 Task: Look for space in Pangkalanbuun, Indonesia from 12th  August, 2023 to 15th August, 2023 for 3 adults in price range Rs.12000 to Rs.16000. Place can be entire place with 2 bedrooms having 3 beds and 1 bathroom. Property type can be house, flat, guest house. Booking option can be shelf check-in. Required host language is English.
Action: Mouse moved to (460, 63)
Screenshot: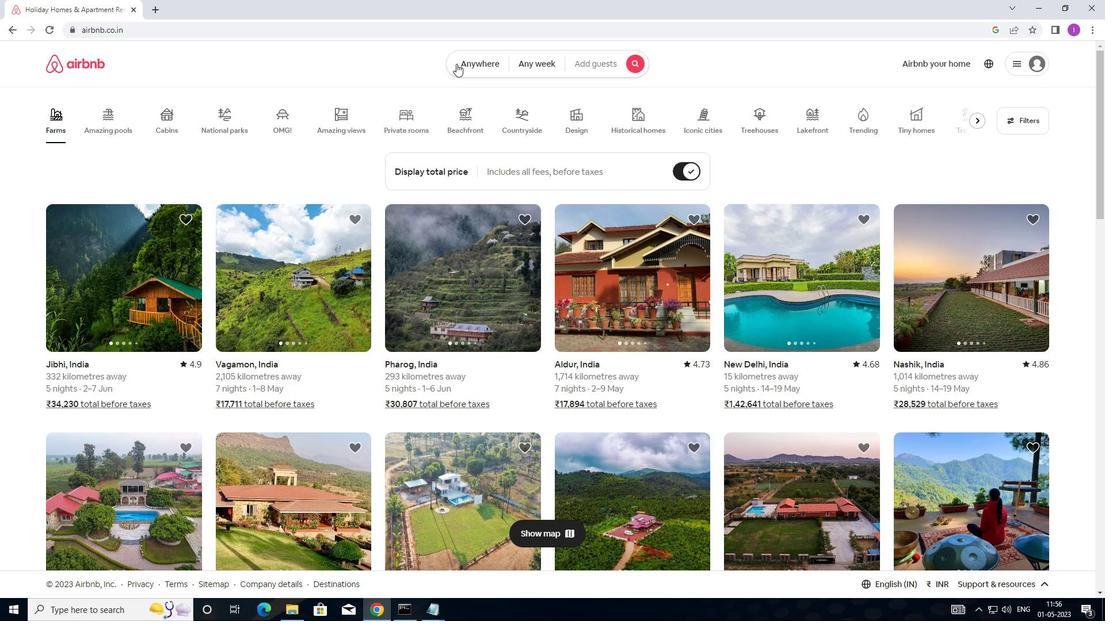 
Action: Mouse pressed left at (460, 63)
Screenshot: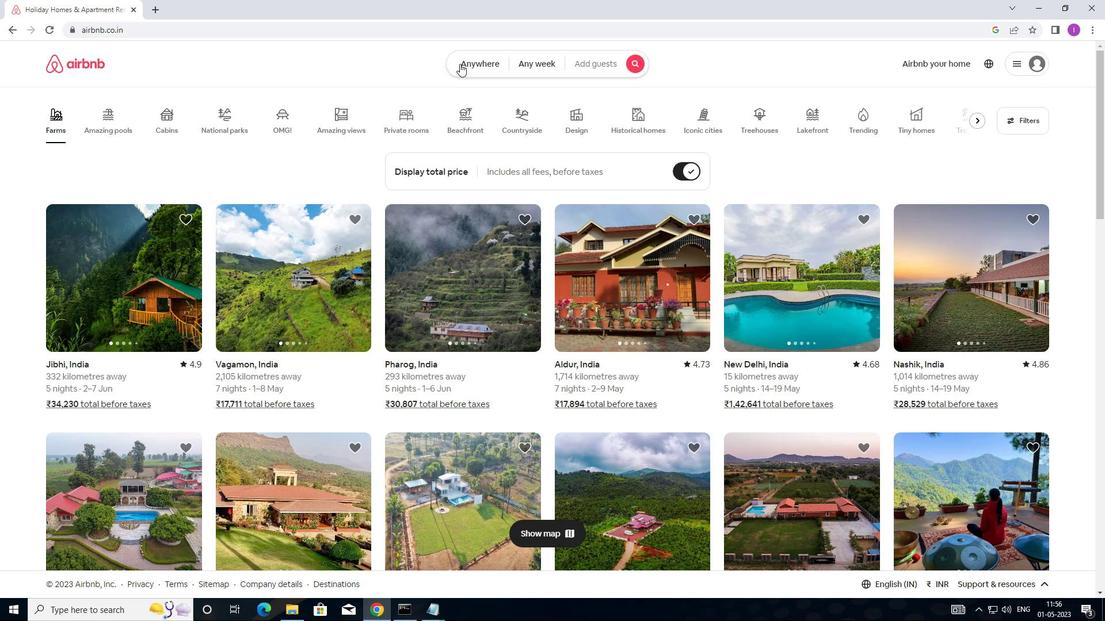 
Action: Mouse moved to (361, 109)
Screenshot: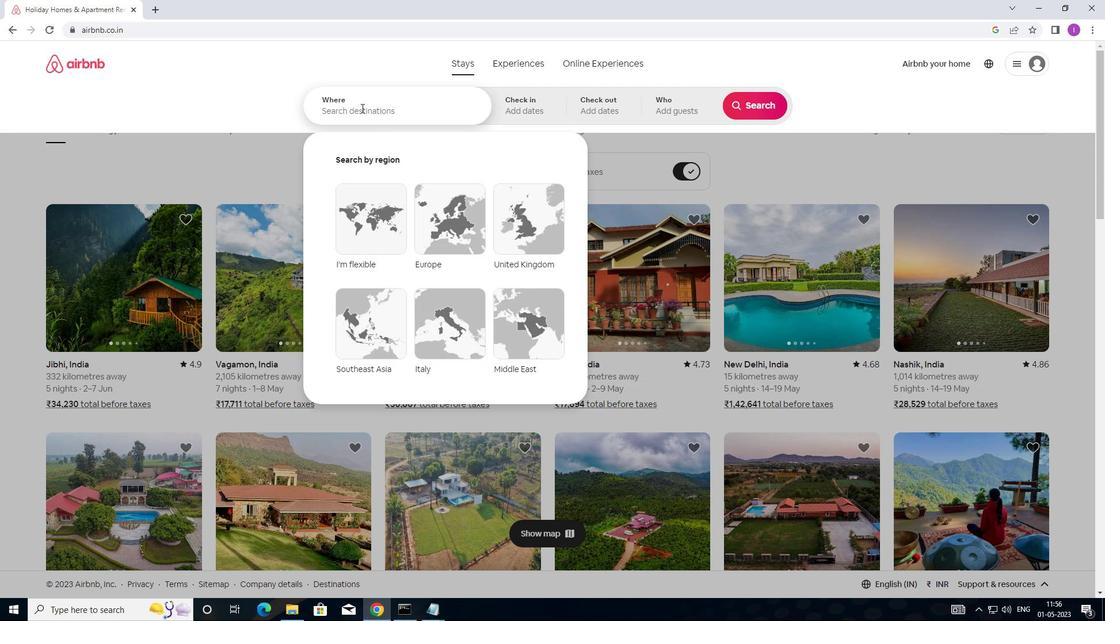 
Action: Mouse pressed left at (361, 109)
Screenshot: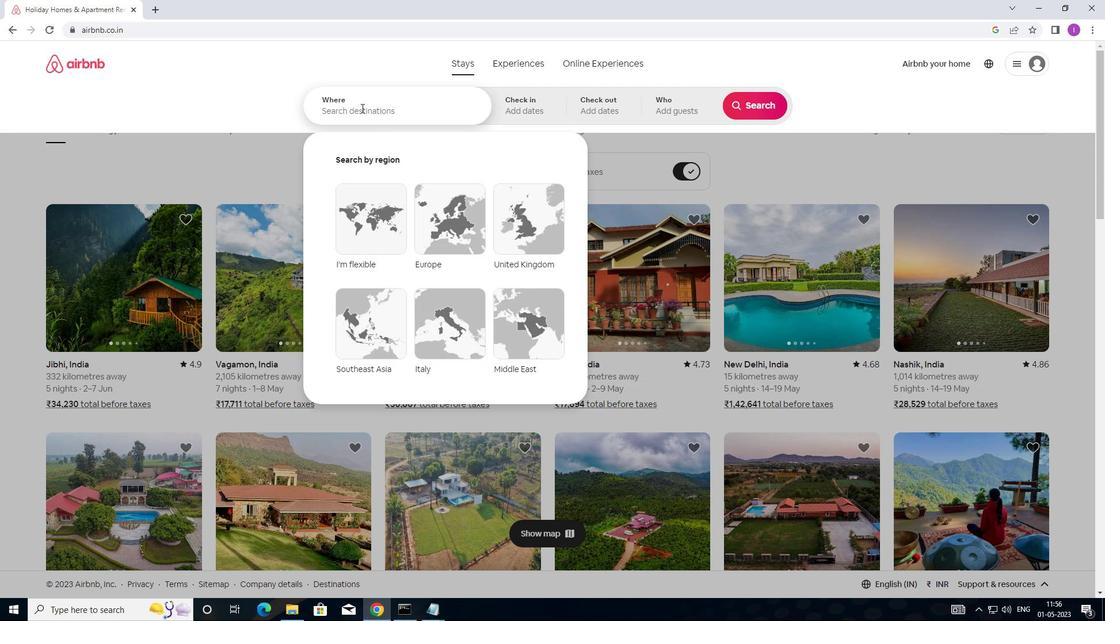 
Action: Mouse moved to (401, 122)
Screenshot: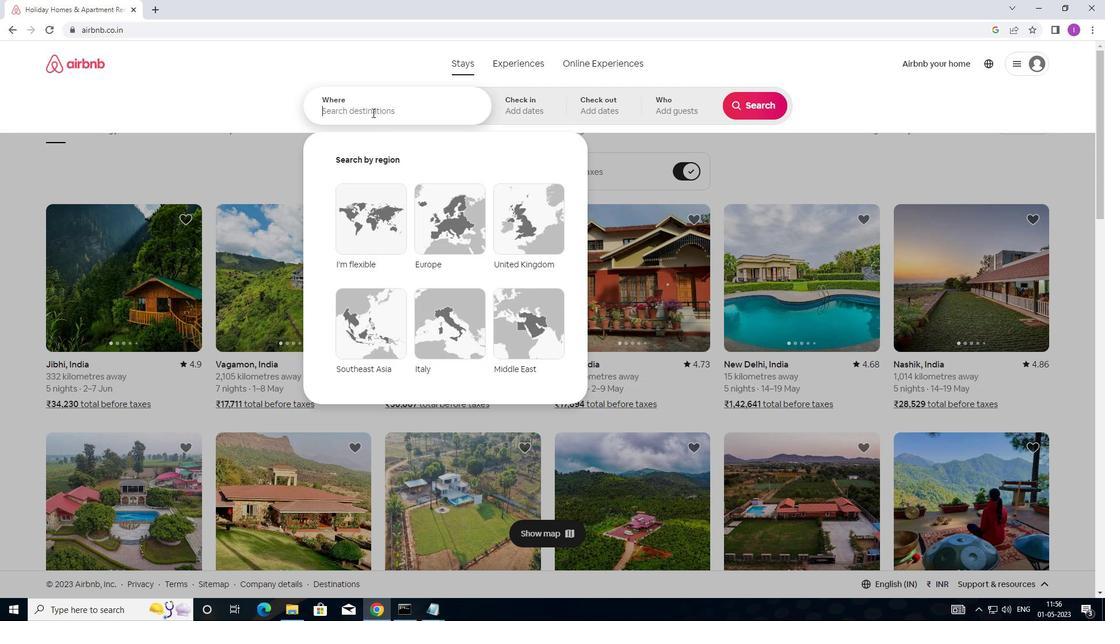 
Action: Key pressed <Key.shift>PANGKALANBUNN,<Key.shift>INDONESIA
Screenshot: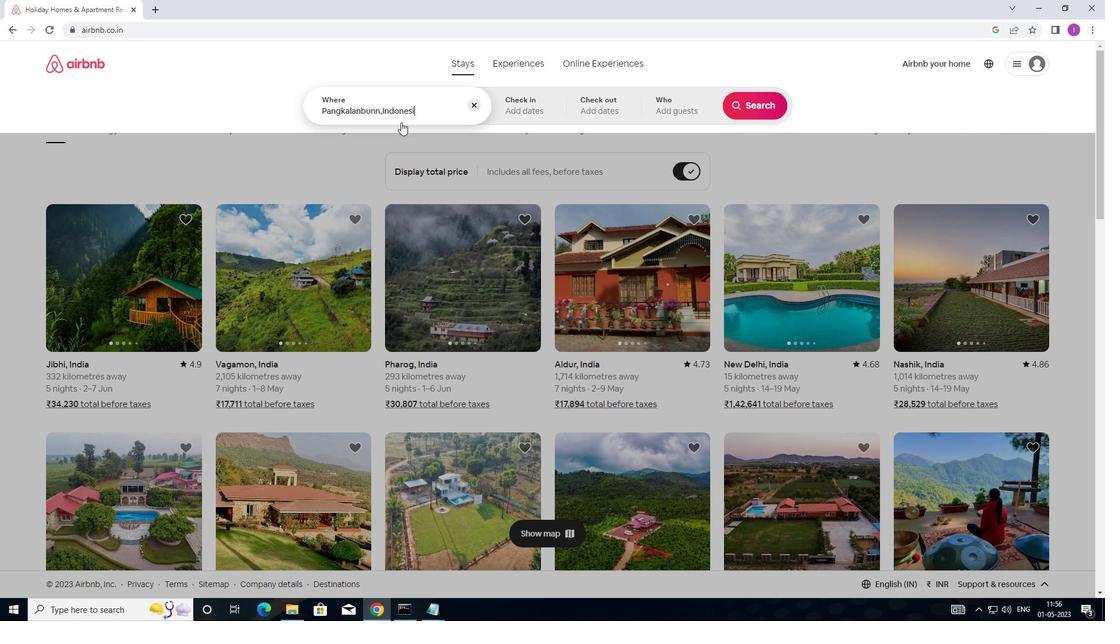 
Action: Mouse moved to (530, 103)
Screenshot: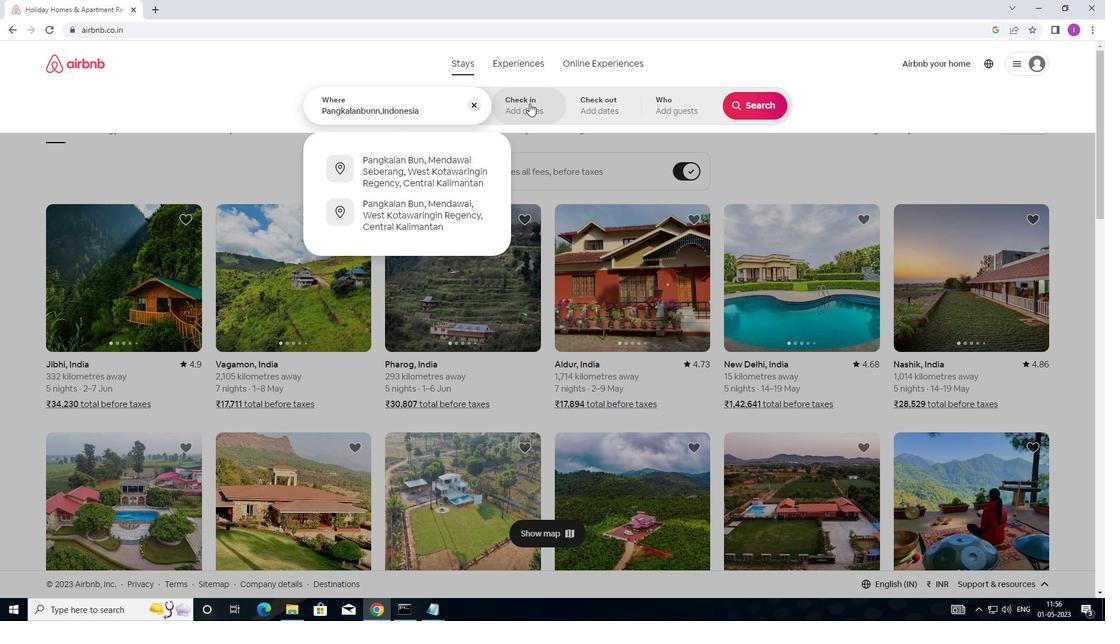 
Action: Mouse pressed left at (530, 103)
Screenshot: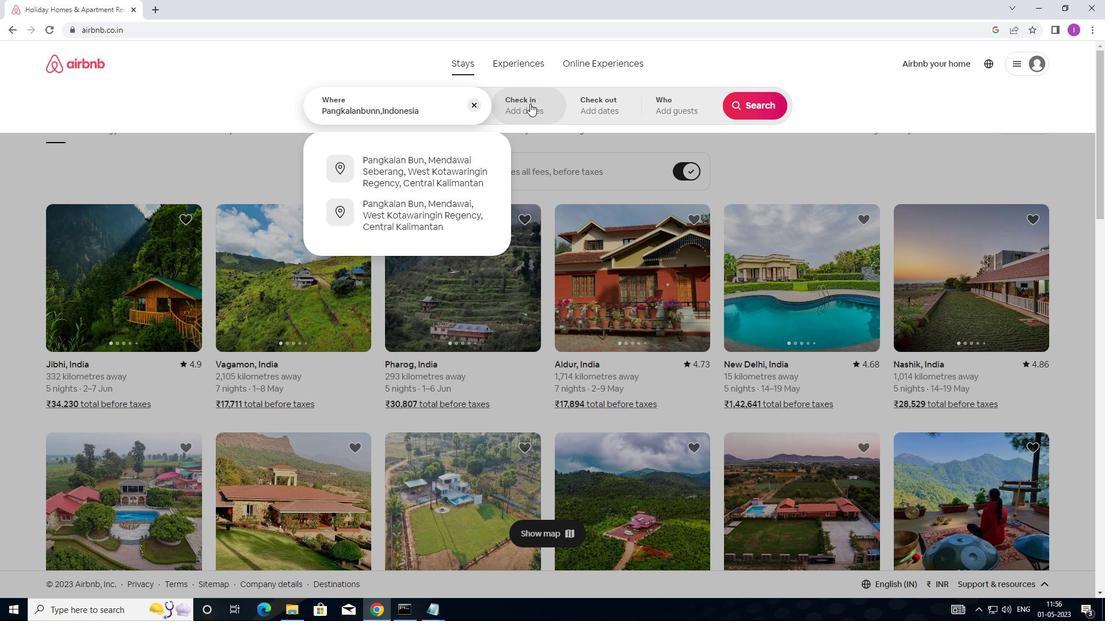 
Action: Mouse moved to (752, 202)
Screenshot: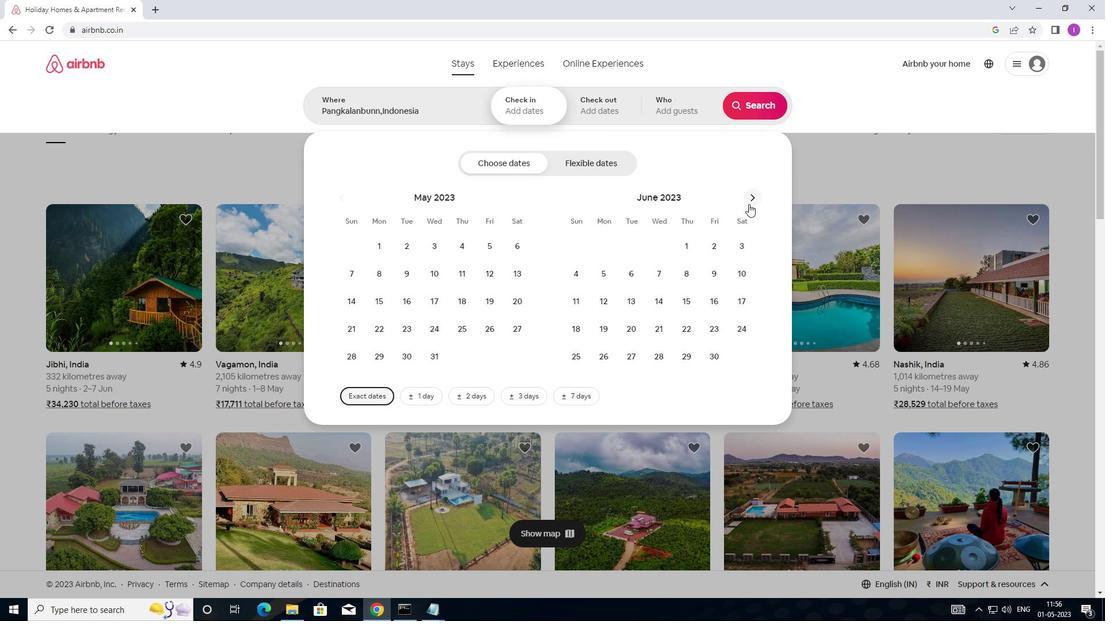 
Action: Mouse pressed left at (752, 202)
Screenshot: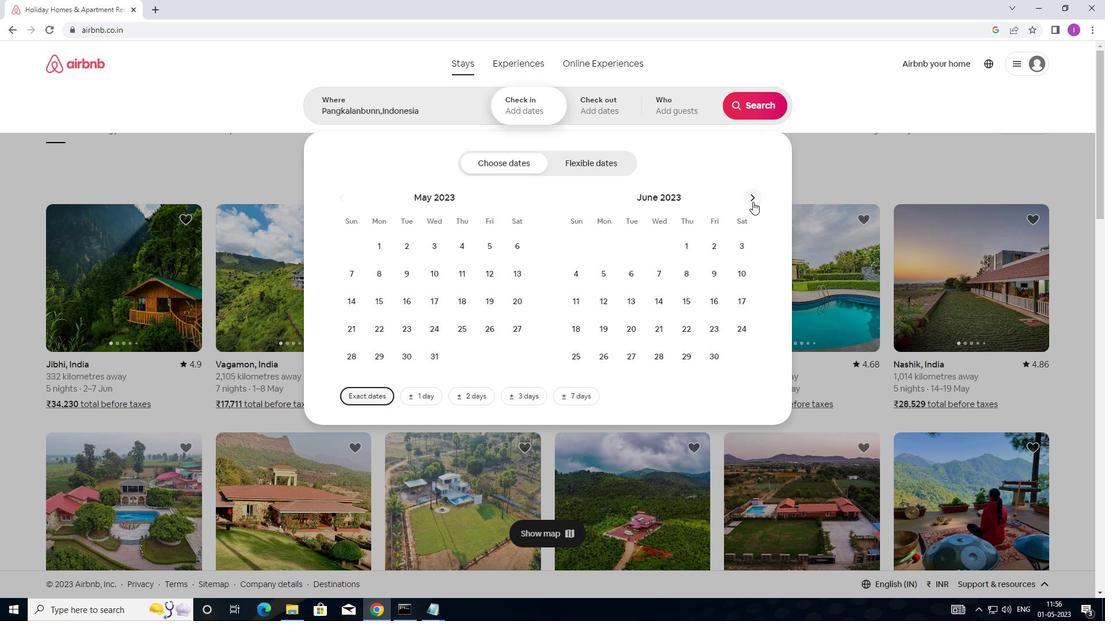 
Action: Mouse moved to (754, 202)
Screenshot: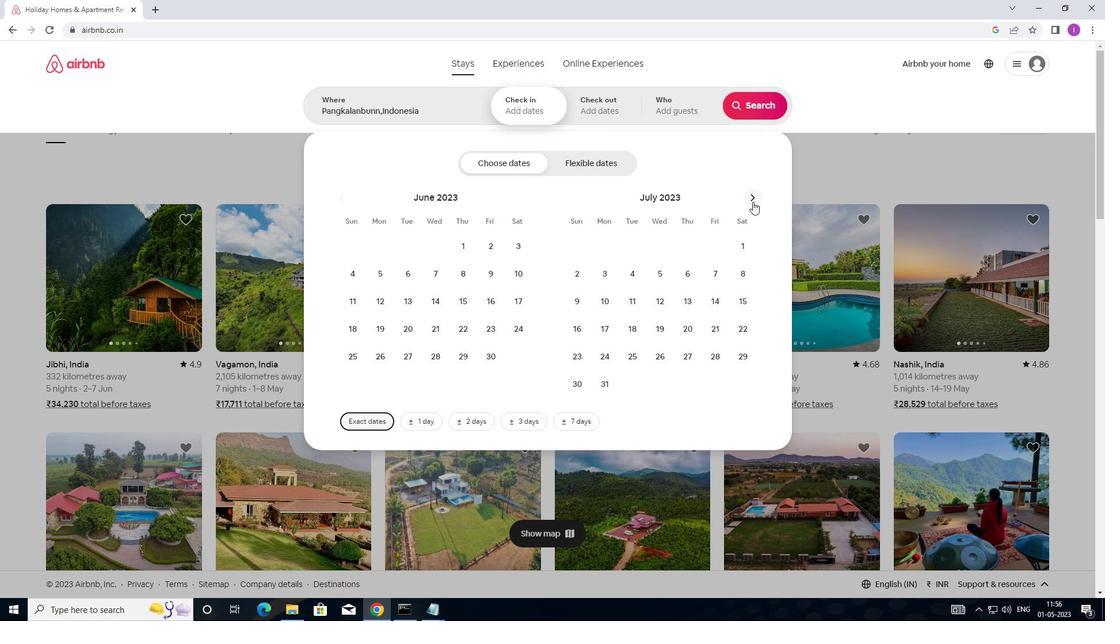 
Action: Mouse pressed left at (754, 202)
Screenshot: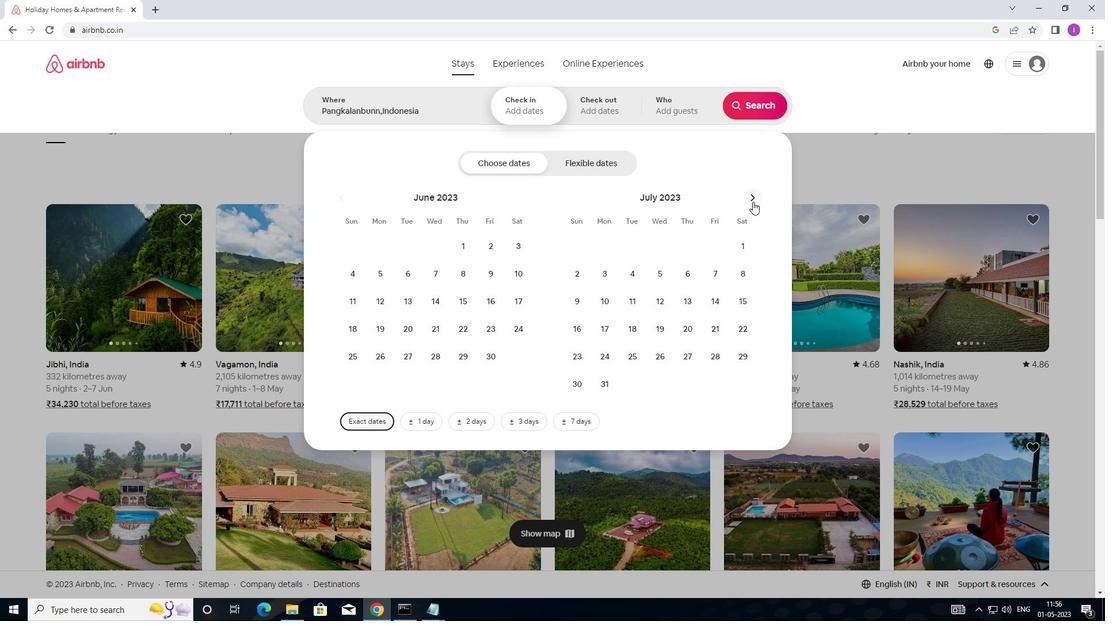 
Action: Mouse pressed left at (754, 202)
Screenshot: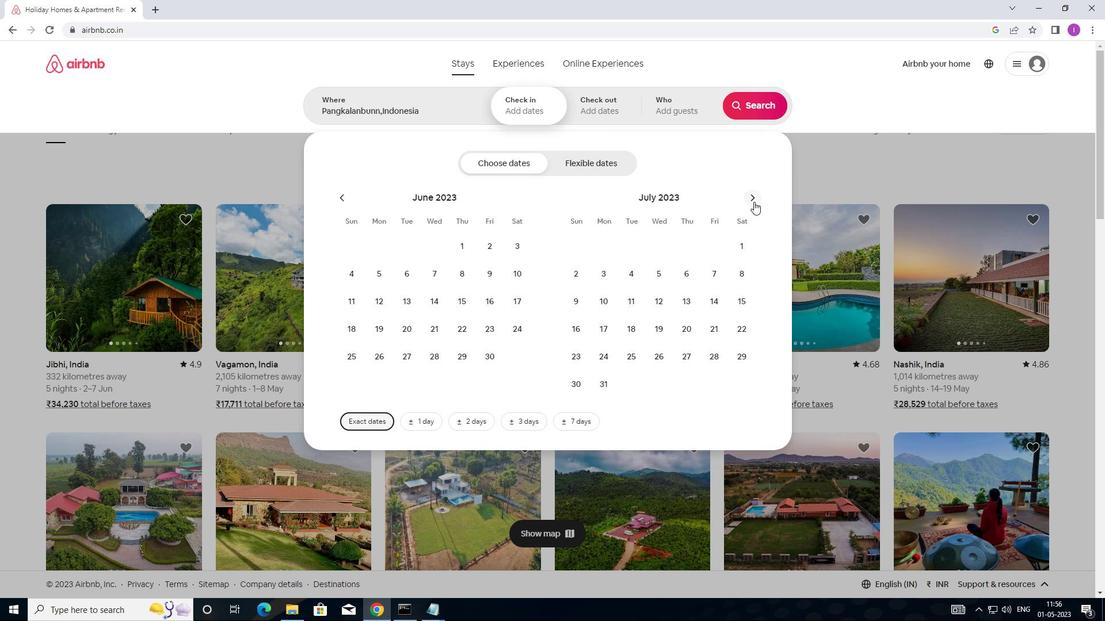 
Action: Mouse moved to (521, 275)
Screenshot: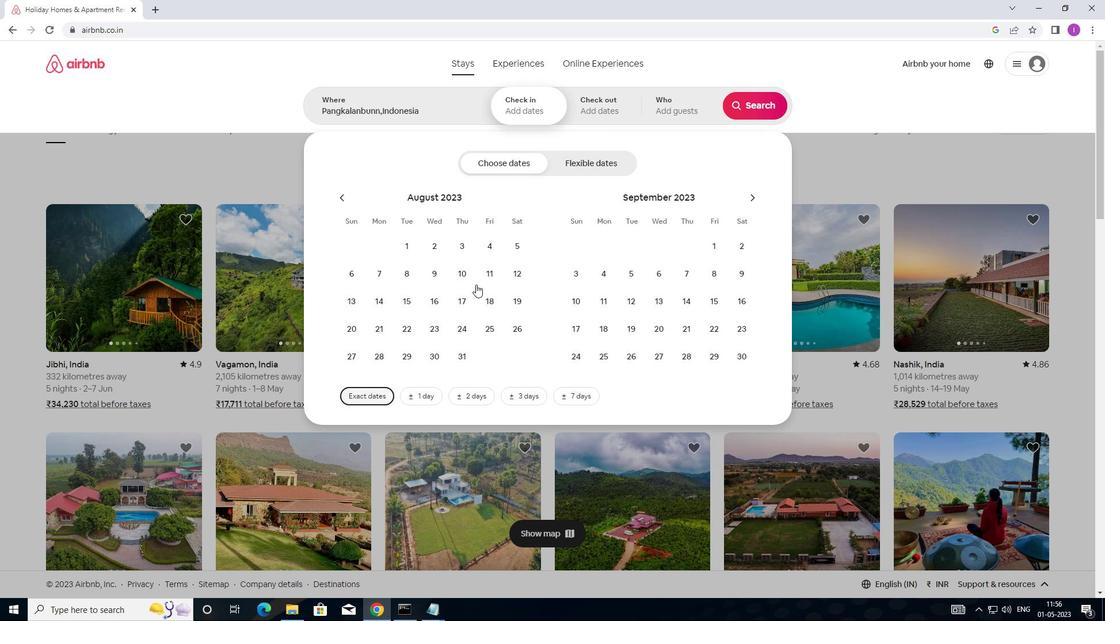 
Action: Mouse pressed left at (521, 275)
Screenshot: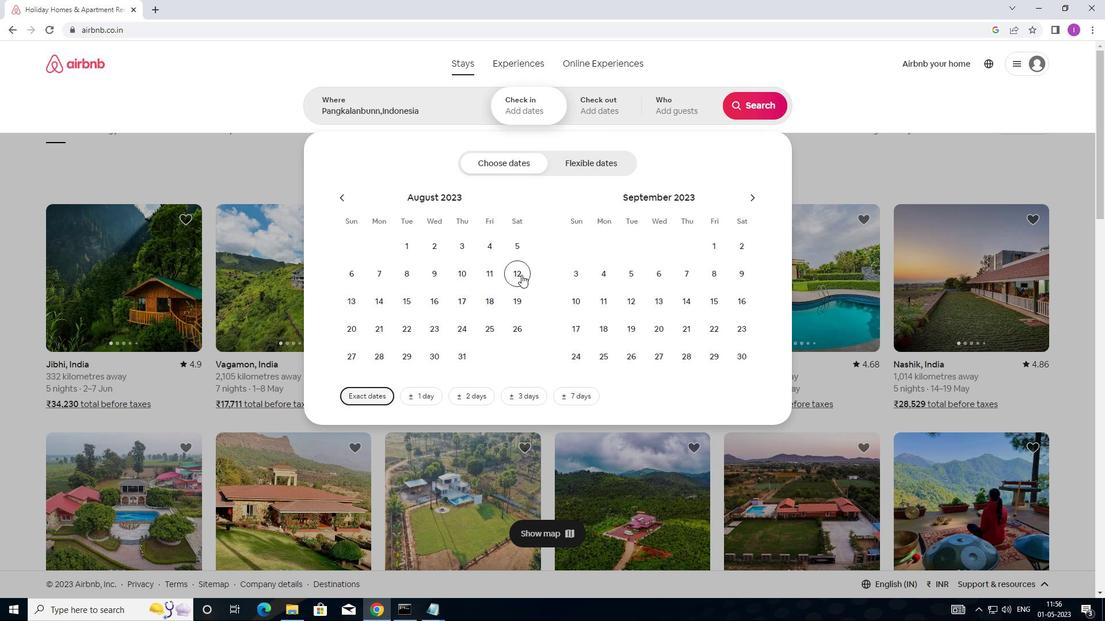 
Action: Mouse moved to (408, 307)
Screenshot: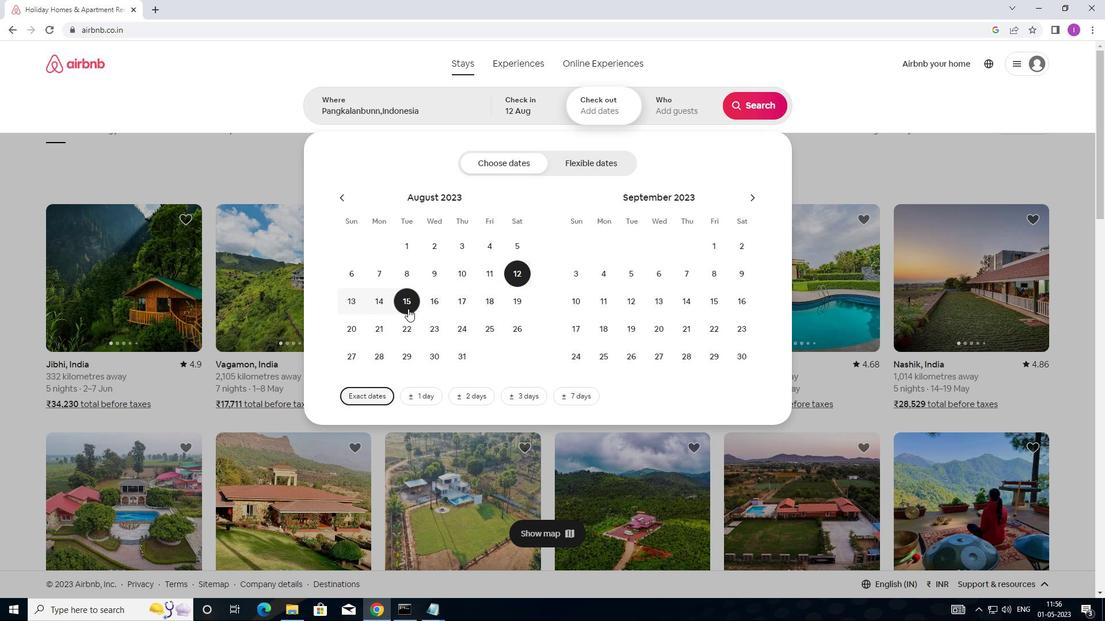 
Action: Mouse pressed left at (408, 307)
Screenshot: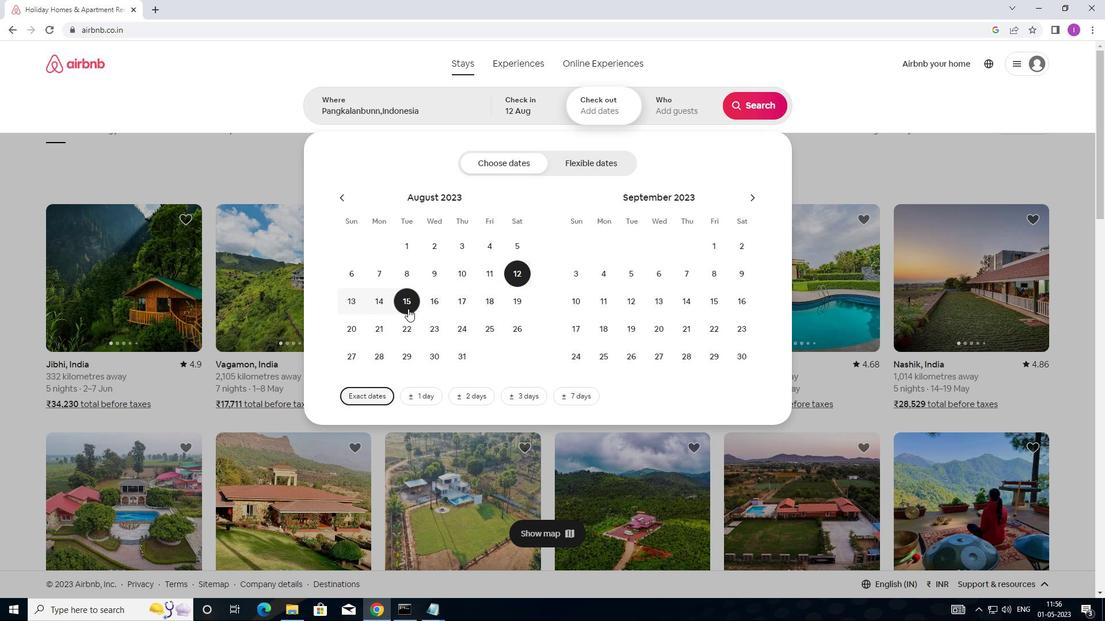 
Action: Mouse moved to (690, 109)
Screenshot: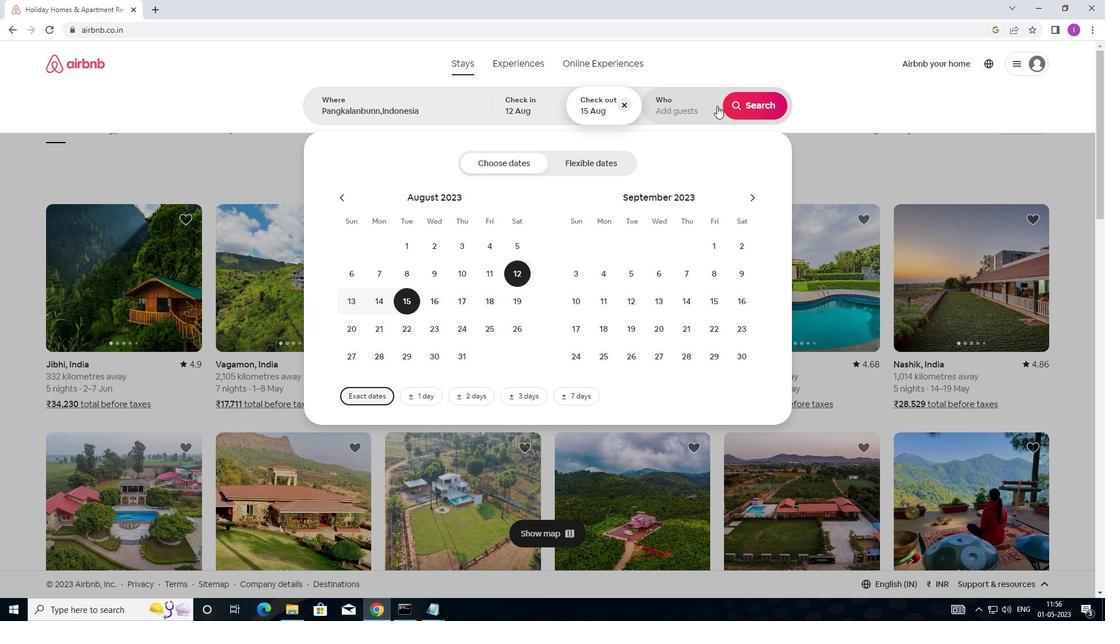 
Action: Mouse pressed left at (690, 109)
Screenshot: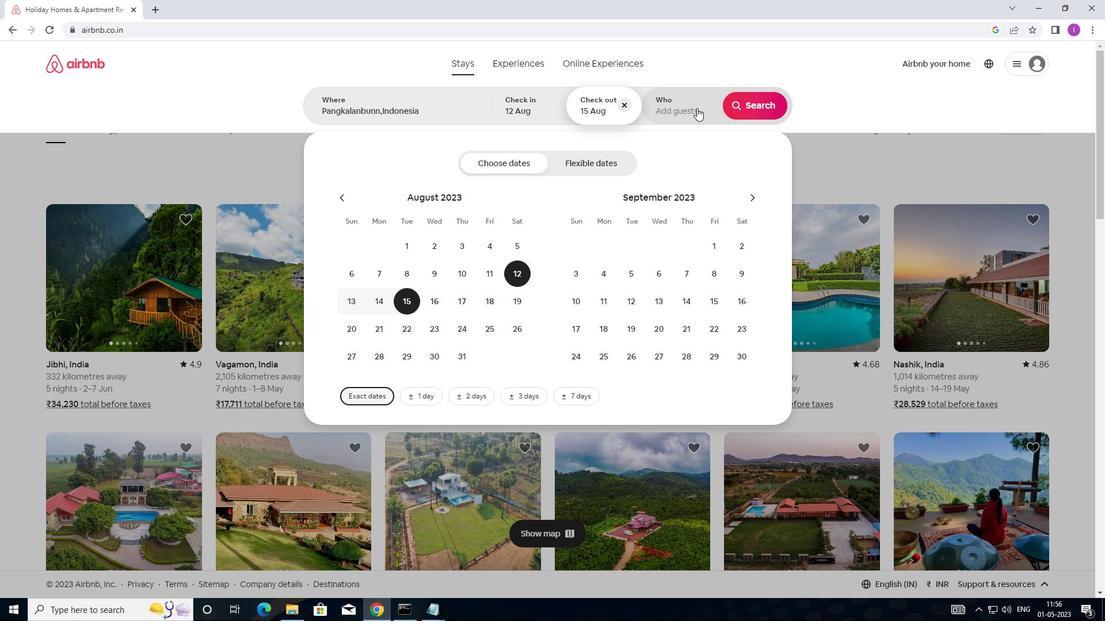
Action: Mouse moved to (761, 164)
Screenshot: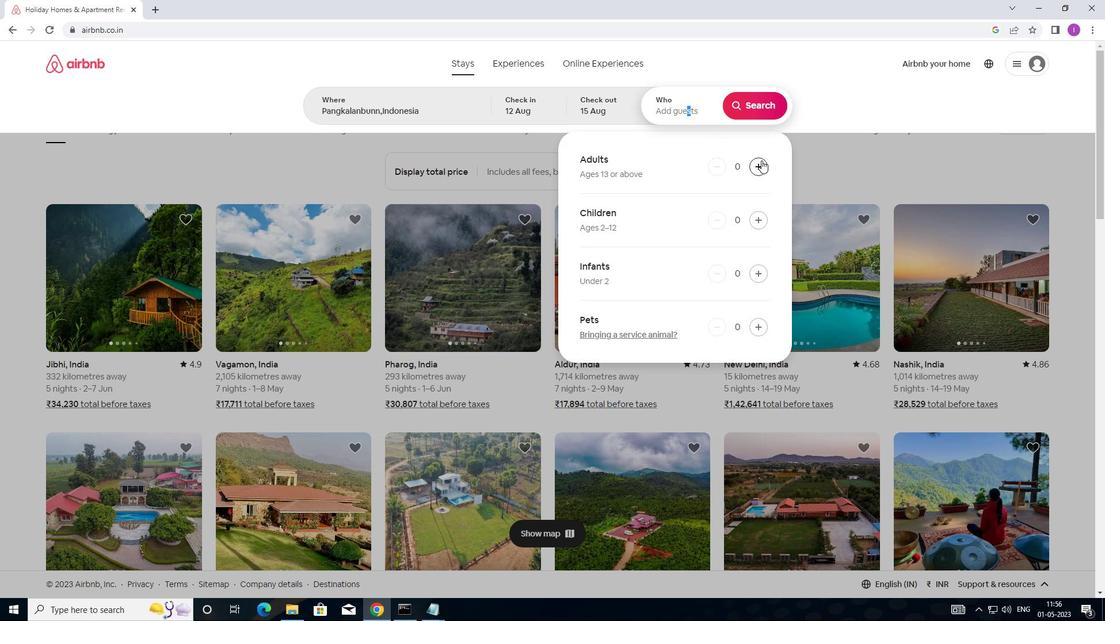 
Action: Mouse pressed left at (761, 164)
Screenshot: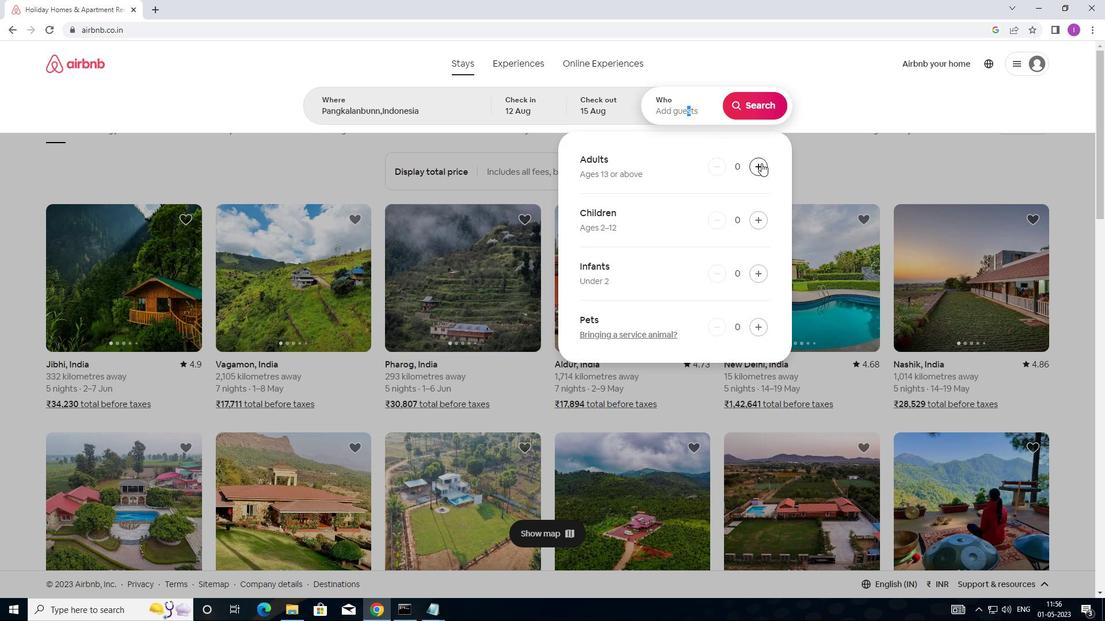 
Action: Mouse moved to (762, 164)
Screenshot: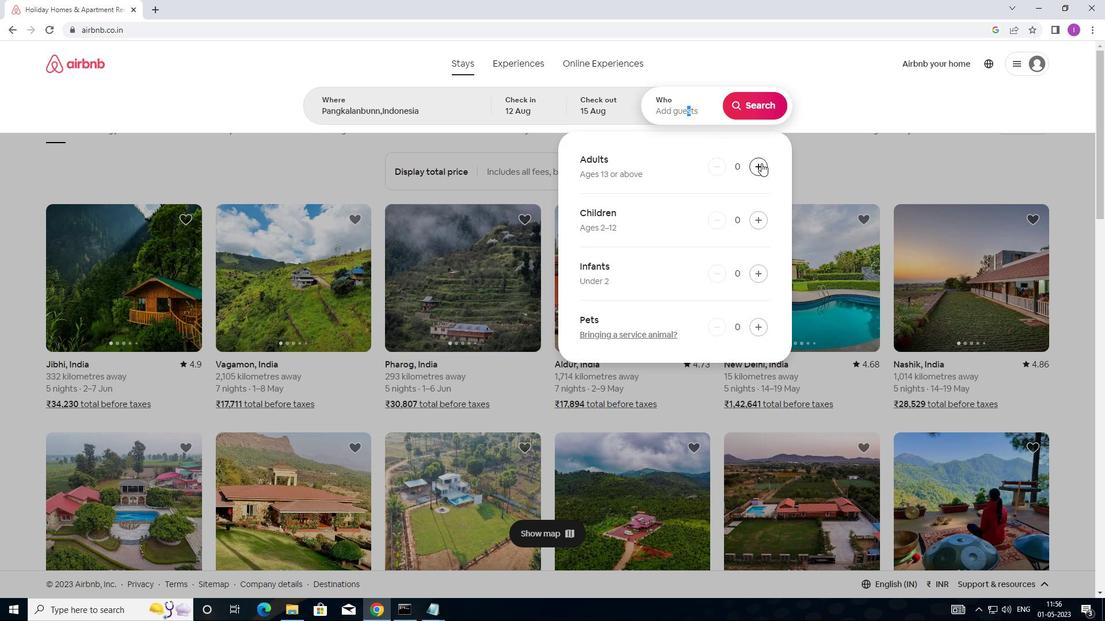 
Action: Mouse pressed left at (762, 164)
Screenshot: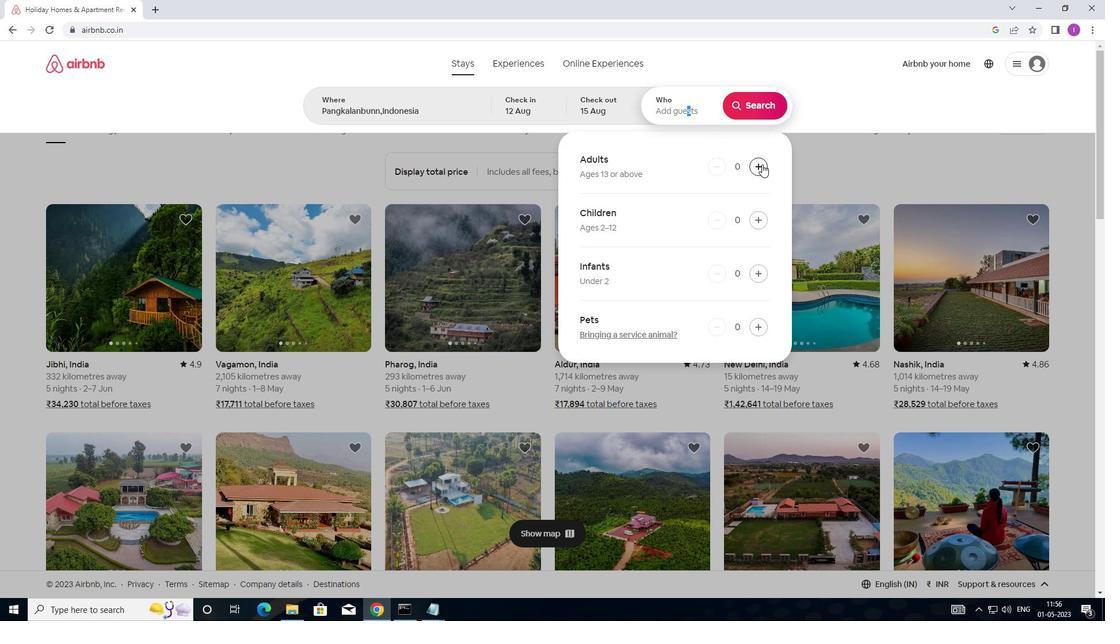 
Action: Mouse moved to (762, 164)
Screenshot: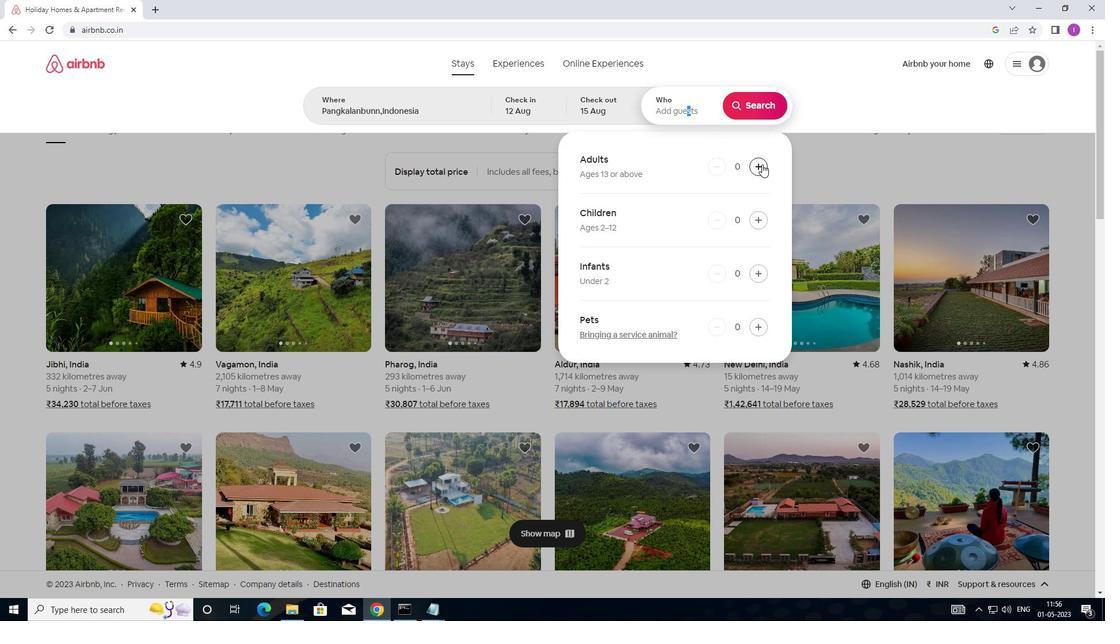 
Action: Mouse pressed left at (762, 164)
Screenshot: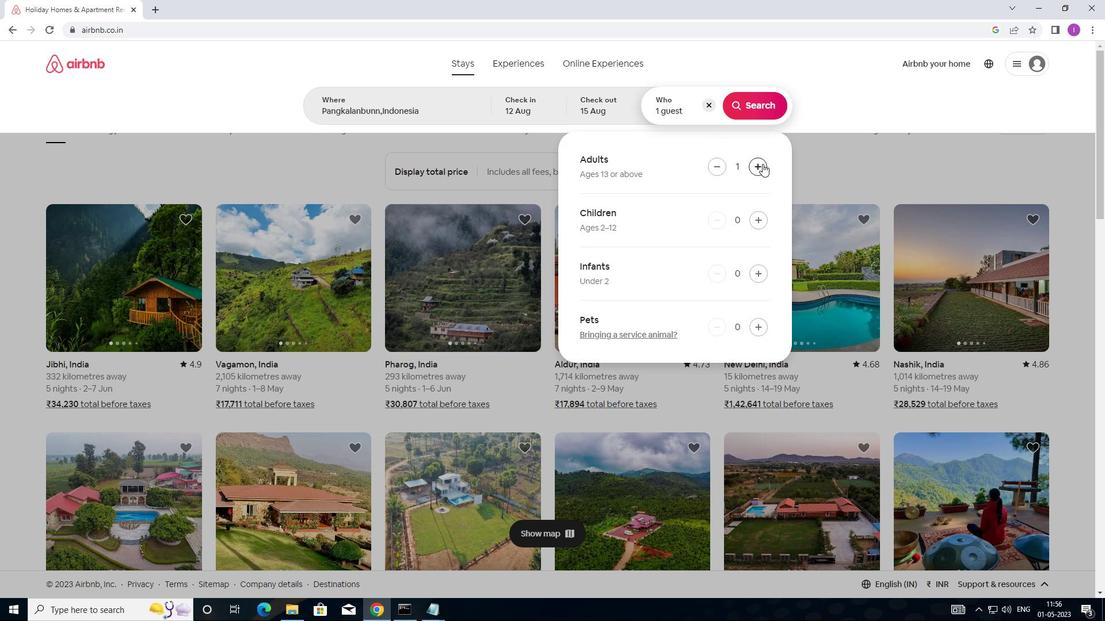 
Action: Mouse moved to (757, 116)
Screenshot: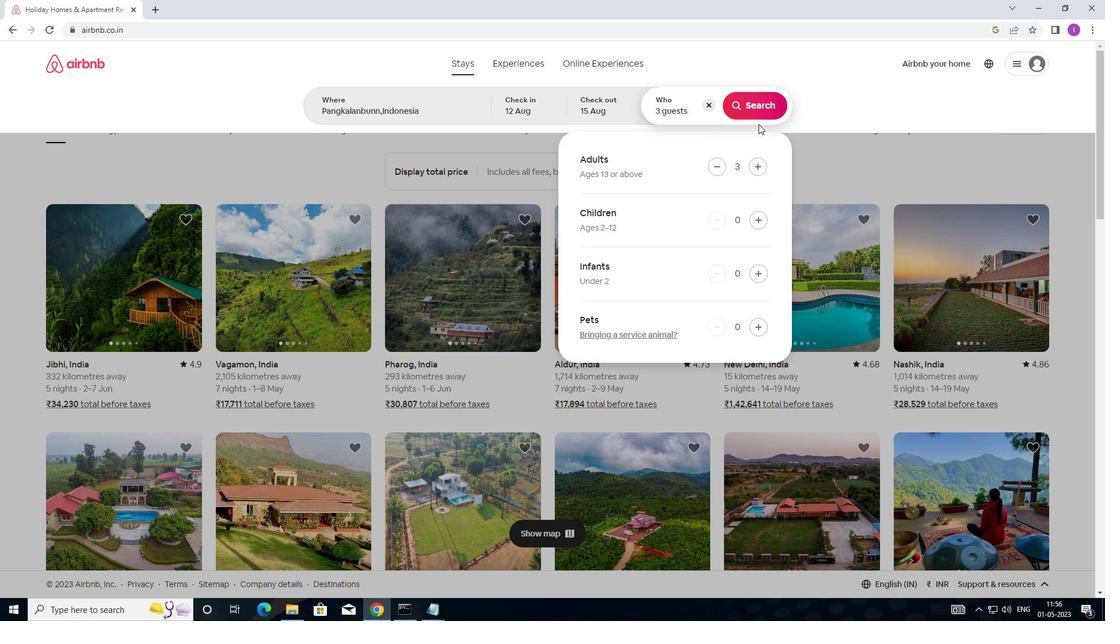 
Action: Mouse pressed left at (757, 116)
Screenshot: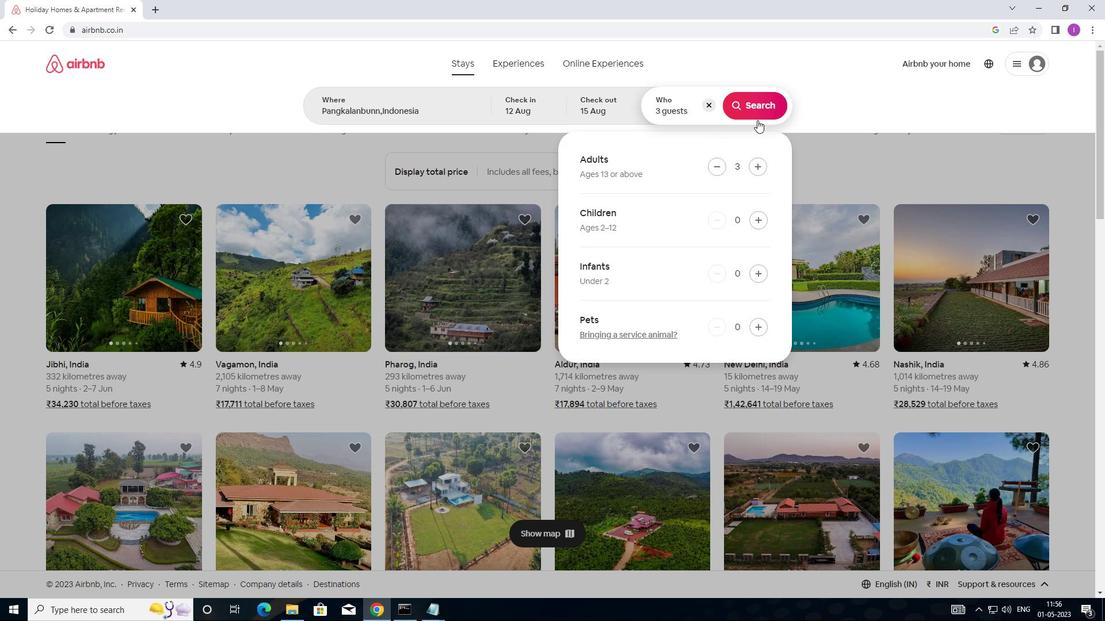 
Action: Mouse moved to (1059, 105)
Screenshot: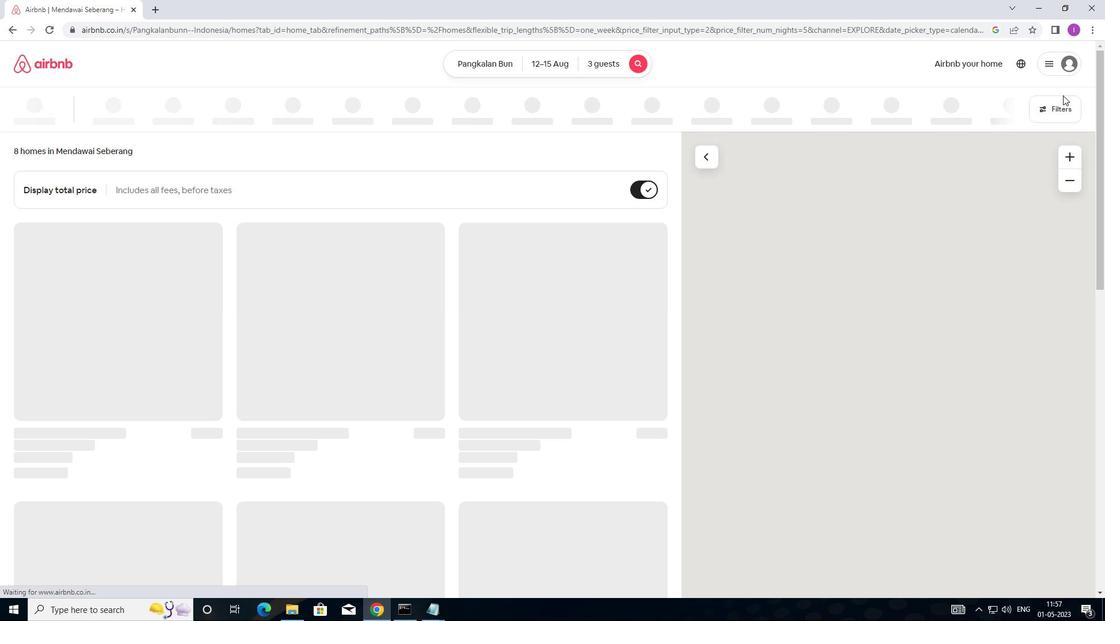 
Action: Mouse pressed left at (1059, 105)
Screenshot: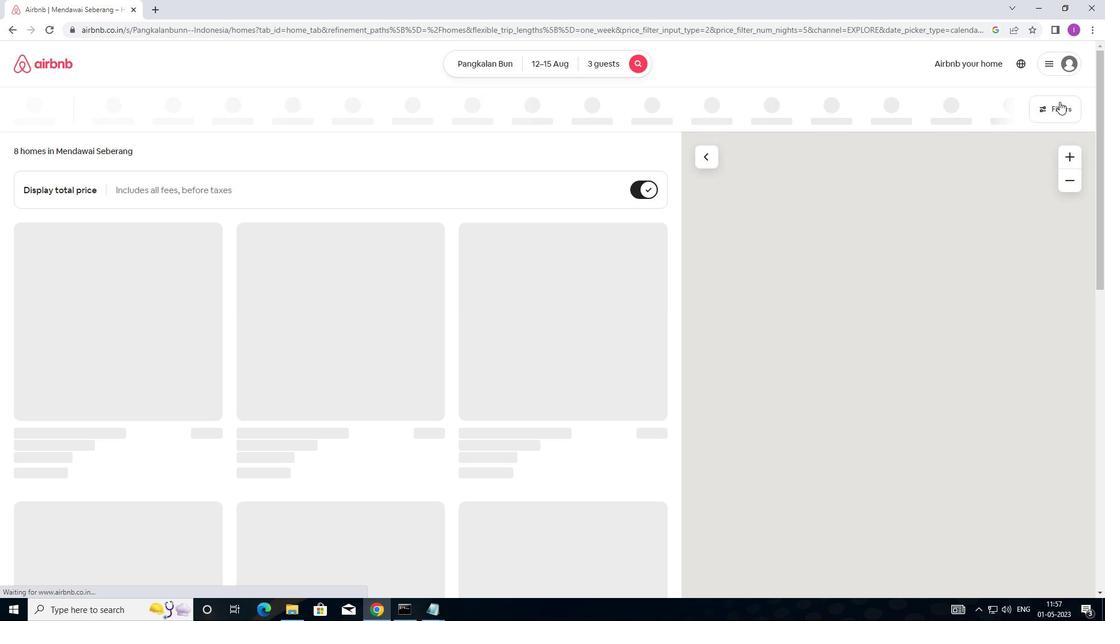 
Action: Mouse moved to (442, 256)
Screenshot: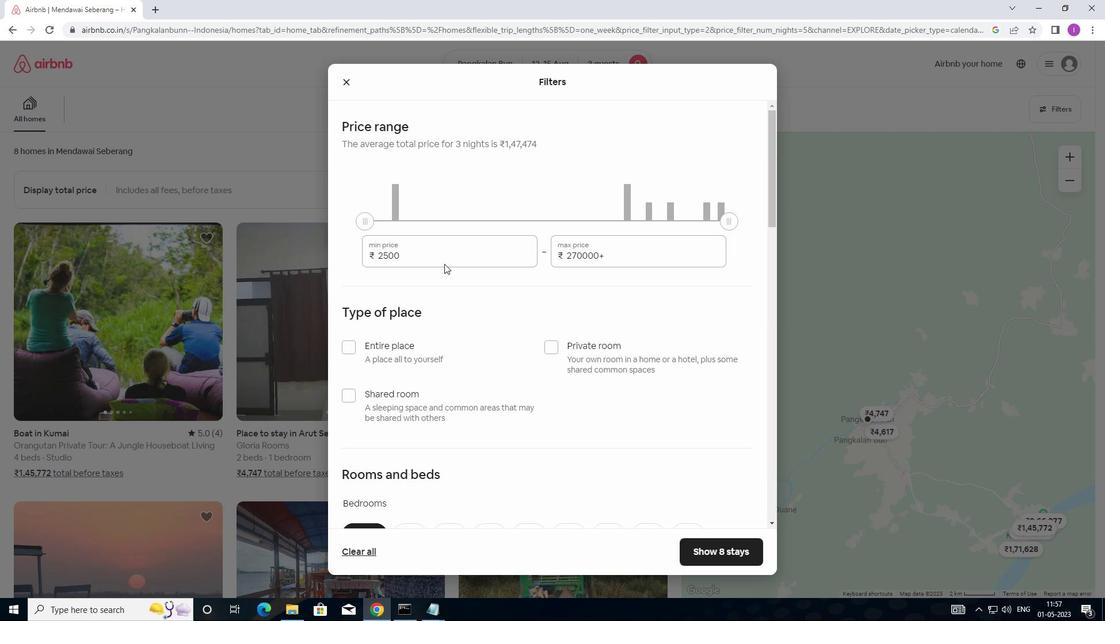 
Action: Mouse pressed left at (442, 256)
Screenshot: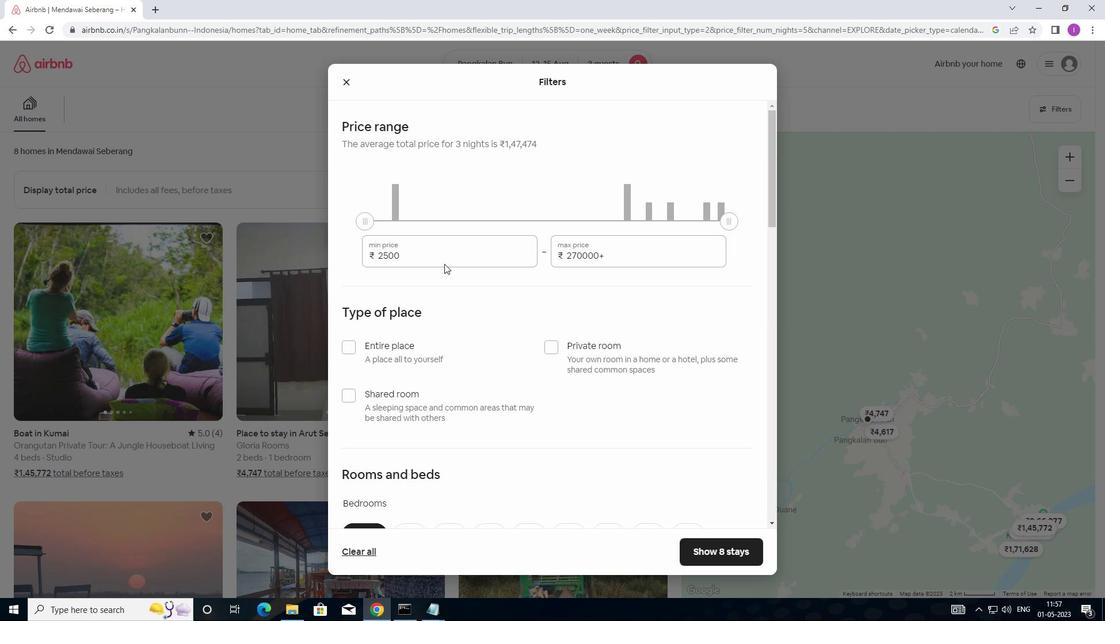 
Action: Mouse moved to (381, 267)
Screenshot: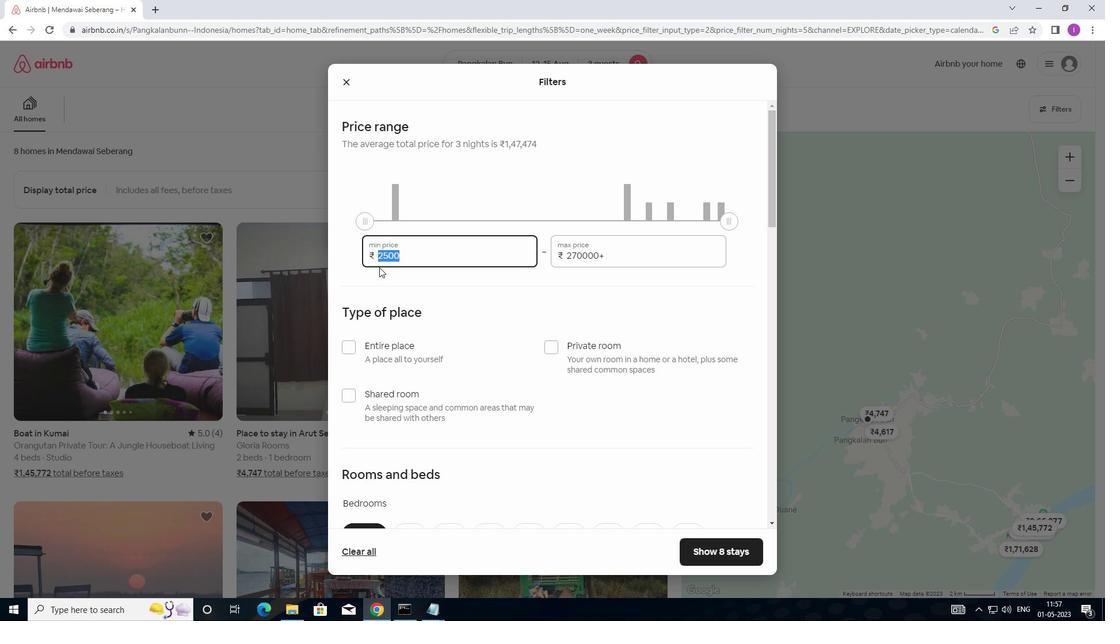 
Action: Key pressed 1
Screenshot: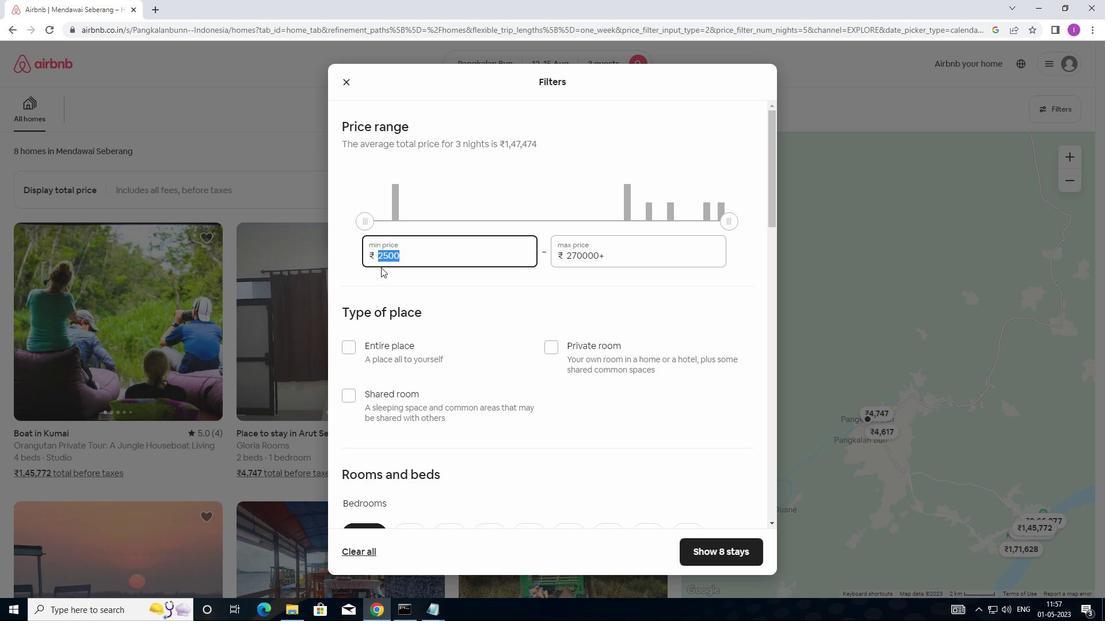 
Action: Mouse moved to (389, 266)
Screenshot: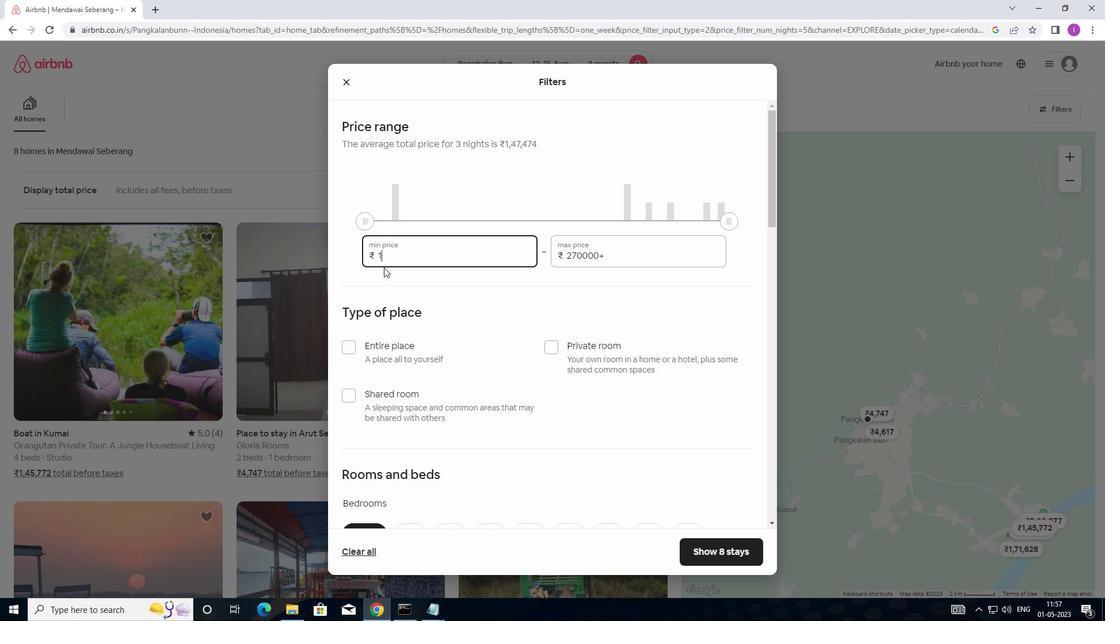 
Action: Key pressed 2
Screenshot: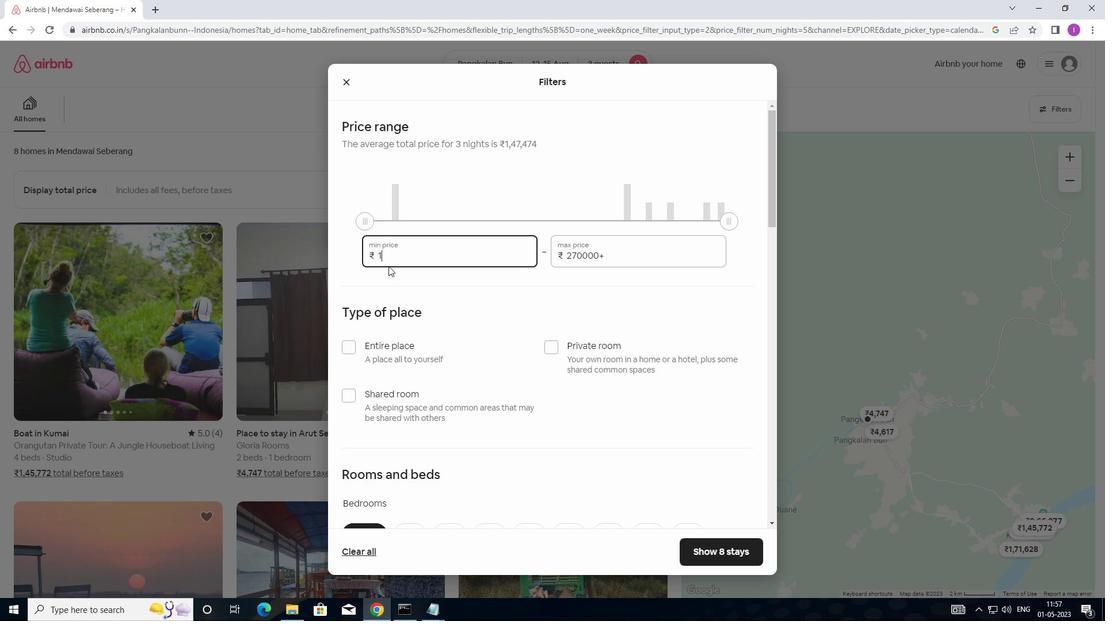 
Action: Mouse moved to (394, 264)
Screenshot: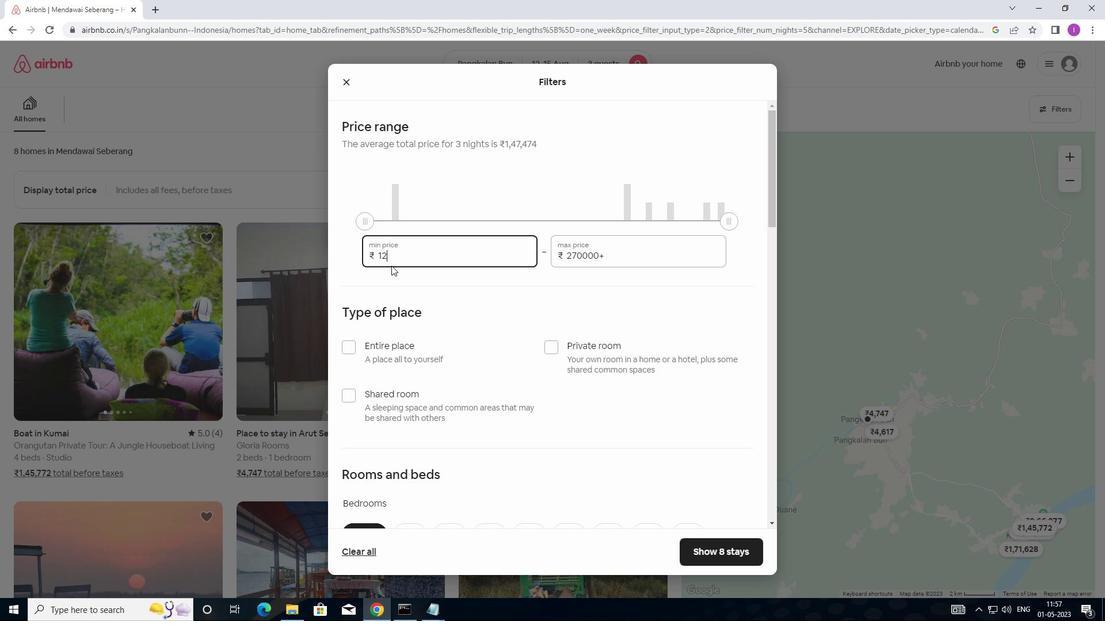 
Action: Key pressed 000
Screenshot: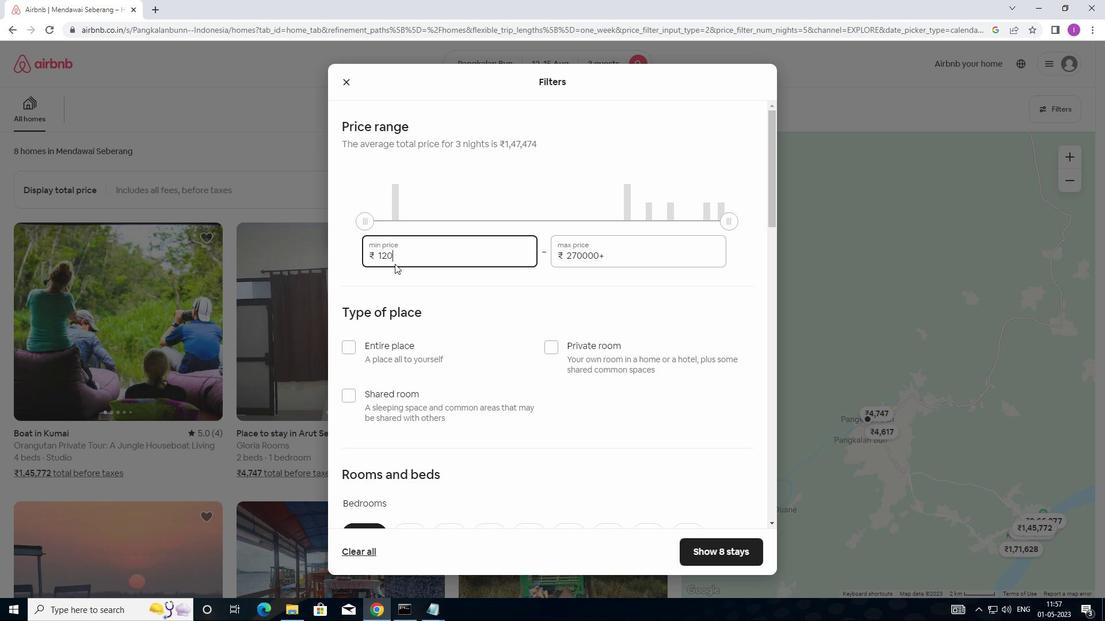 
Action: Mouse moved to (621, 258)
Screenshot: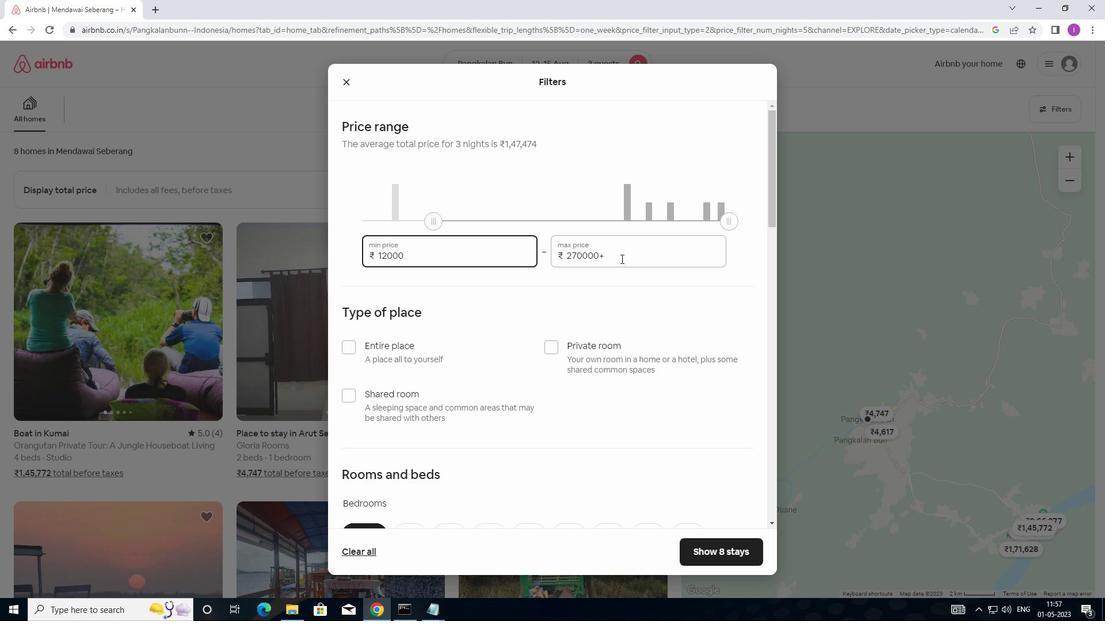 
Action: Mouse pressed left at (621, 258)
Screenshot: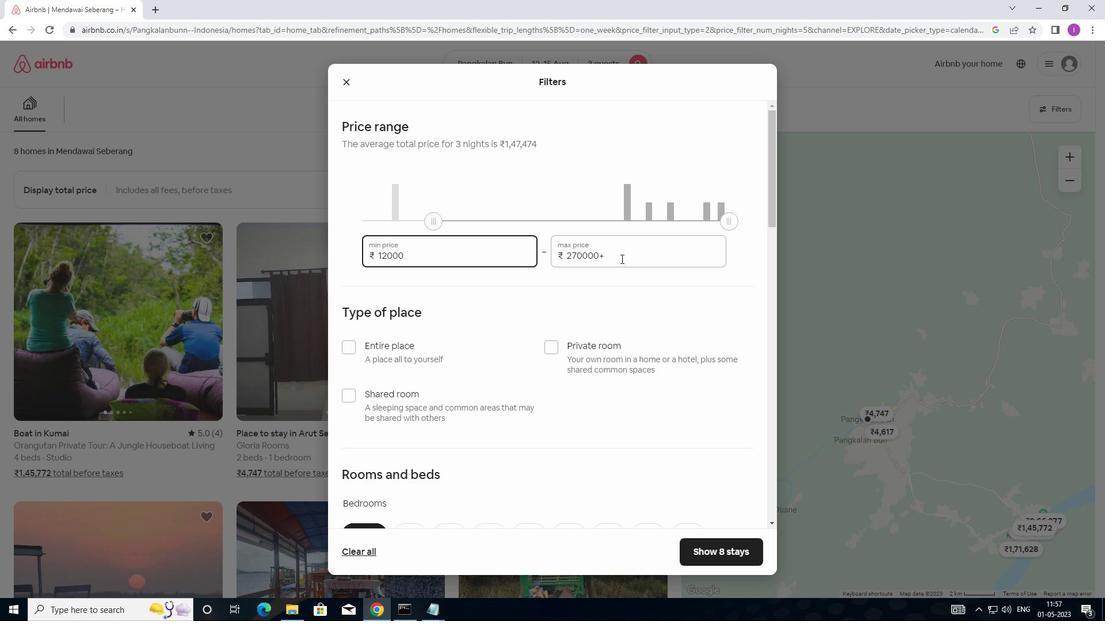 
Action: Mouse moved to (529, 252)
Screenshot: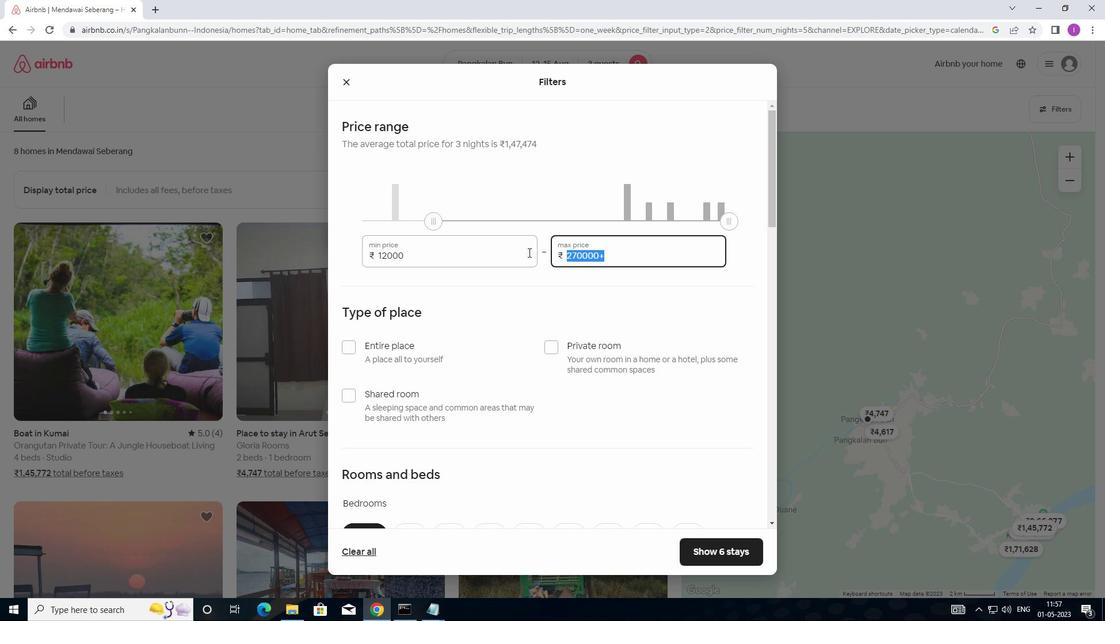 
Action: Key pressed 1
Screenshot: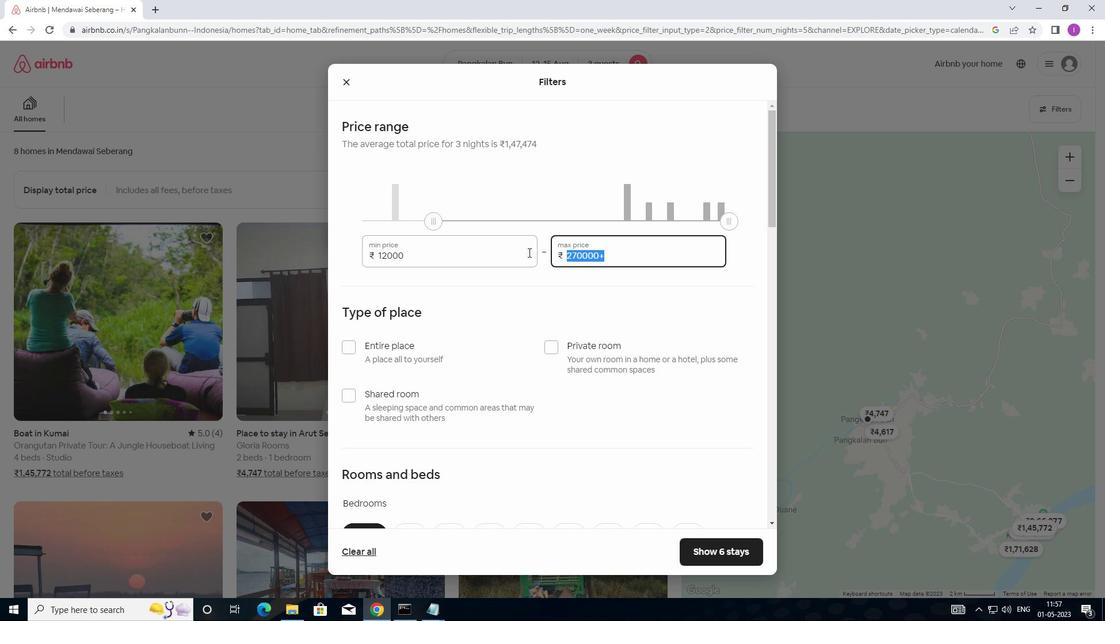 
Action: Mouse moved to (530, 253)
Screenshot: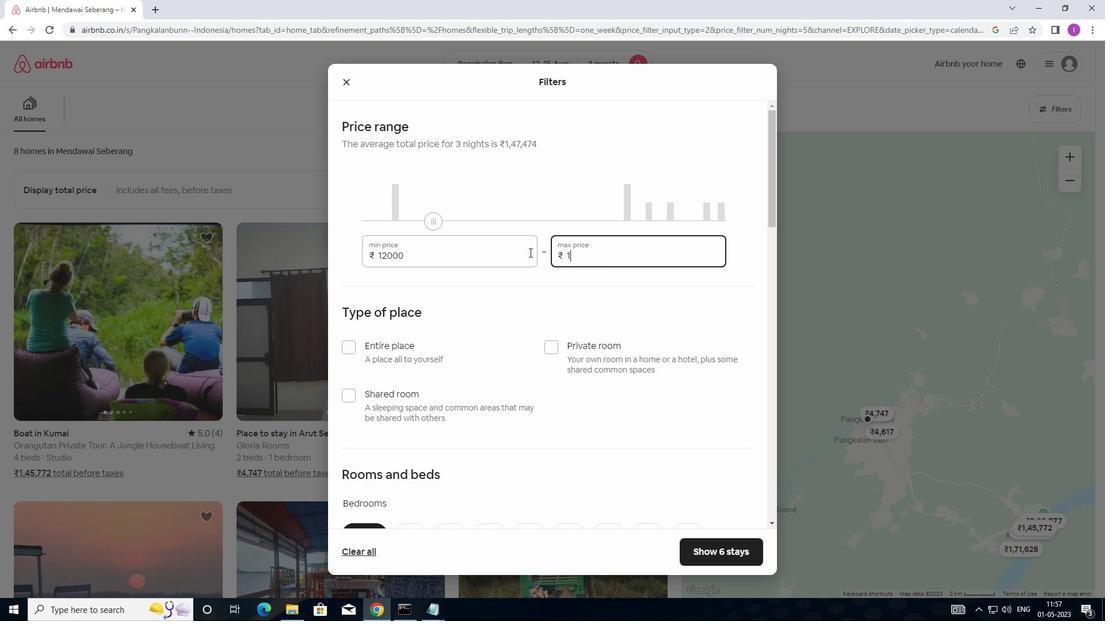 
Action: Key pressed 6
Screenshot: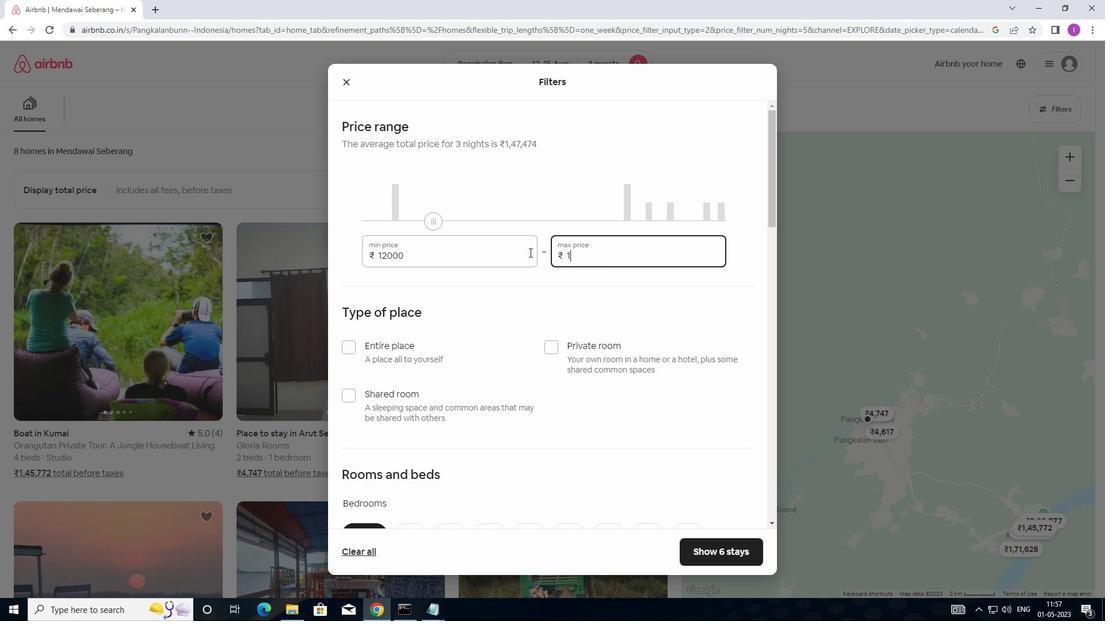 
Action: Mouse moved to (530, 254)
Screenshot: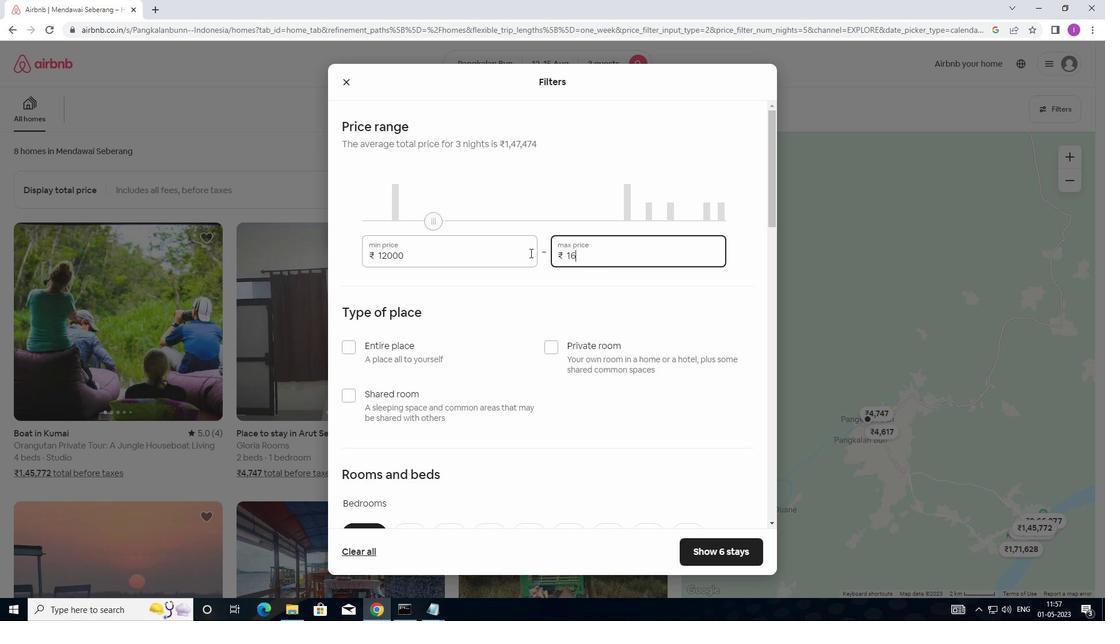 
Action: Key pressed 00
Screenshot: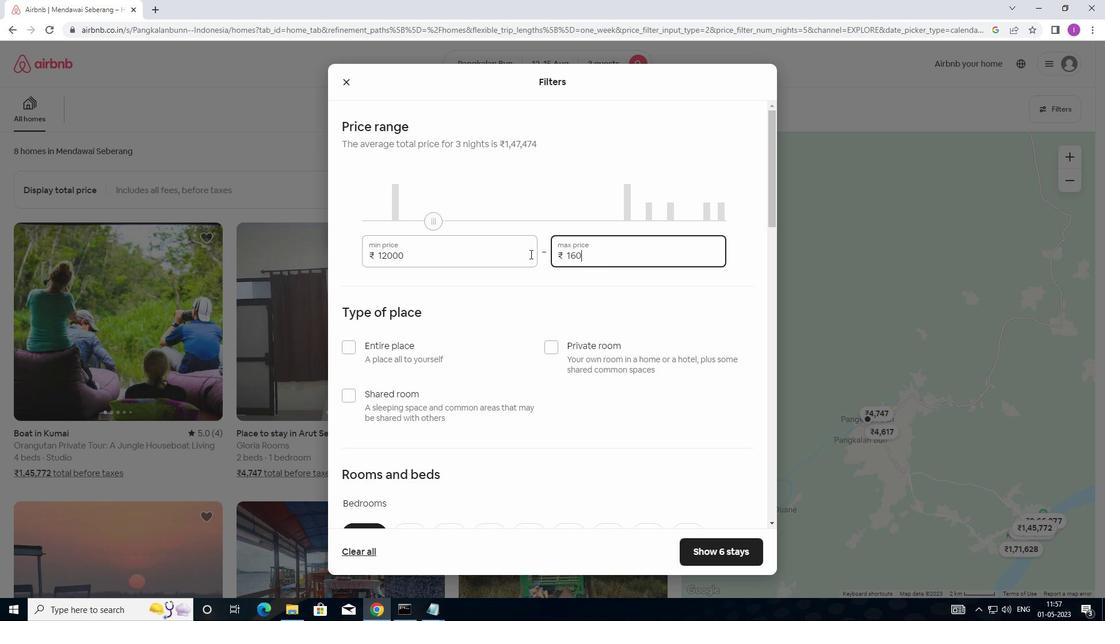 
Action: Mouse moved to (530, 254)
Screenshot: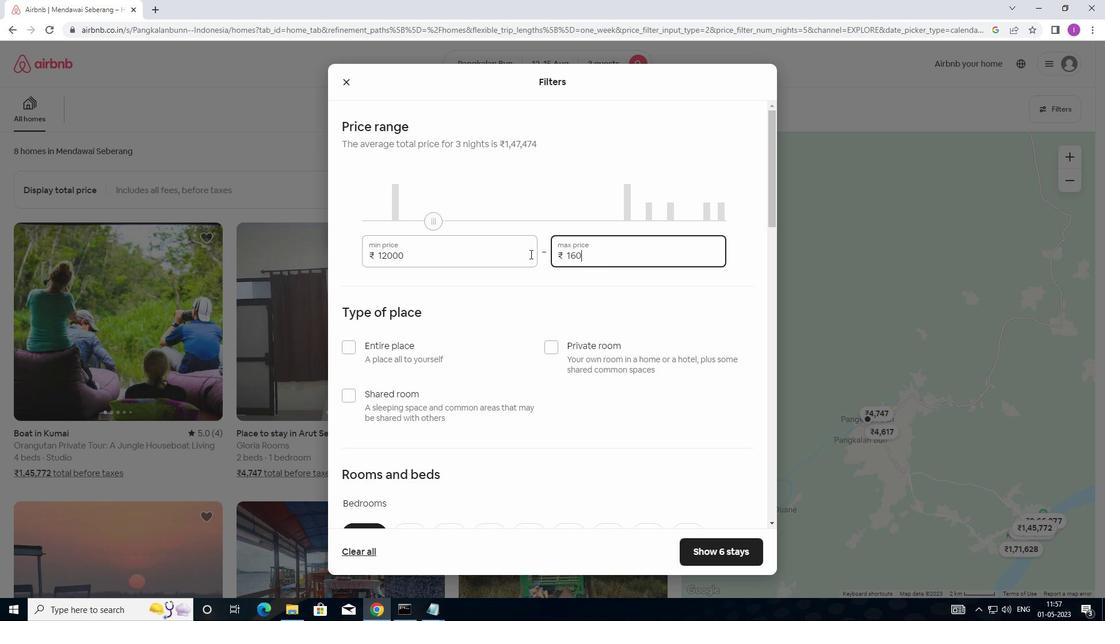 
Action: Key pressed 0
Screenshot: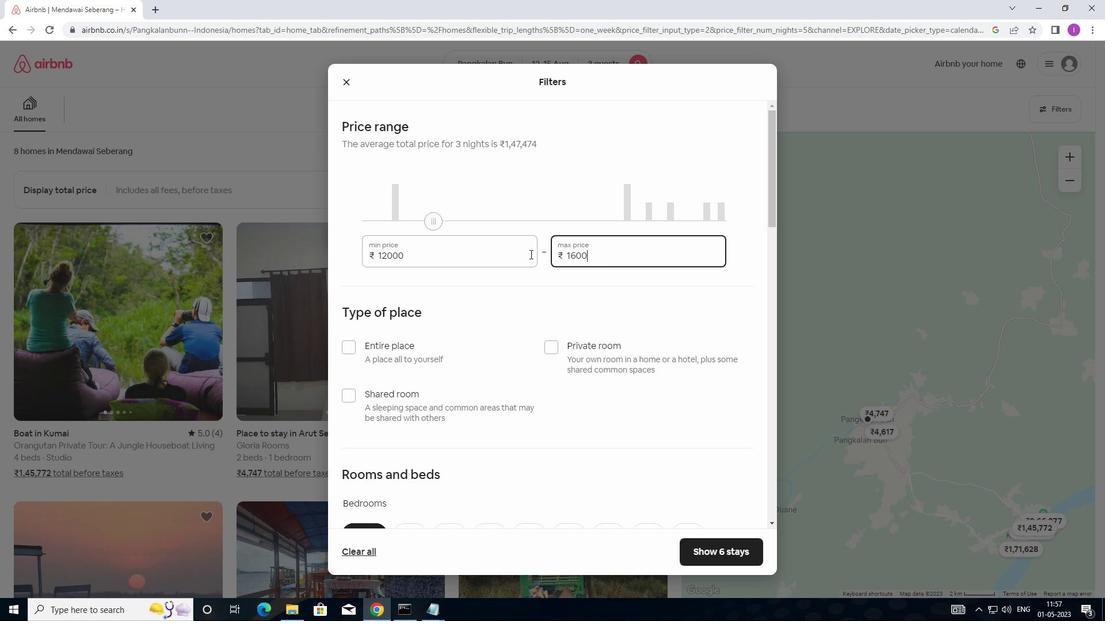 
Action: Mouse moved to (544, 313)
Screenshot: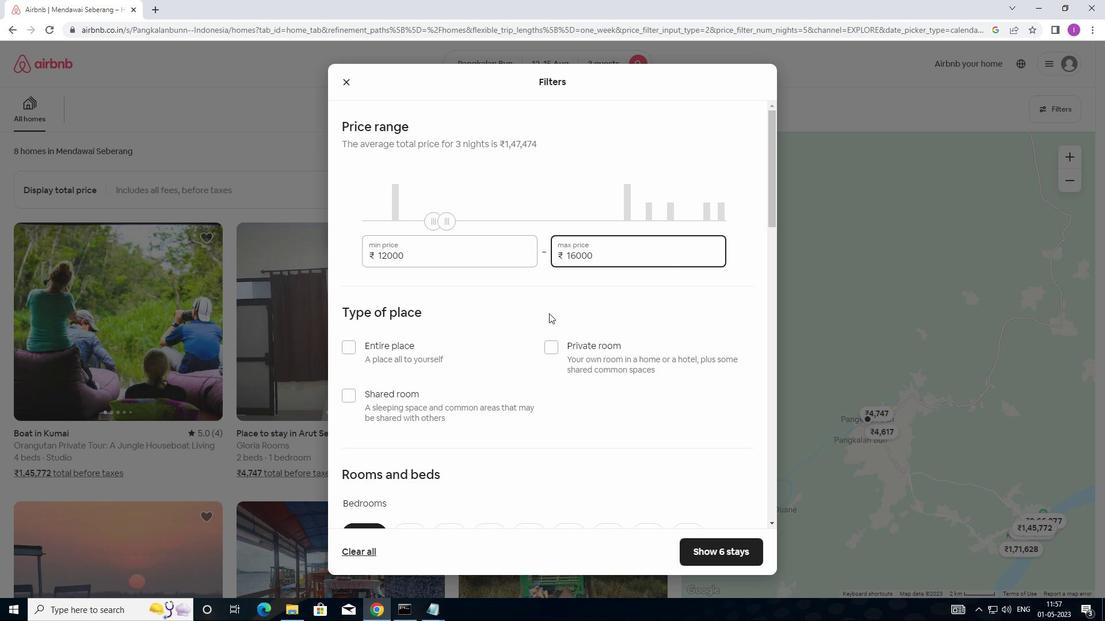 
Action: Mouse scrolled (544, 313) with delta (0, 0)
Screenshot: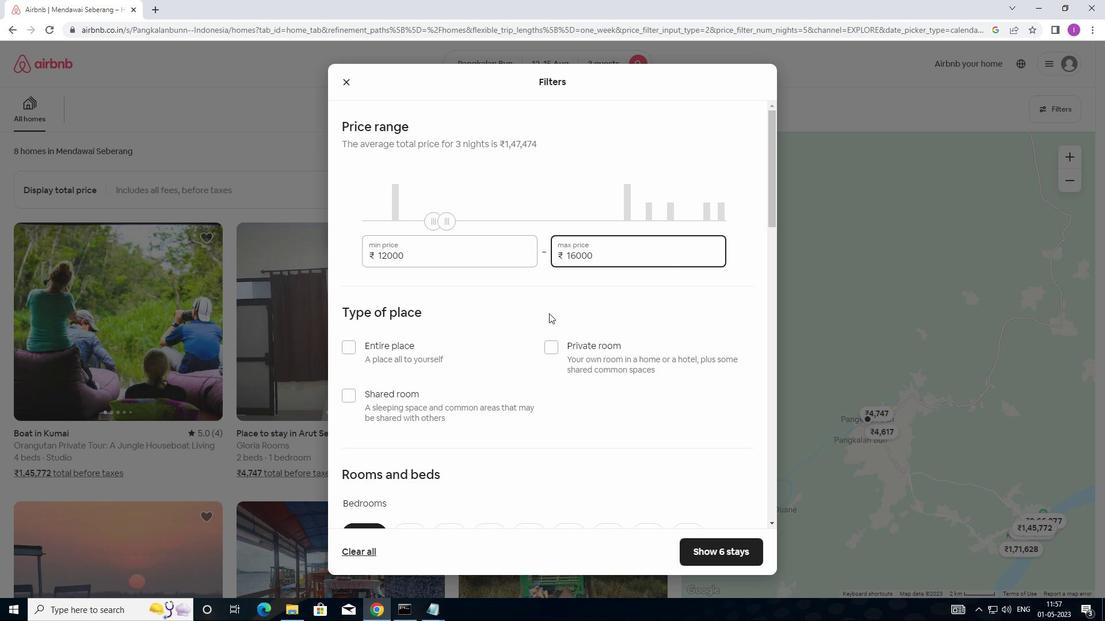 
Action: Mouse moved to (544, 314)
Screenshot: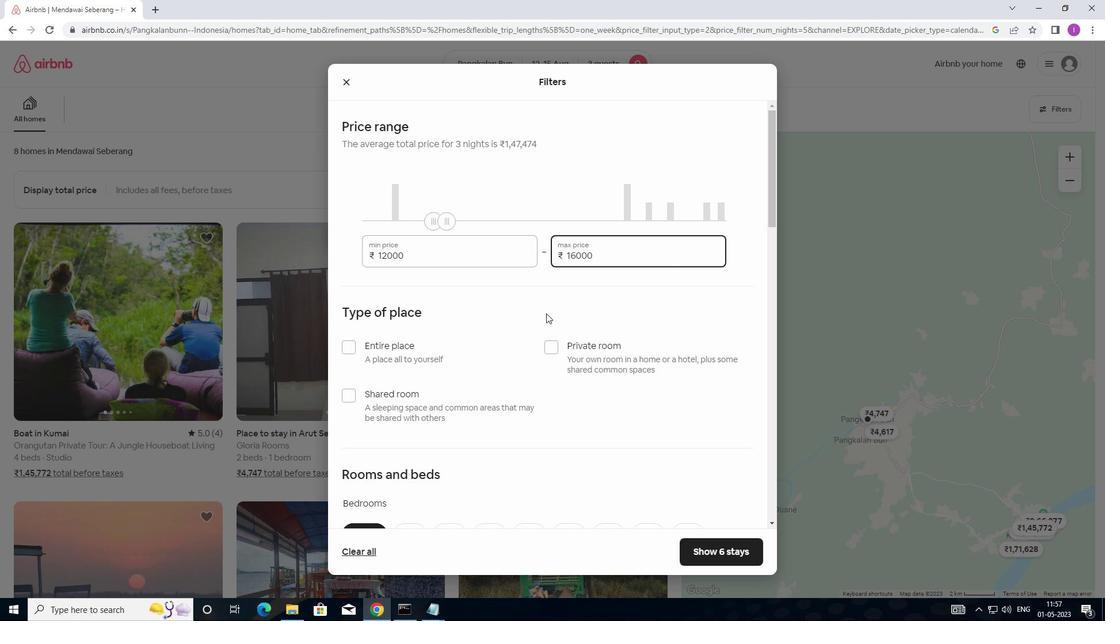 
Action: Mouse scrolled (544, 313) with delta (0, 0)
Screenshot: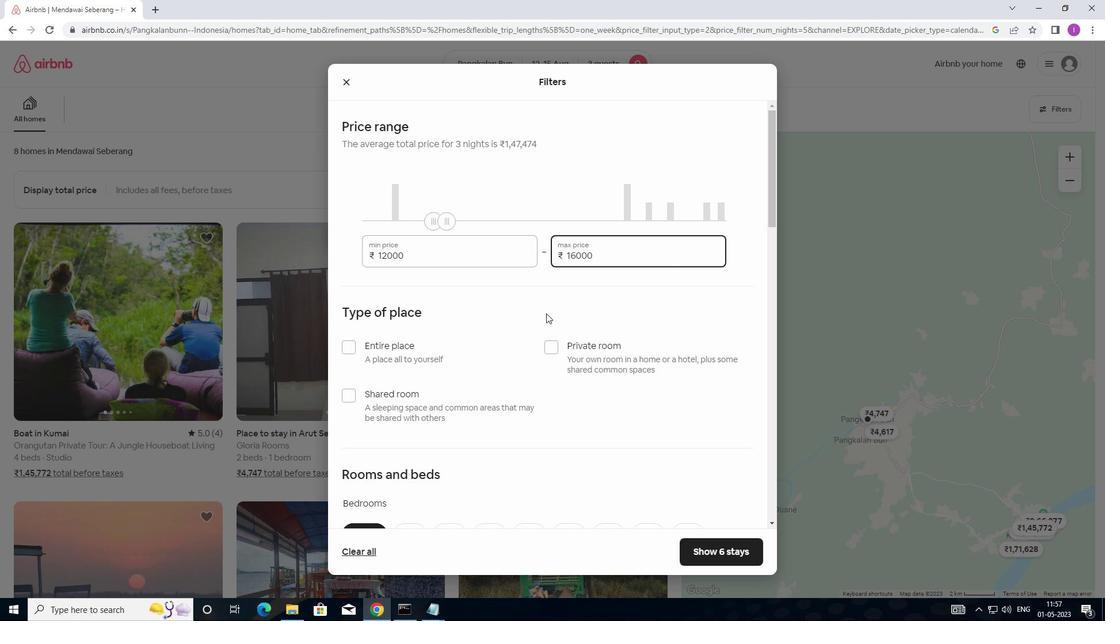 
Action: Mouse moved to (544, 314)
Screenshot: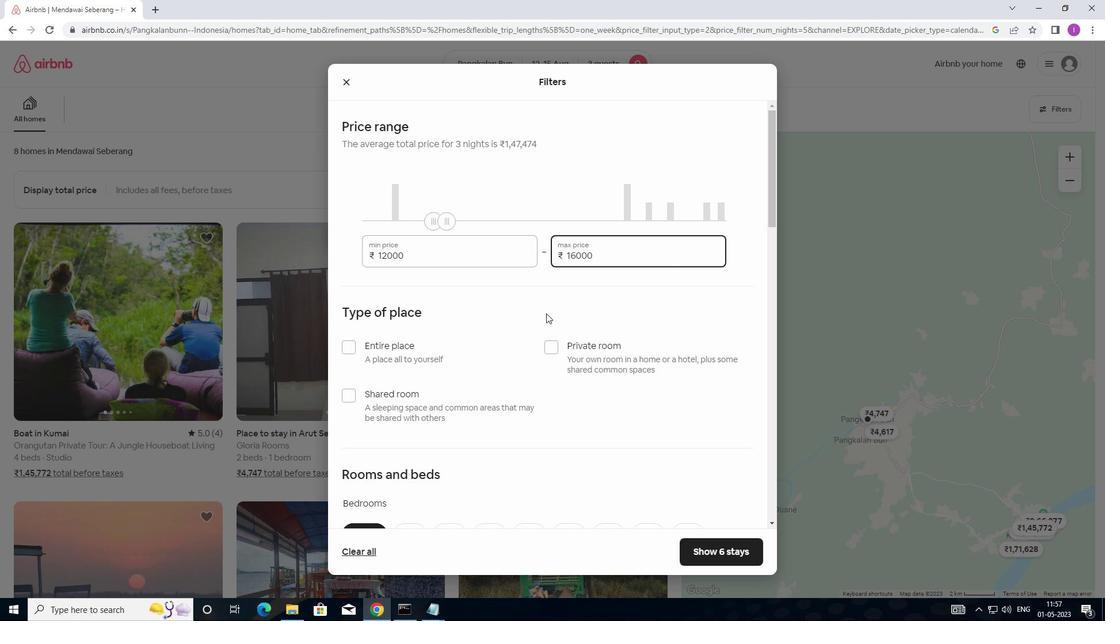 
Action: Mouse scrolled (544, 313) with delta (0, 0)
Screenshot: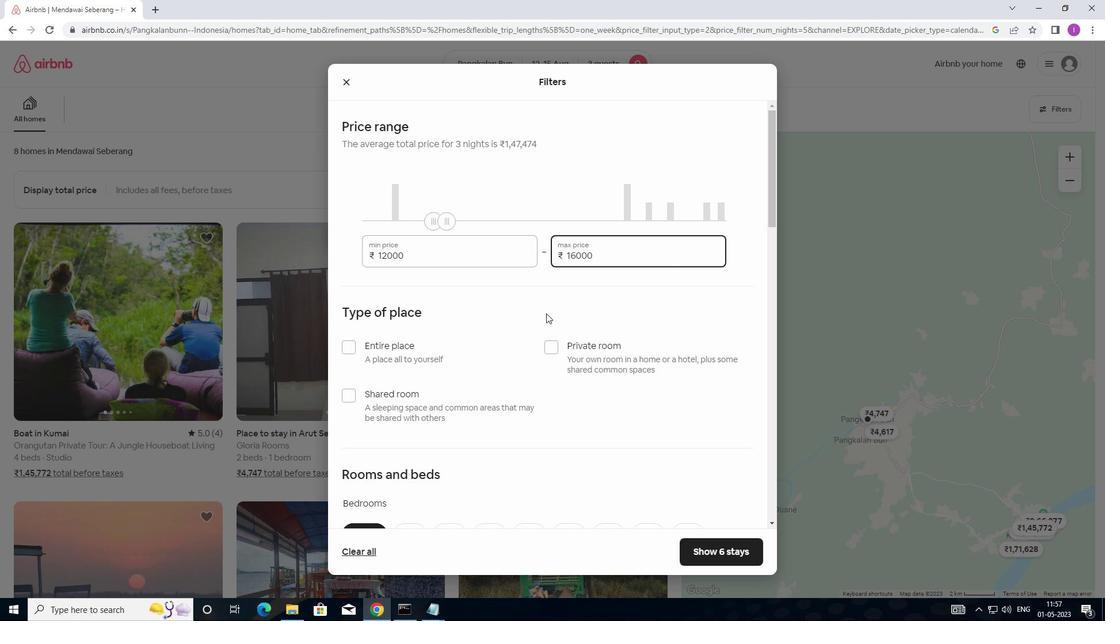 
Action: Mouse moved to (544, 314)
Screenshot: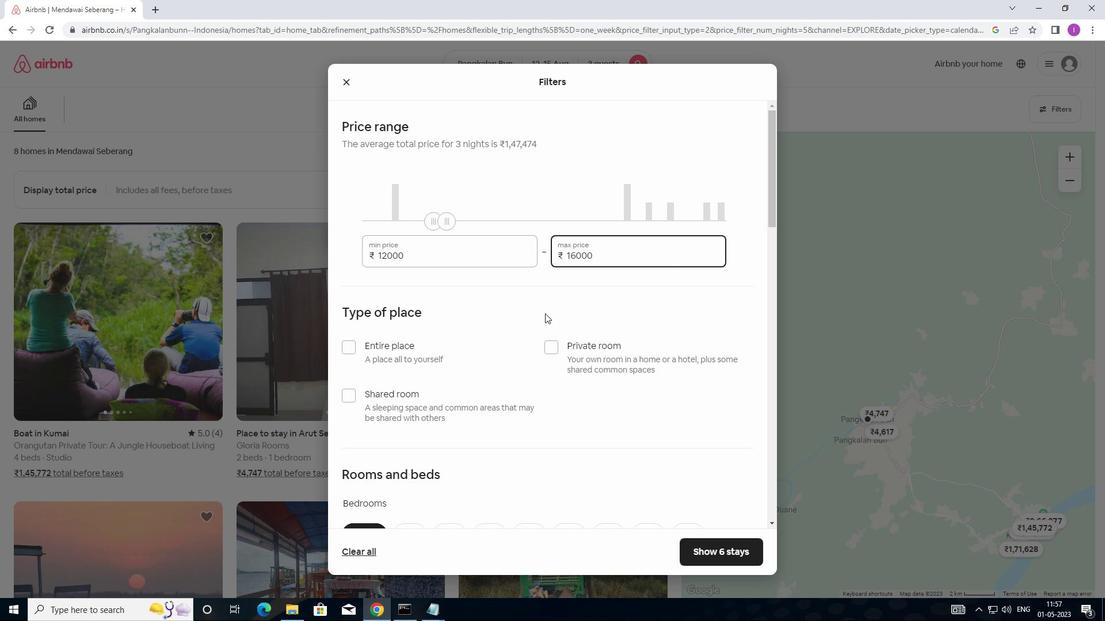 
Action: Mouse scrolled (544, 314) with delta (0, 0)
Screenshot: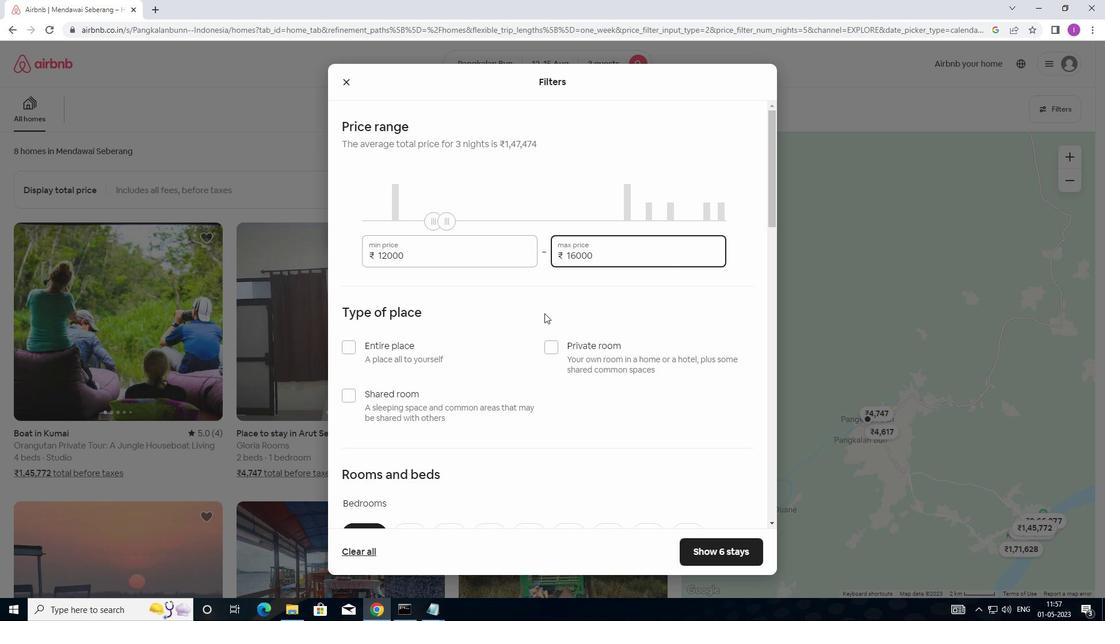 
Action: Mouse moved to (352, 120)
Screenshot: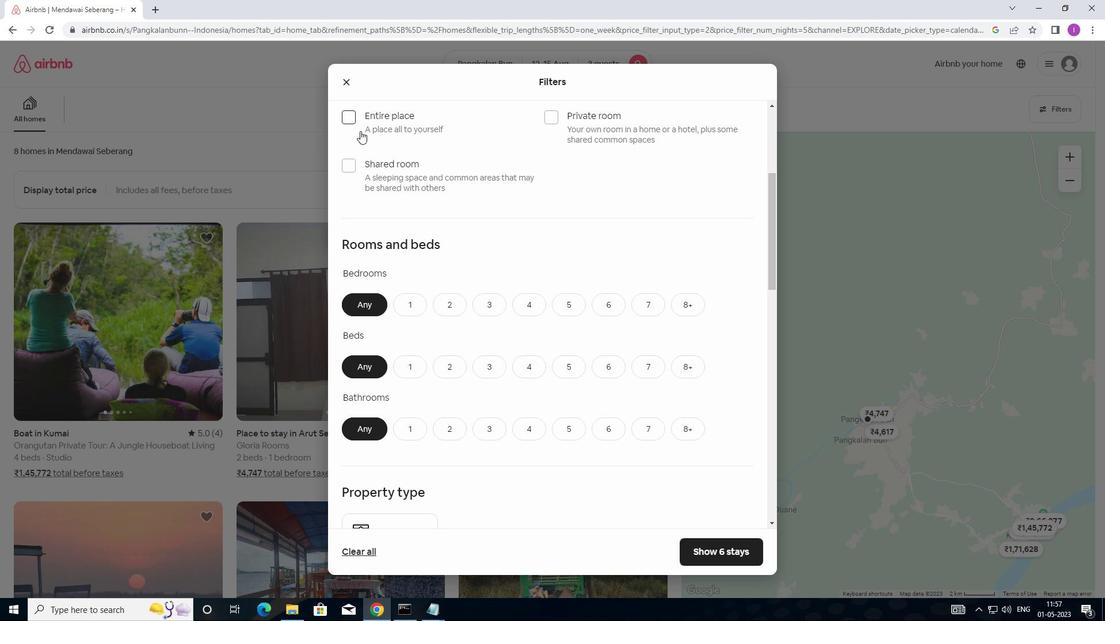 
Action: Mouse pressed left at (352, 120)
Screenshot: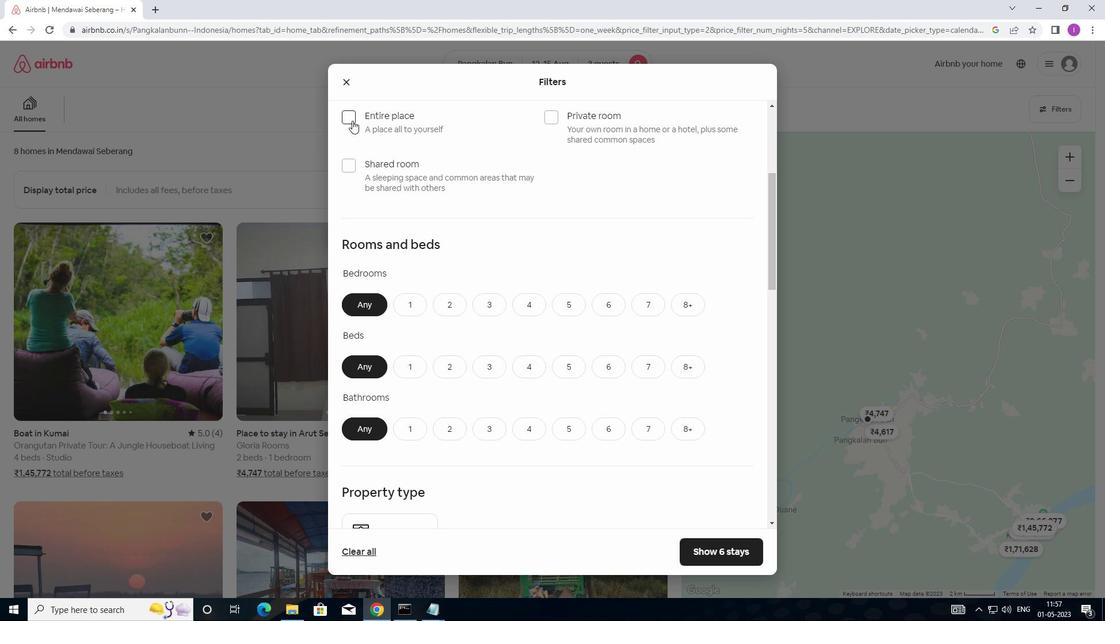 
Action: Mouse moved to (464, 303)
Screenshot: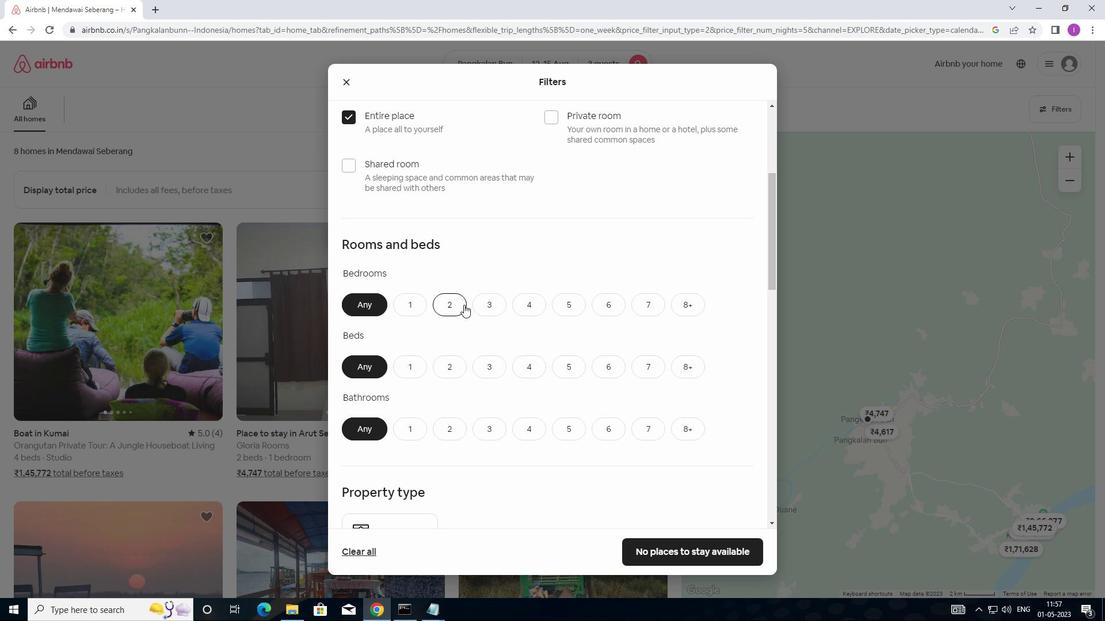 
Action: Mouse pressed left at (464, 303)
Screenshot: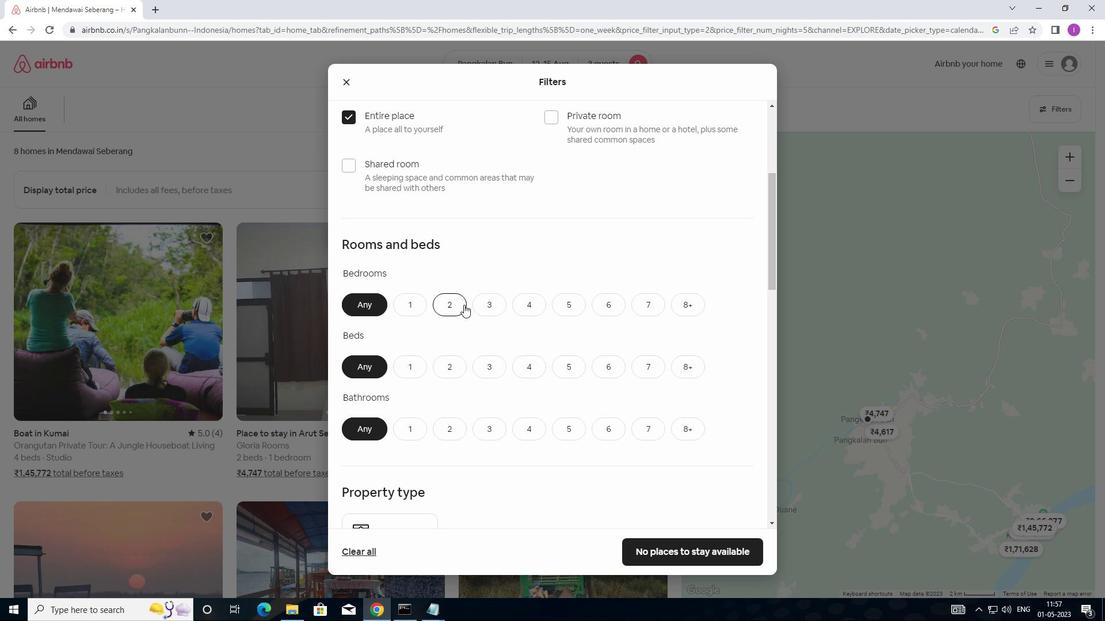 
Action: Mouse moved to (493, 374)
Screenshot: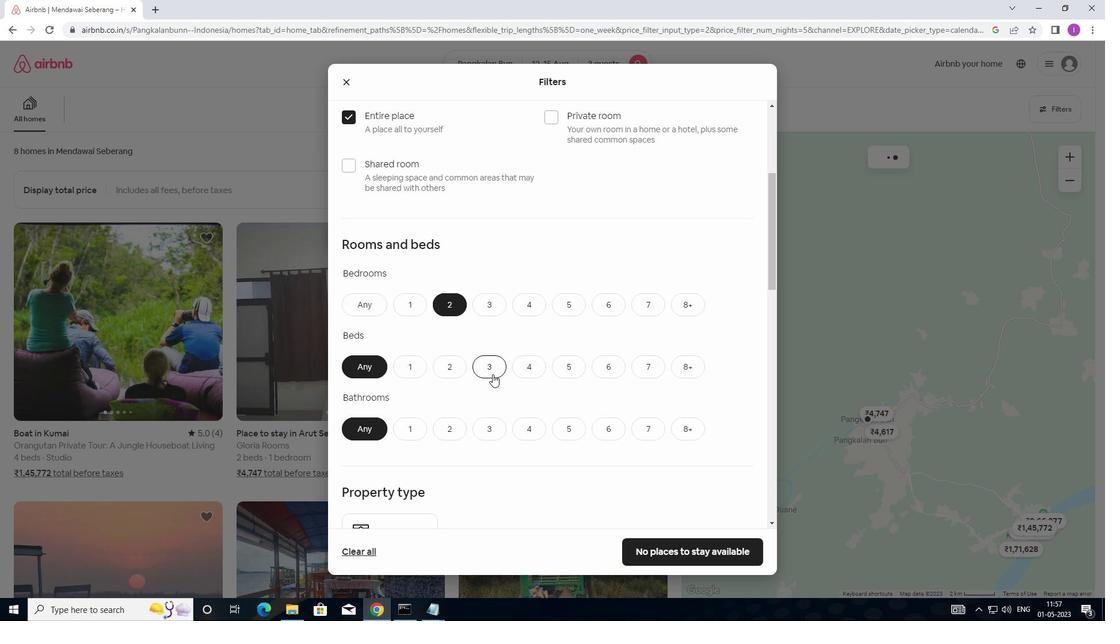 
Action: Mouse pressed left at (493, 374)
Screenshot: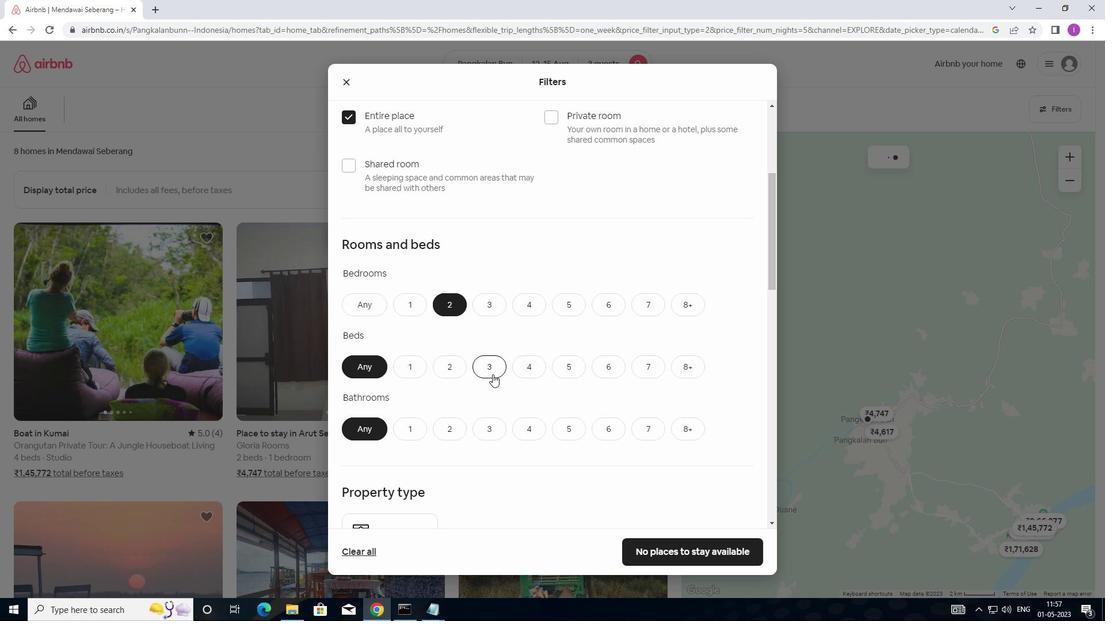 
Action: Mouse moved to (416, 434)
Screenshot: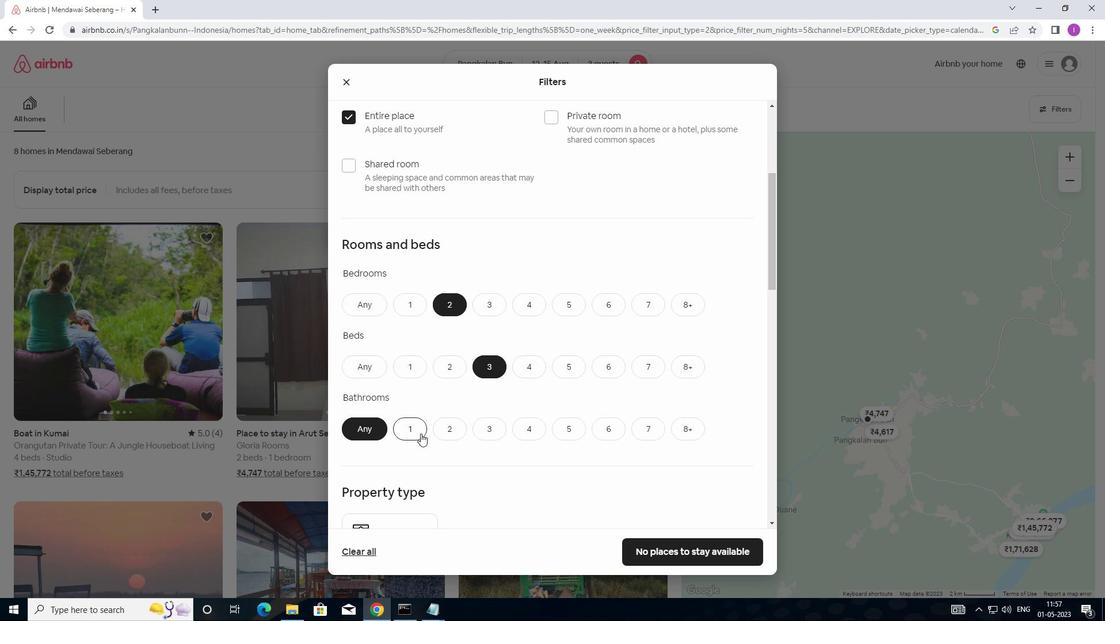 
Action: Mouse pressed left at (416, 434)
Screenshot: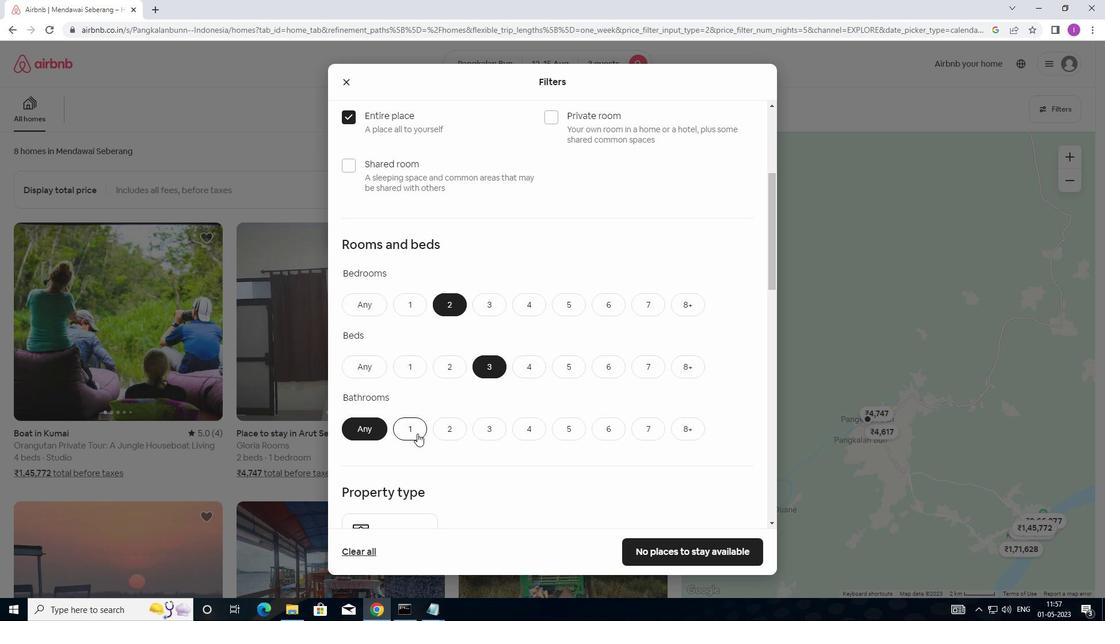 
Action: Mouse moved to (474, 402)
Screenshot: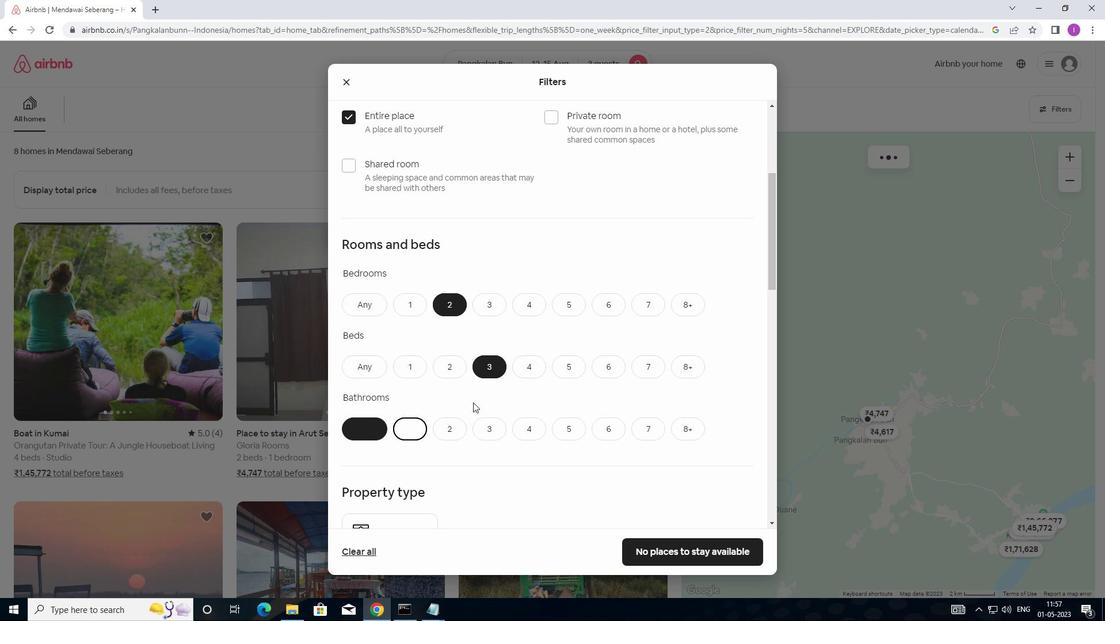 
Action: Mouse scrolled (474, 401) with delta (0, 0)
Screenshot: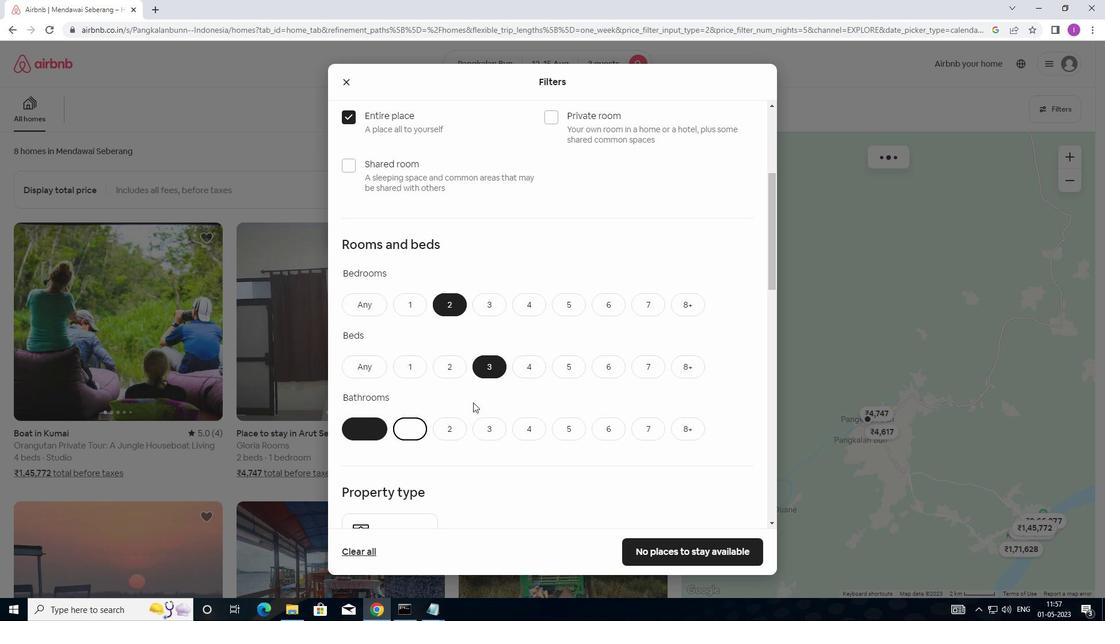 
Action: Mouse moved to (510, 393)
Screenshot: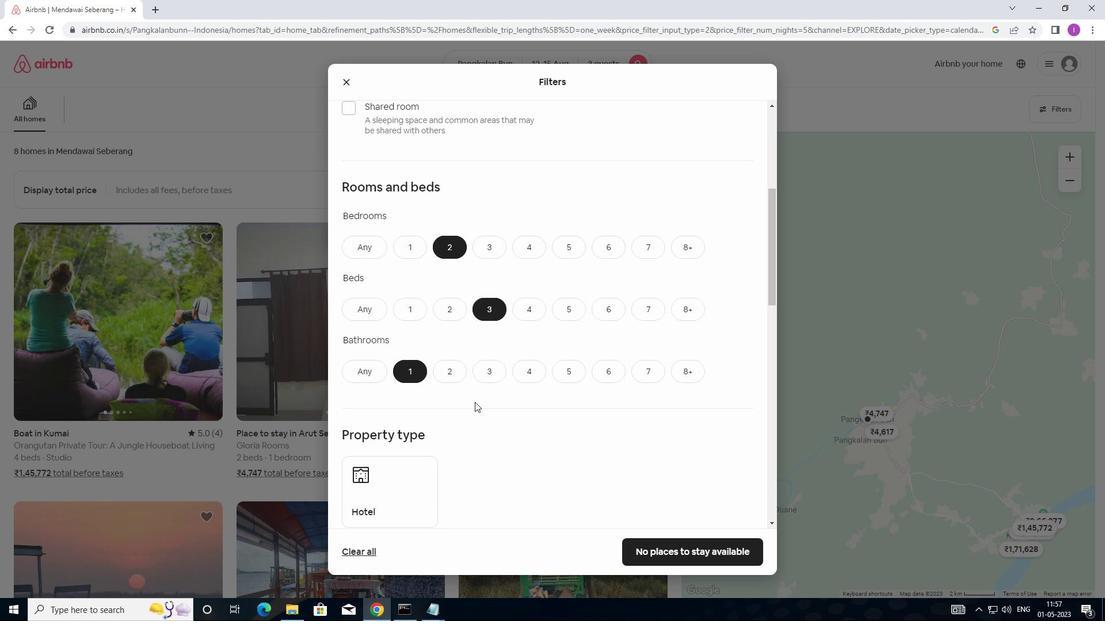 
Action: Mouse scrolled (510, 393) with delta (0, 0)
Screenshot: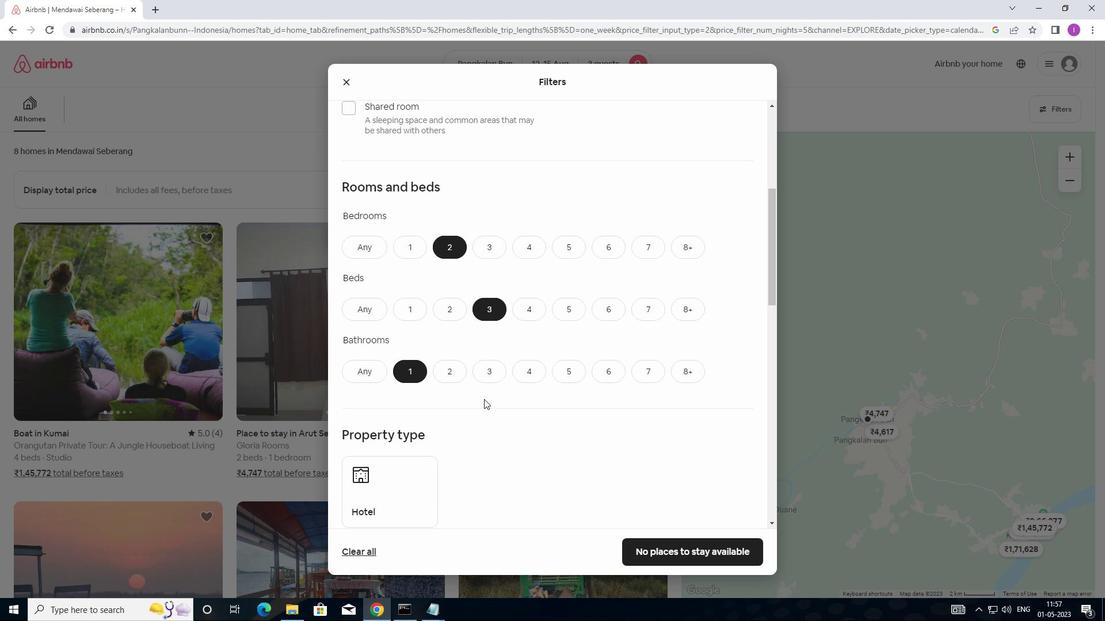
Action: Mouse moved to (510, 393)
Screenshot: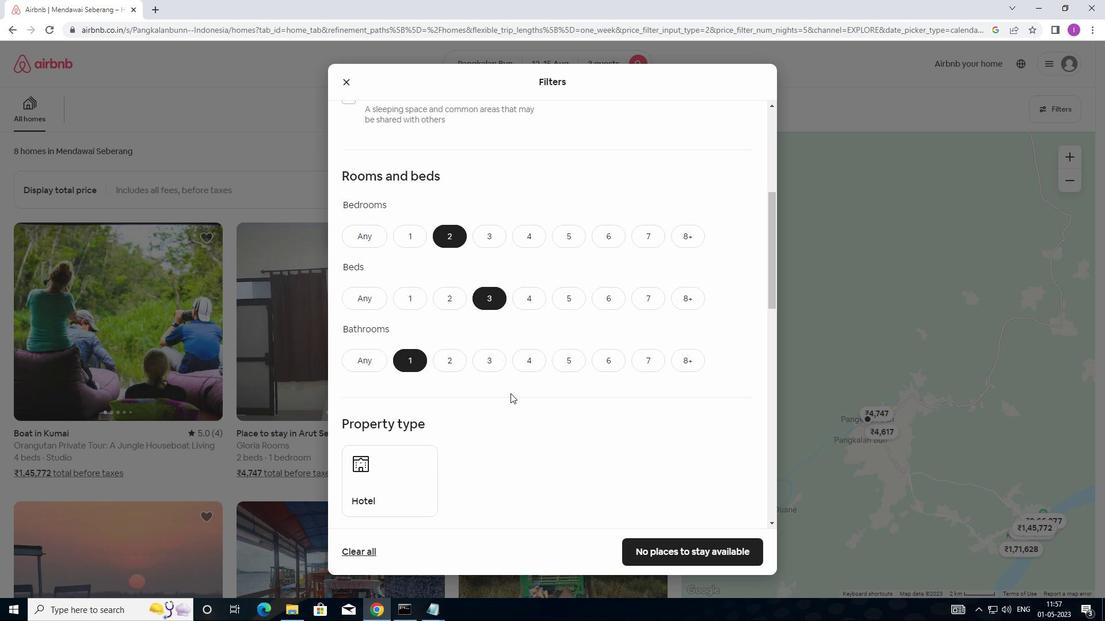 
Action: Mouse scrolled (510, 392) with delta (0, 0)
Screenshot: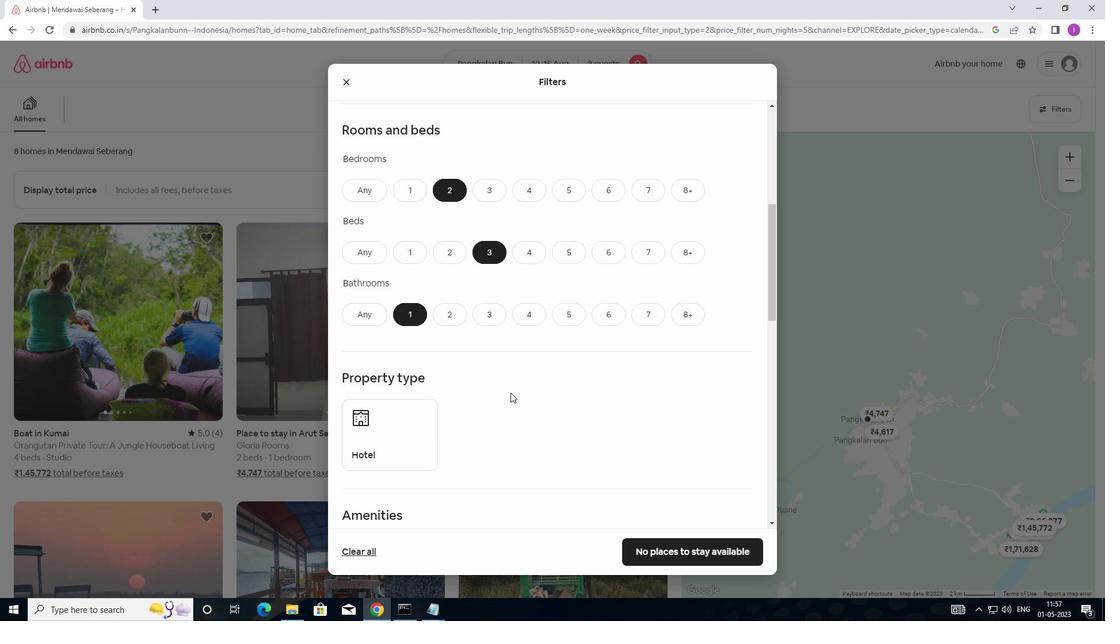 
Action: Mouse moved to (534, 383)
Screenshot: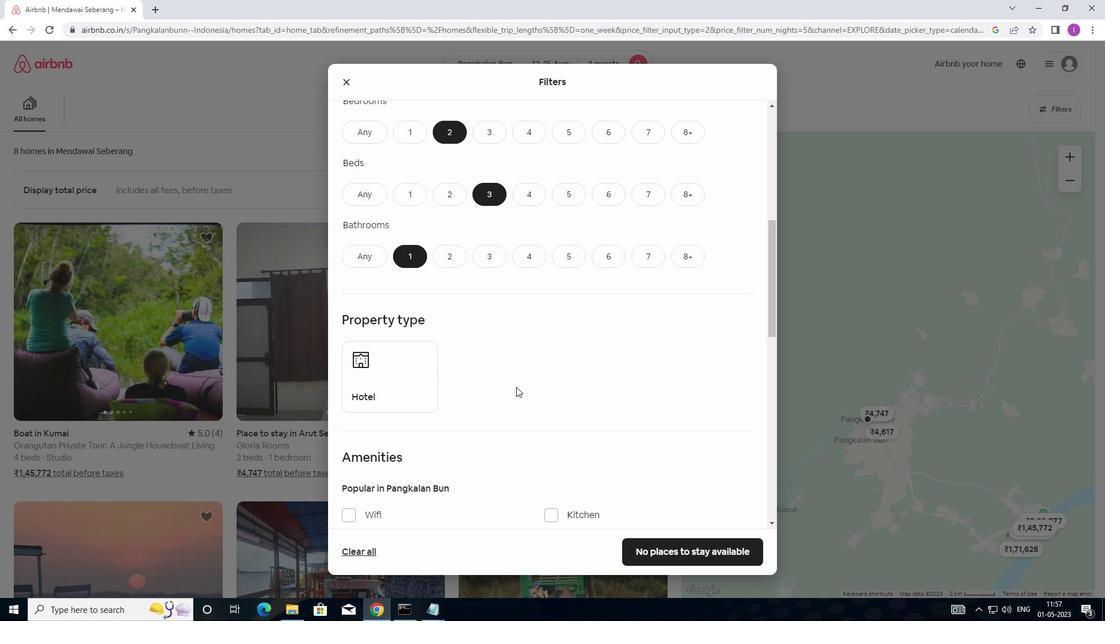 
Action: Mouse scrolled (534, 382) with delta (0, 0)
Screenshot: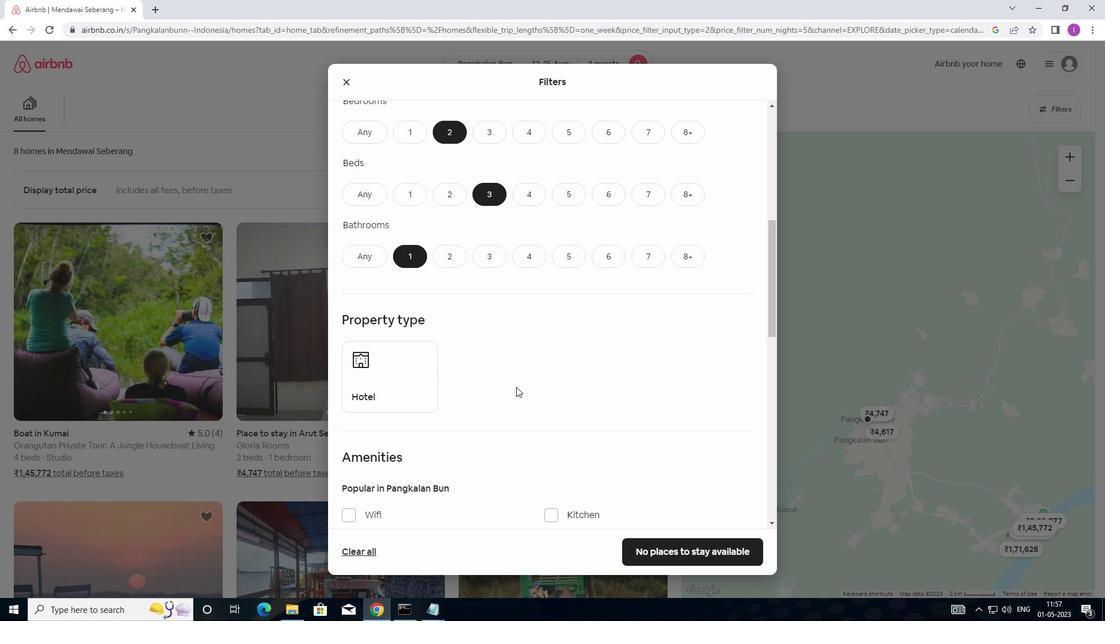 
Action: Mouse moved to (553, 329)
Screenshot: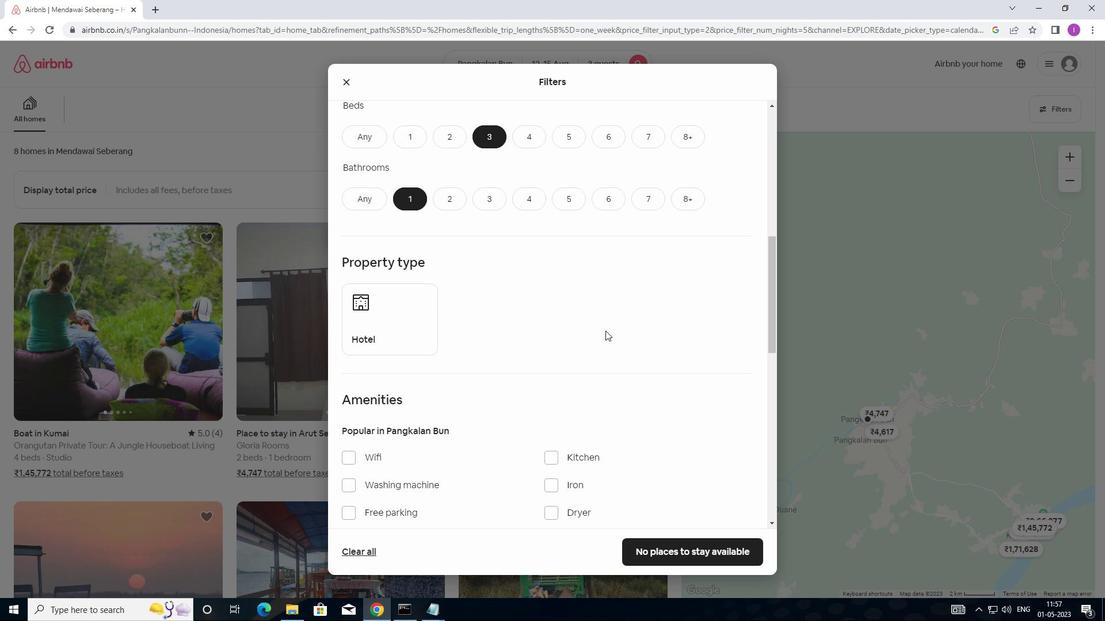 
Action: Mouse scrolled (553, 328) with delta (0, 0)
Screenshot: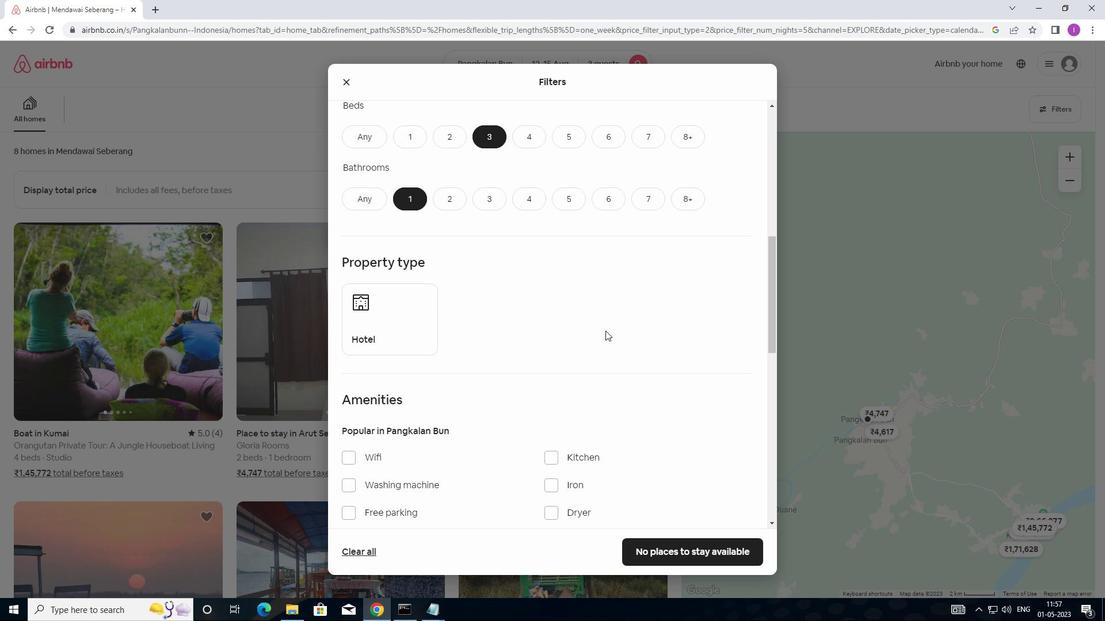 
Action: Mouse moved to (511, 336)
Screenshot: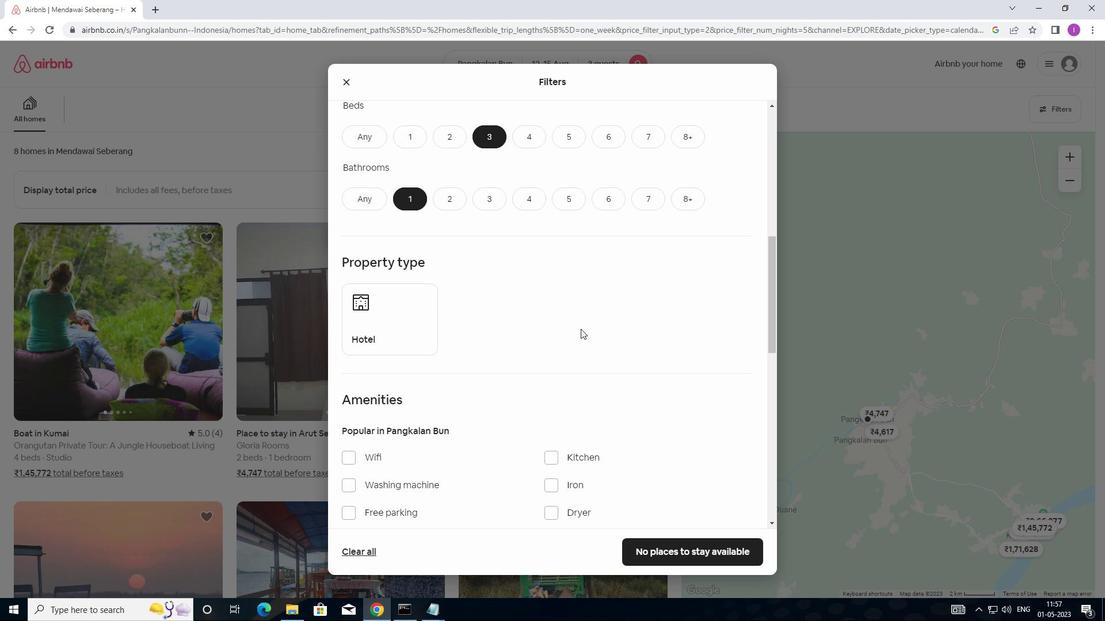 
Action: Mouse scrolled (511, 335) with delta (0, 0)
Screenshot: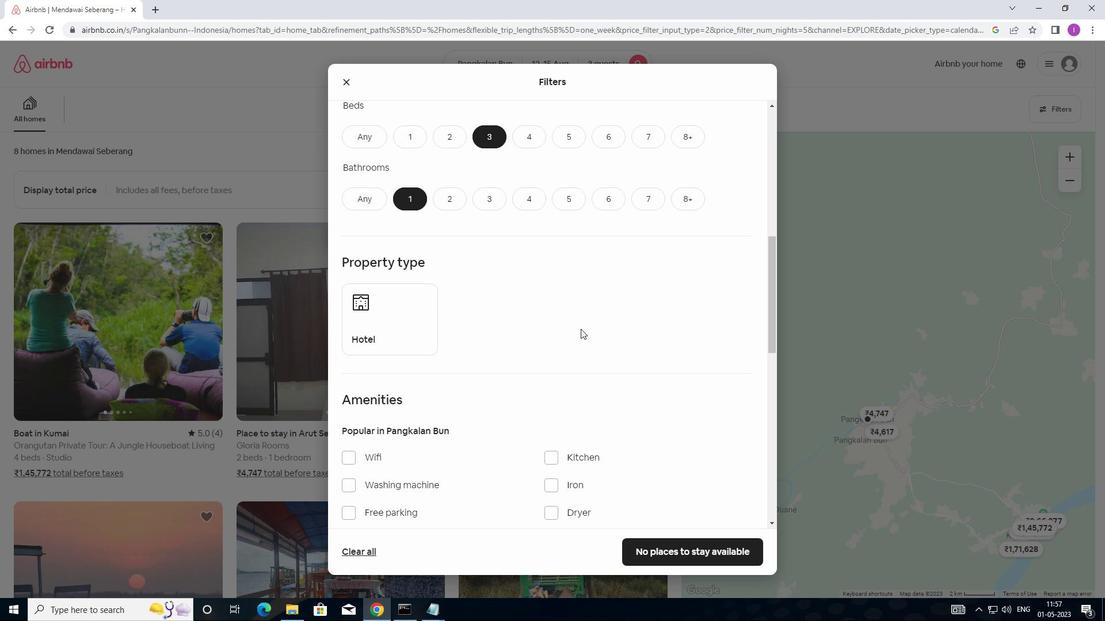 
Action: Mouse moved to (537, 259)
Screenshot: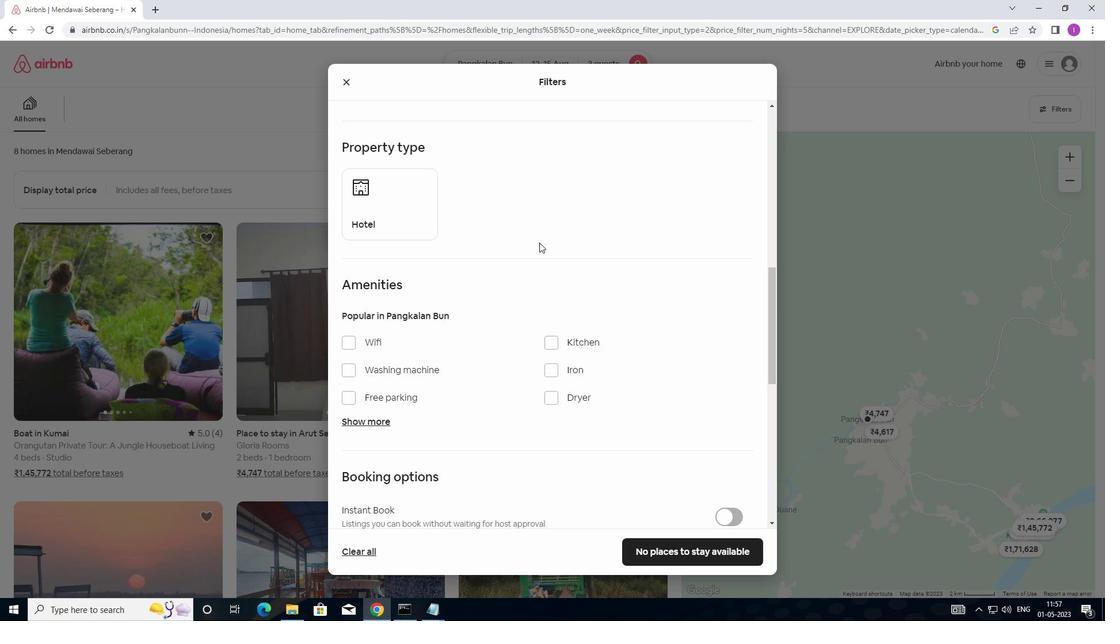 
Action: Mouse scrolled (537, 258) with delta (0, 0)
Screenshot: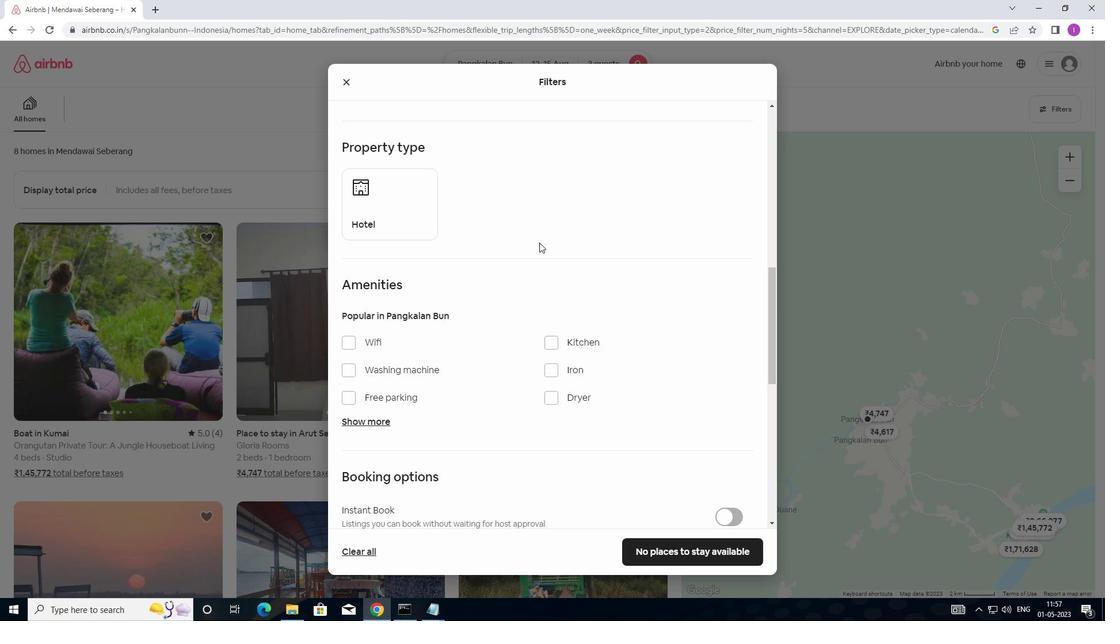 
Action: Mouse moved to (537, 266)
Screenshot: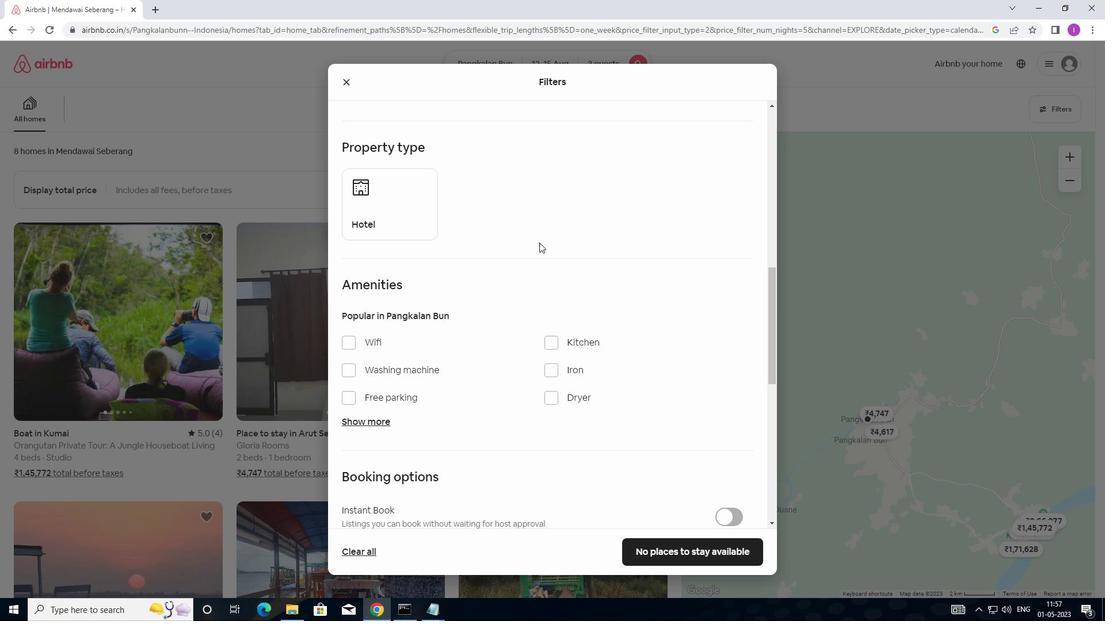 
Action: Mouse scrolled (537, 265) with delta (0, 0)
Screenshot: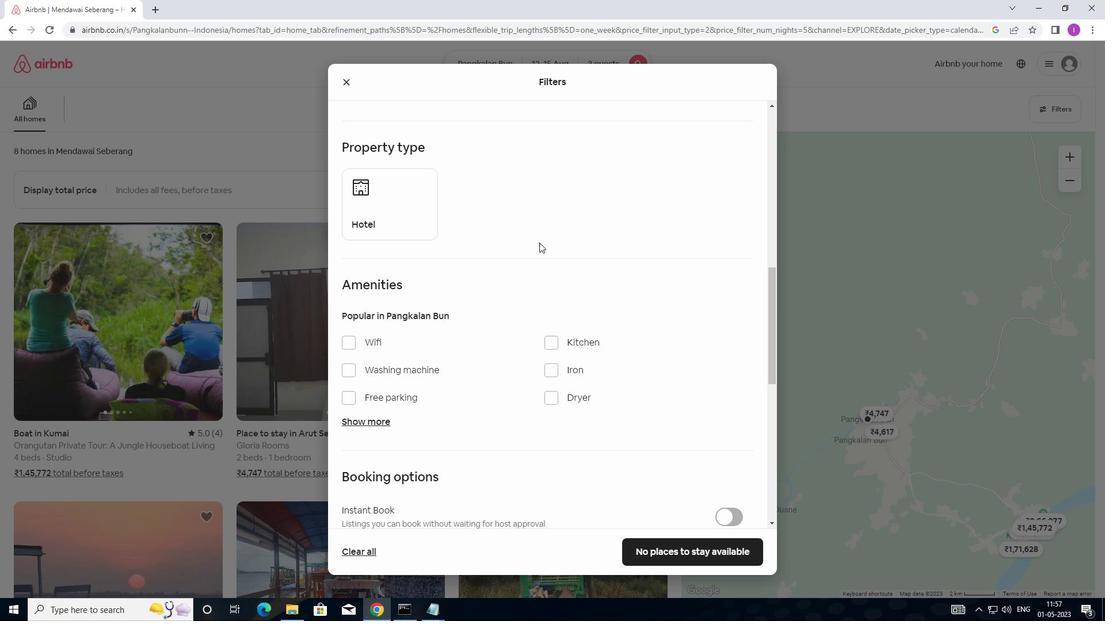
Action: Mouse moved to (742, 440)
Screenshot: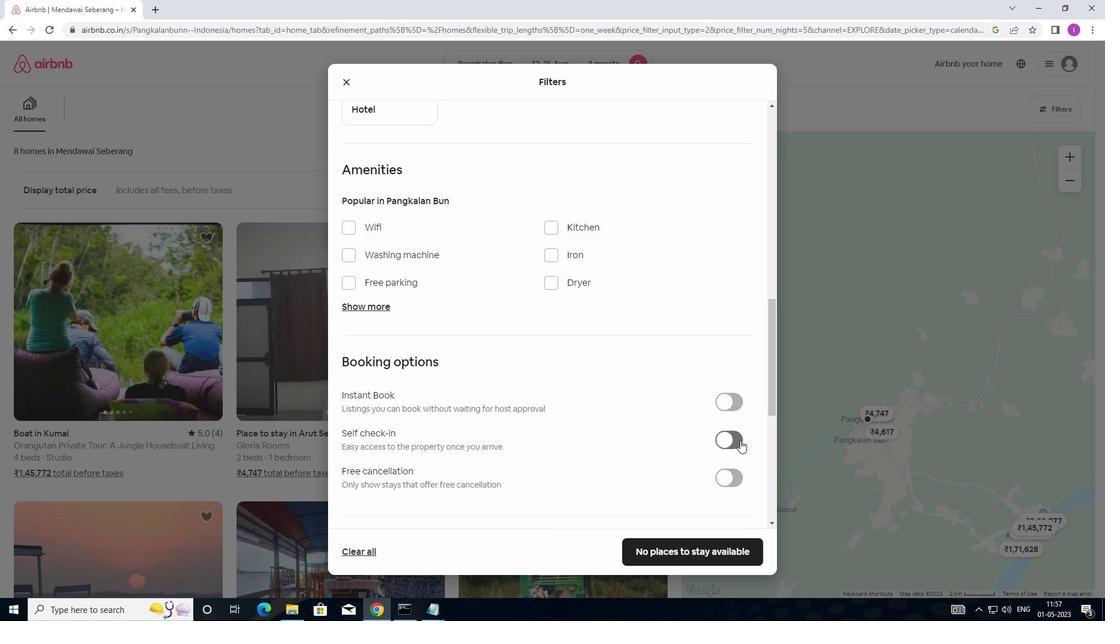 
Action: Mouse pressed left at (742, 440)
Screenshot: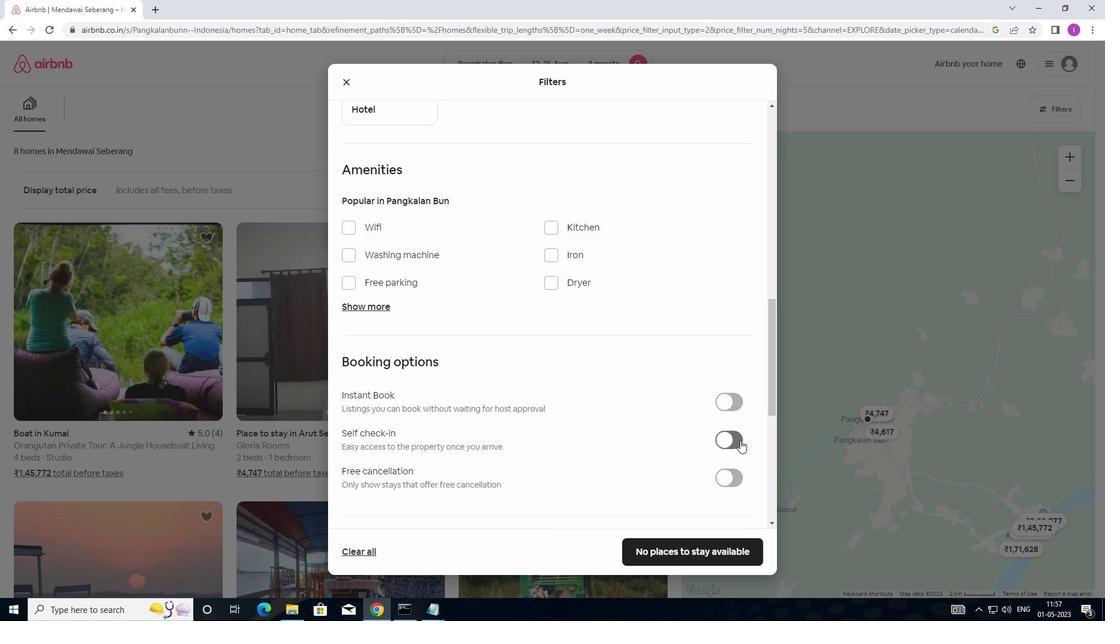 
Action: Mouse moved to (747, 419)
Screenshot: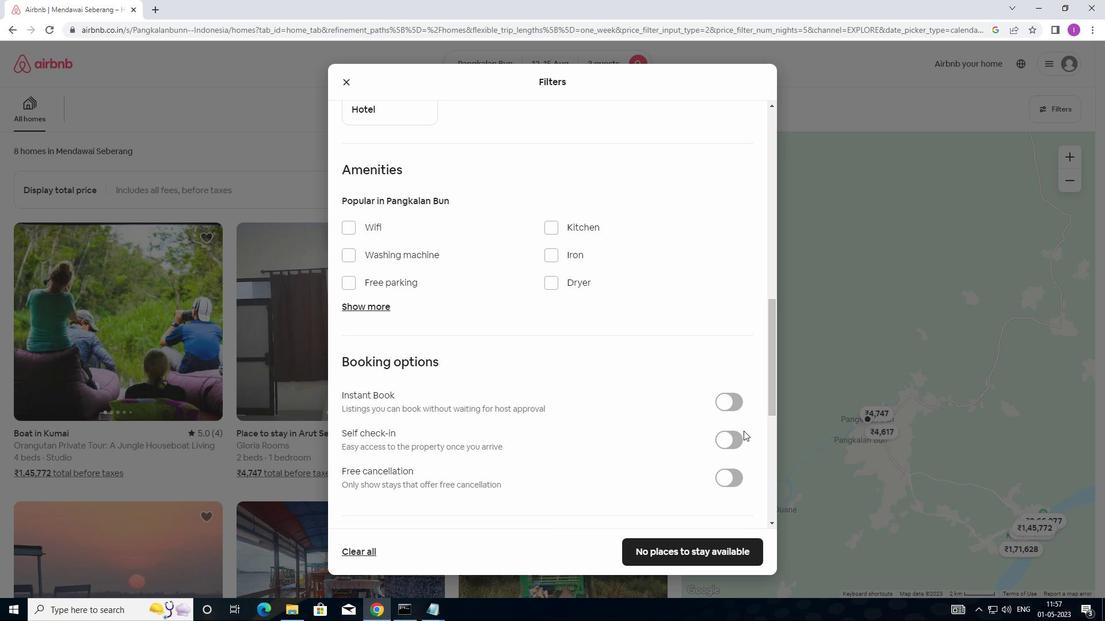 
Action: Mouse scrolled (747, 419) with delta (0, 0)
Screenshot: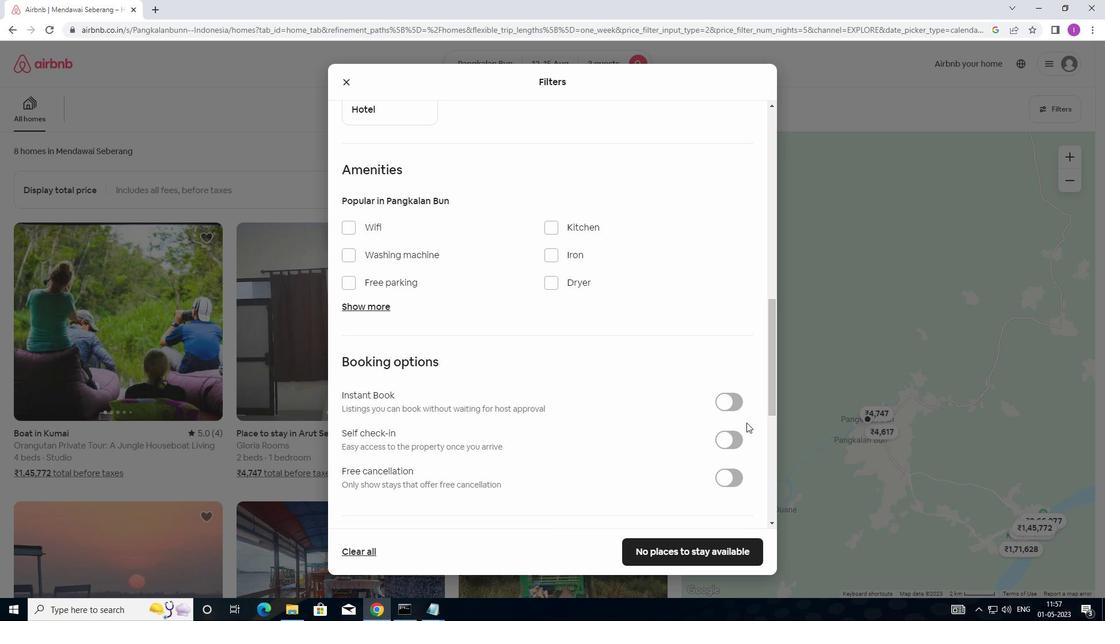
Action: Mouse scrolled (747, 419) with delta (0, 0)
Screenshot: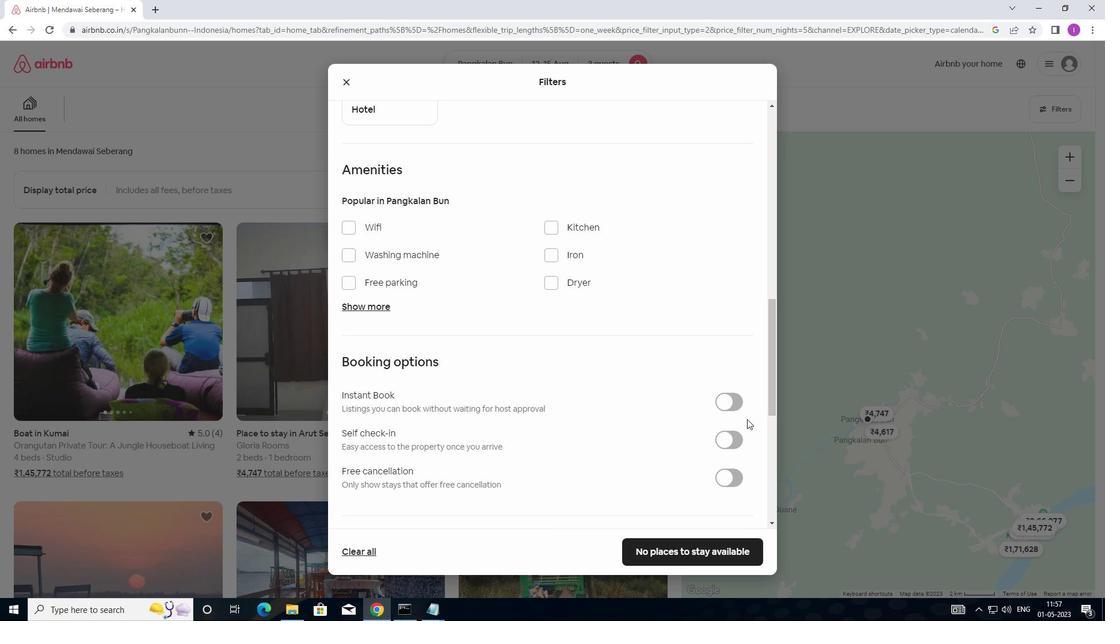
Action: Mouse scrolled (747, 419) with delta (0, 0)
Screenshot: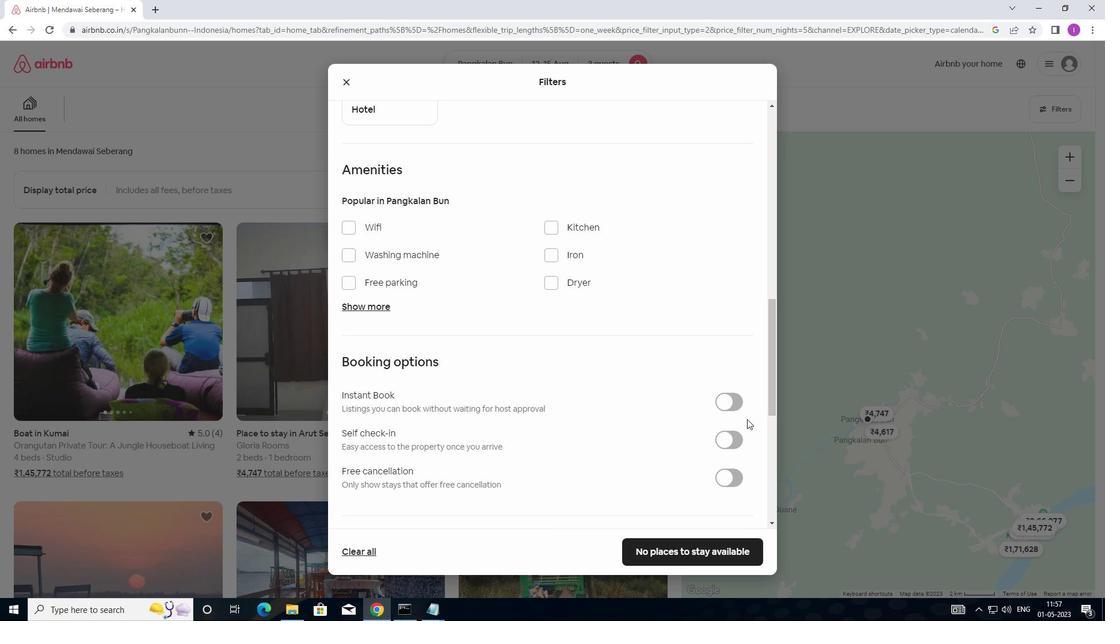 
Action: Mouse moved to (735, 270)
Screenshot: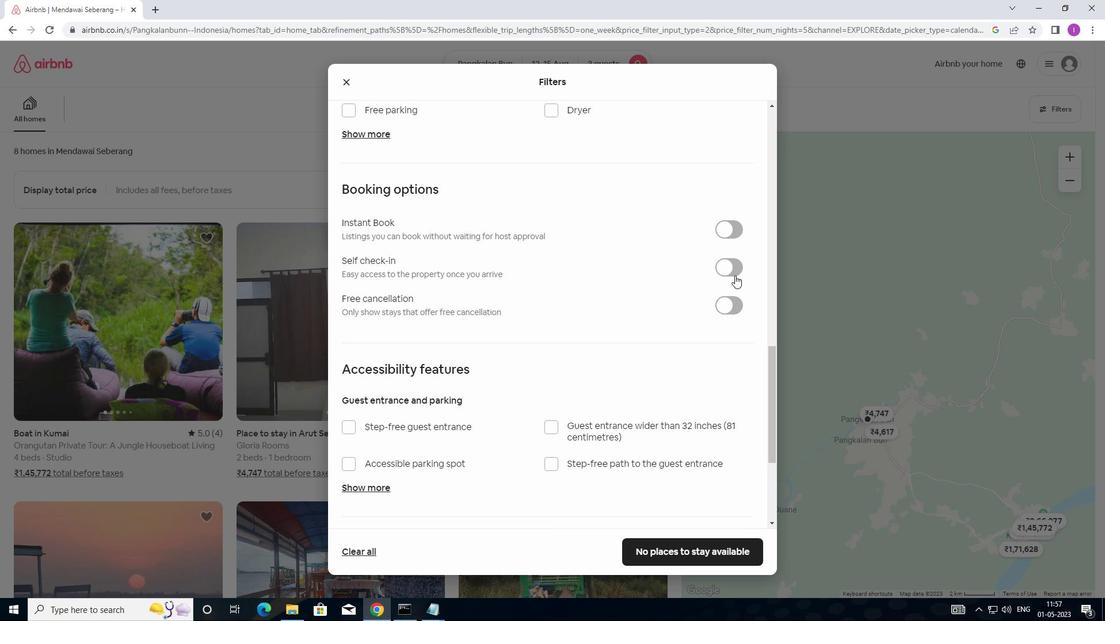 
Action: Mouse pressed left at (735, 270)
Screenshot: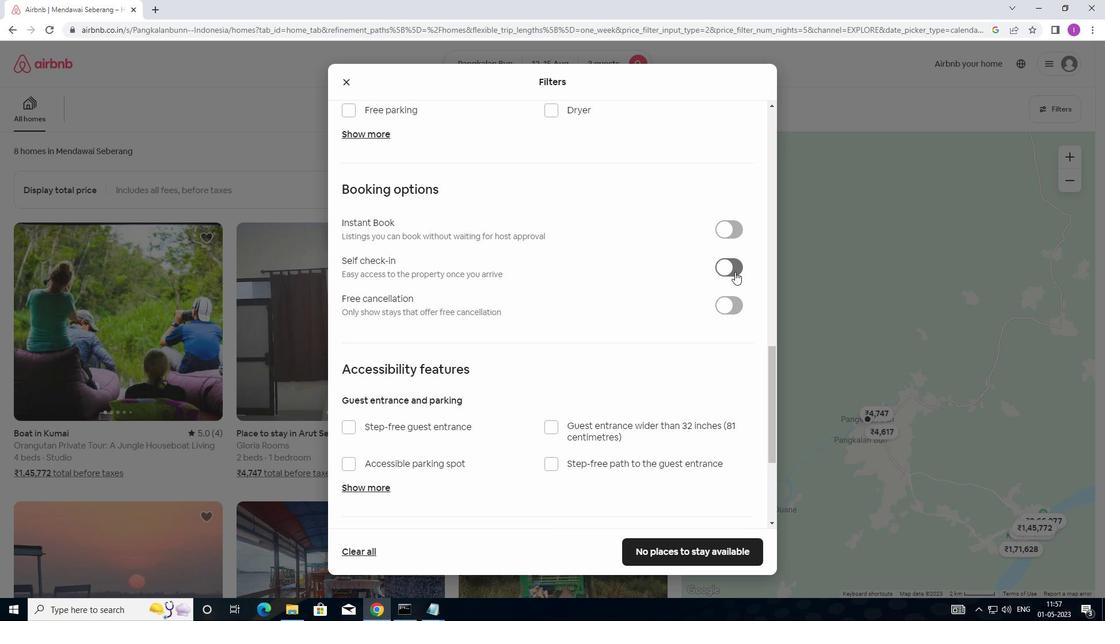 
Action: Mouse moved to (650, 329)
Screenshot: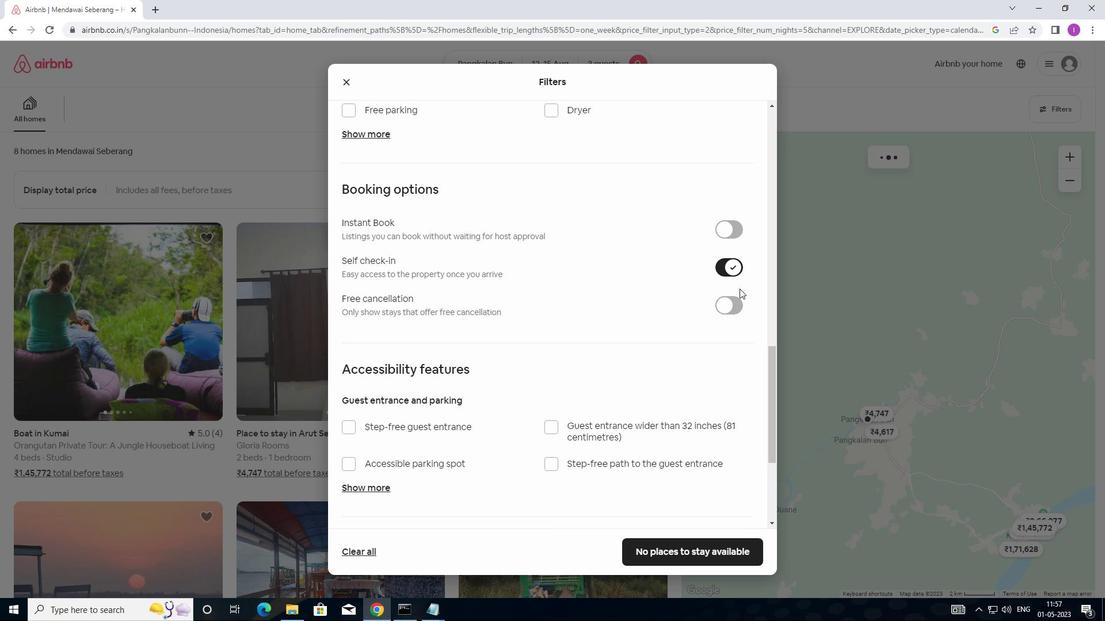 
Action: Mouse scrolled (650, 329) with delta (0, 0)
Screenshot: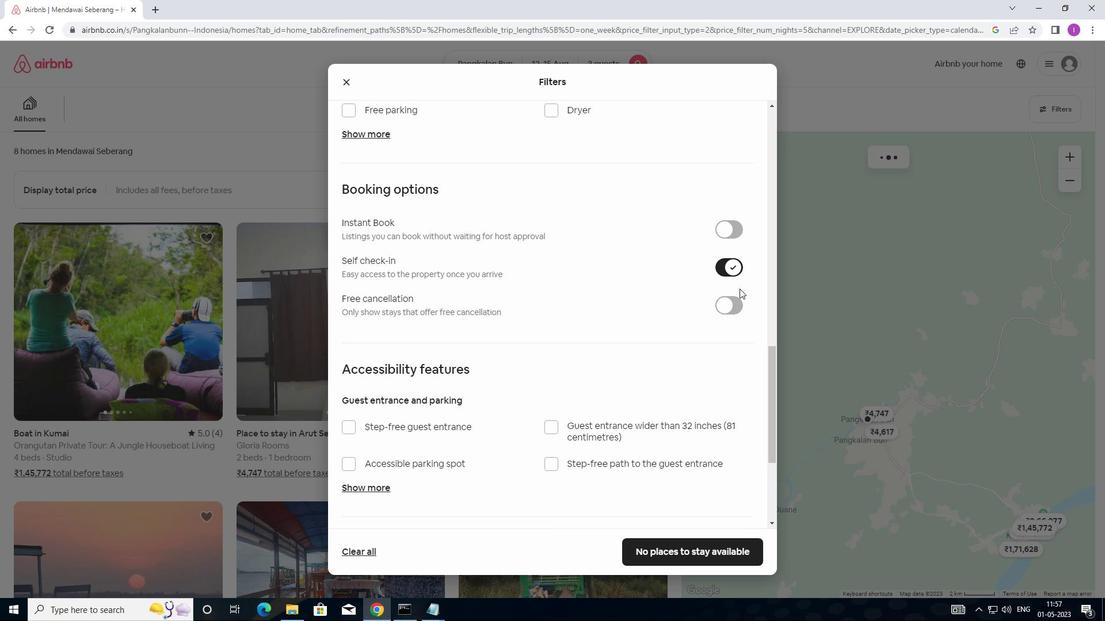 
Action: Mouse moved to (640, 335)
Screenshot: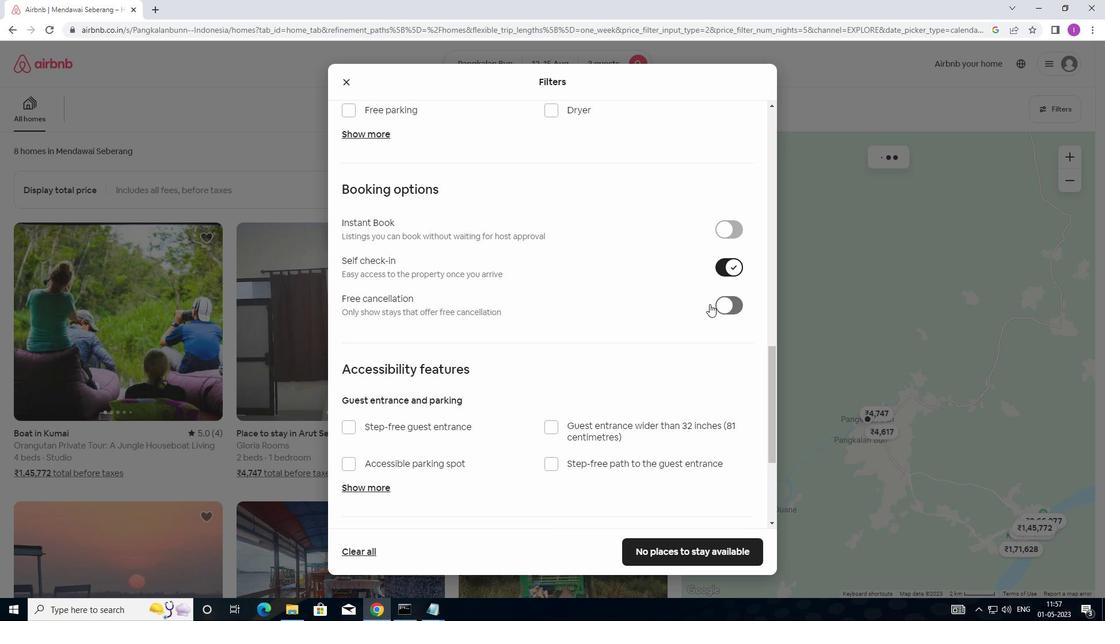 
Action: Mouse scrolled (640, 334) with delta (0, 0)
Screenshot: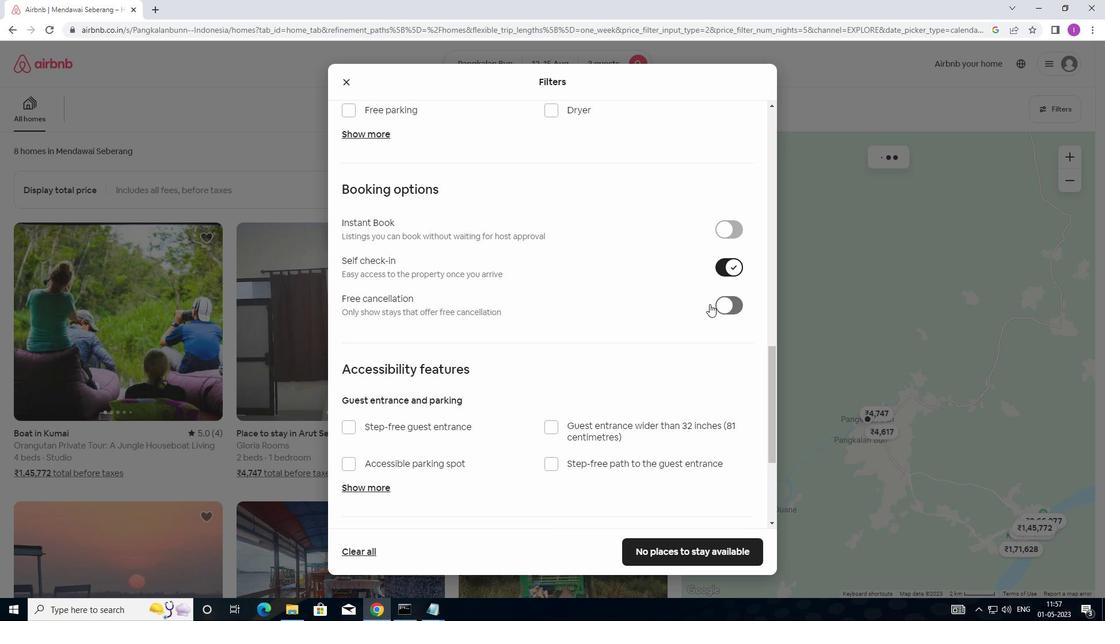 
Action: Mouse moved to (628, 340)
Screenshot: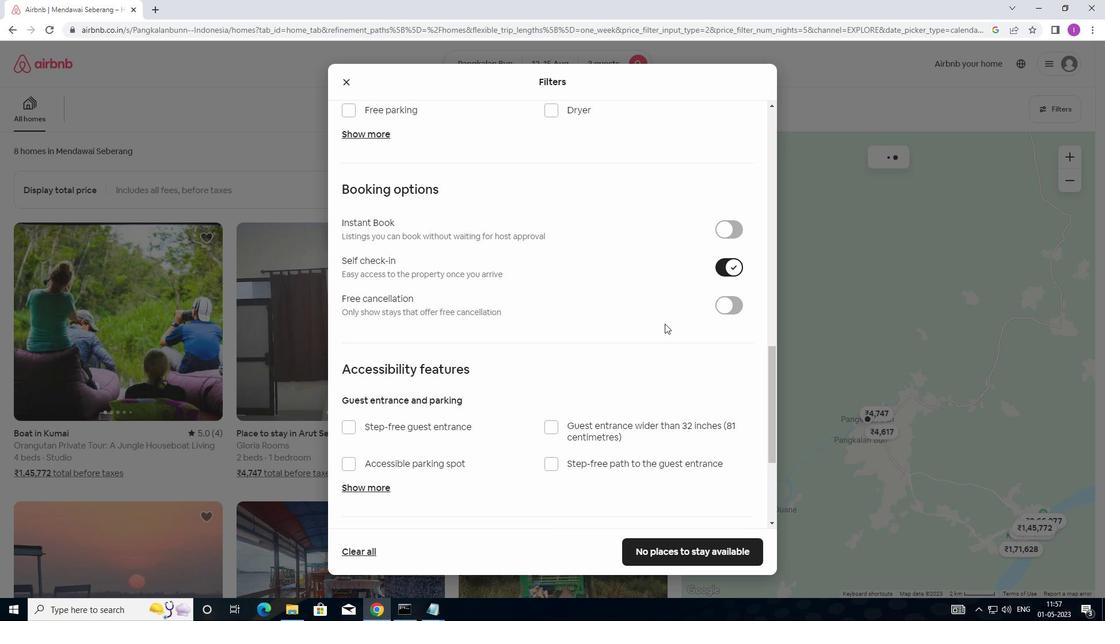 
Action: Mouse scrolled (628, 339) with delta (0, 0)
Screenshot: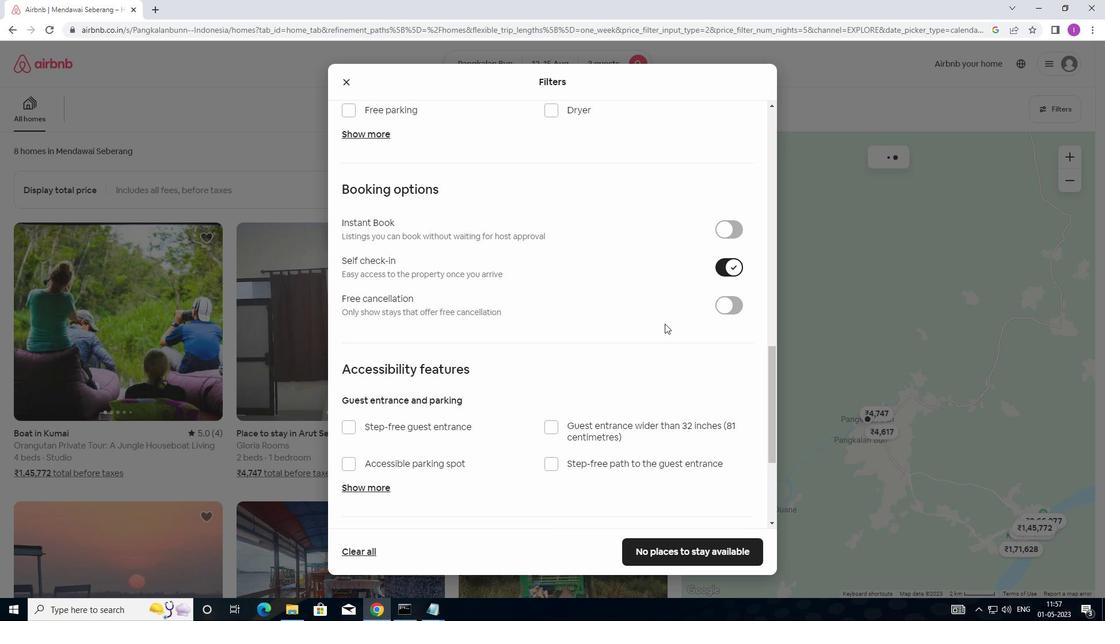 
Action: Mouse moved to (624, 343)
Screenshot: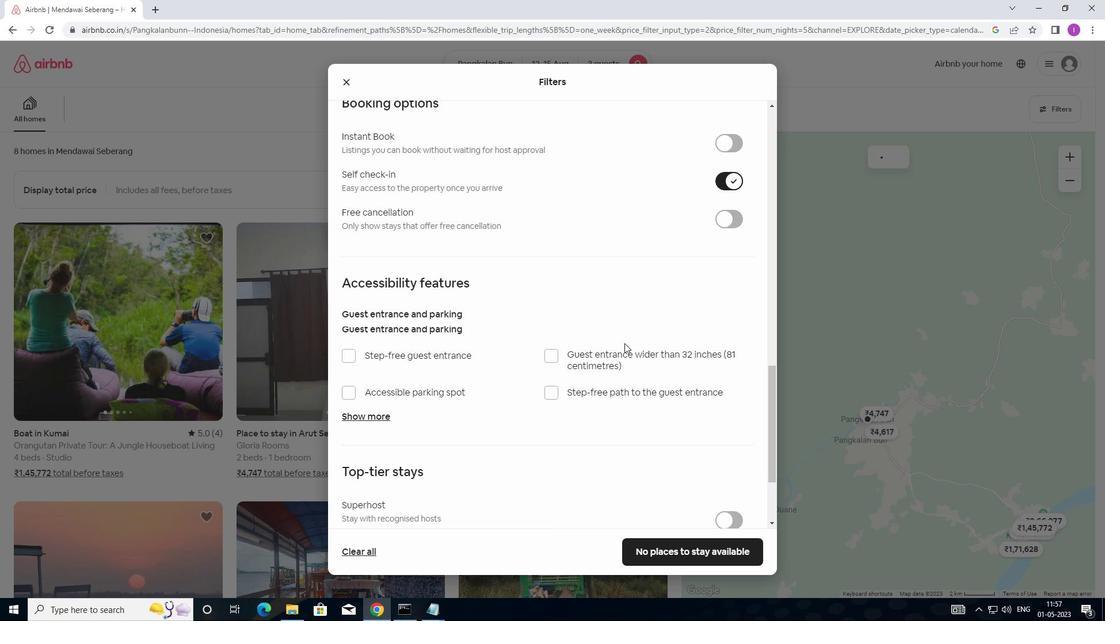 
Action: Mouse scrolled (624, 343) with delta (0, 0)
Screenshot: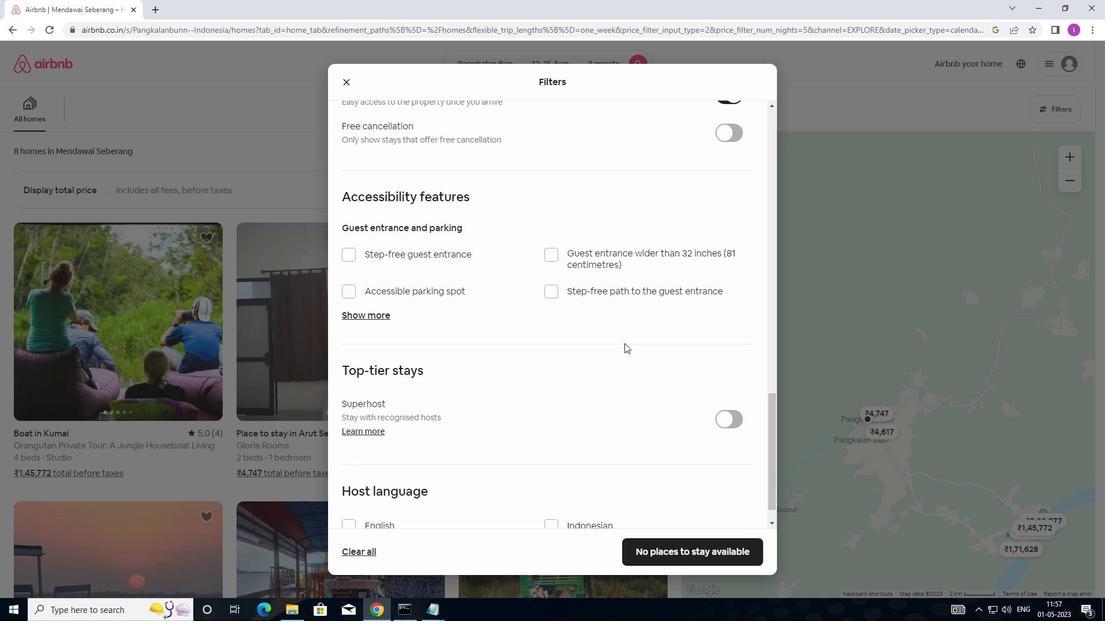 
Action: Mouse moved to (624, 343)
Screenshot: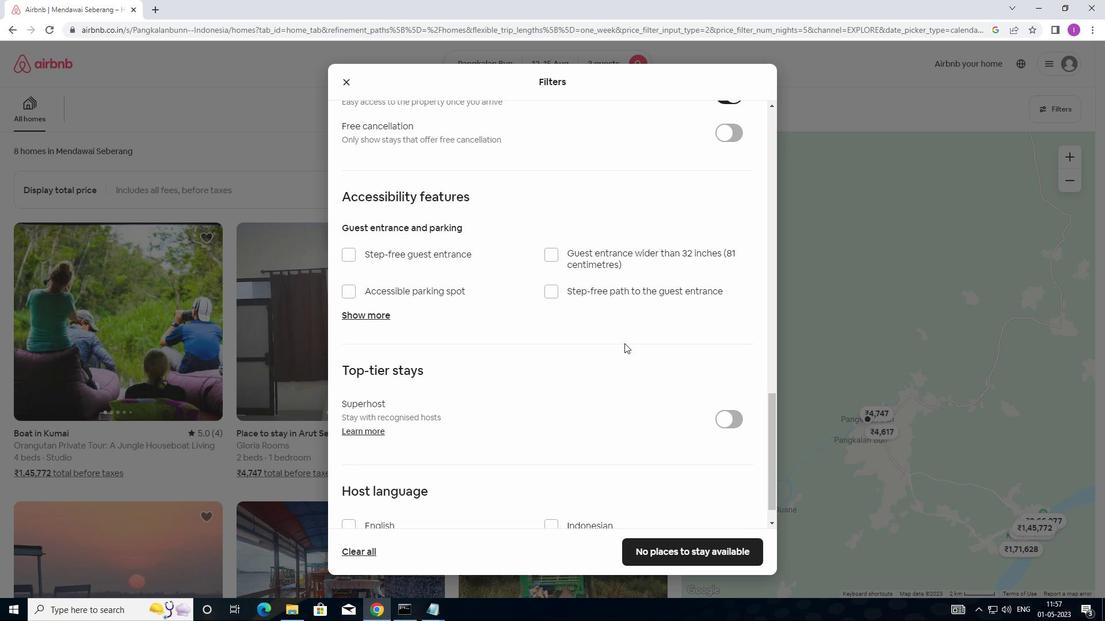 
Action: Mouse scrolled (624, 342) with delta (0, 0)
Screenshot: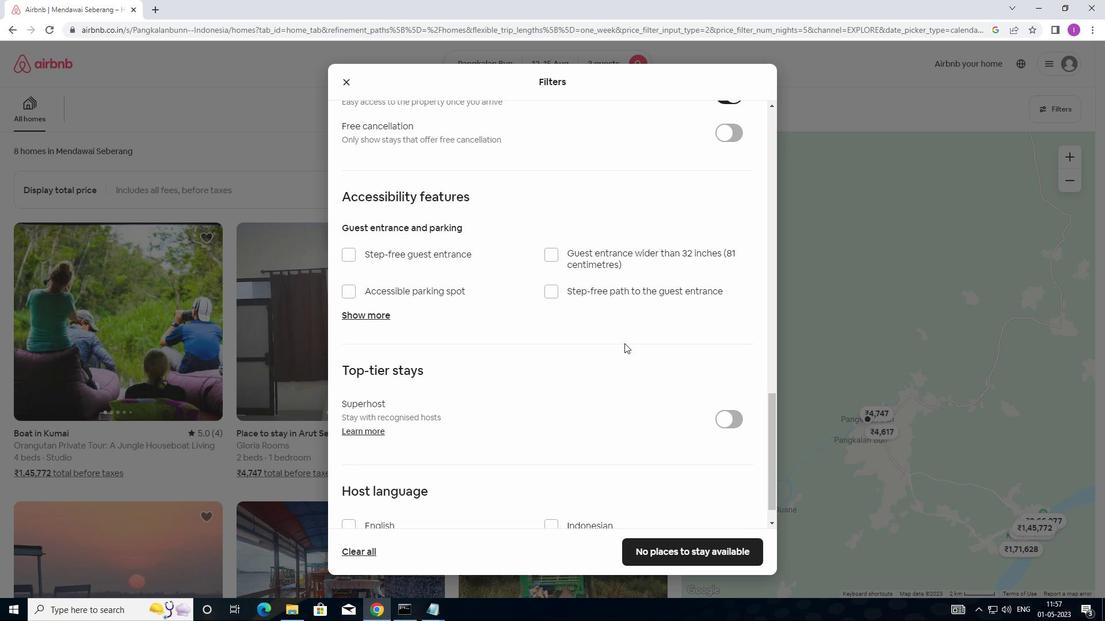 
Action: Mouse scrolled (624, 342) with delta (0, 0)
Screenshot: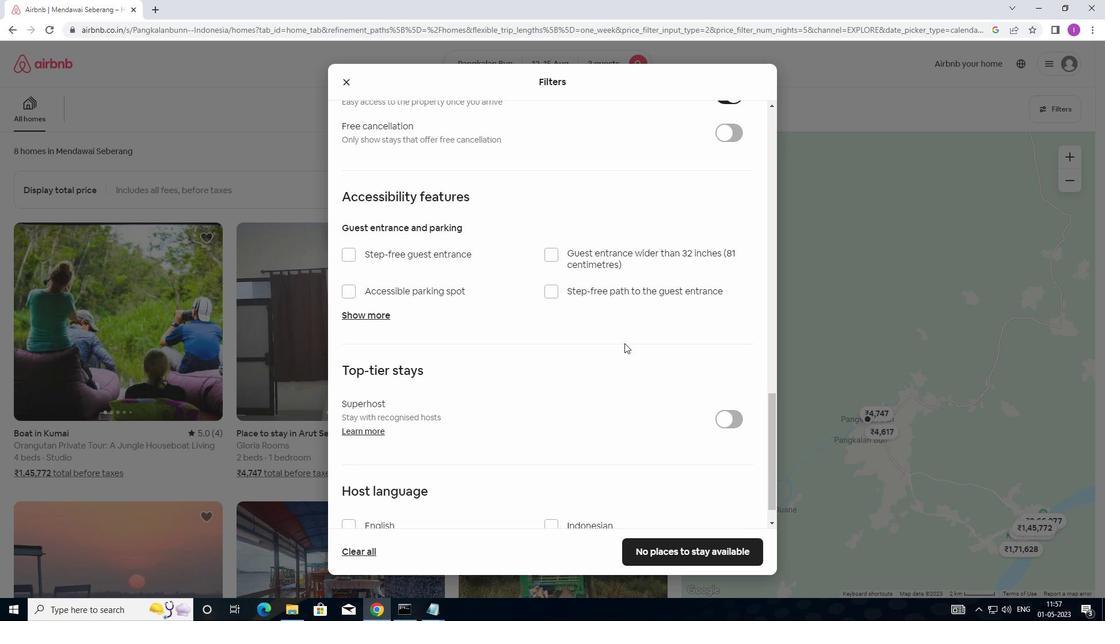 
Action: Mouse moved to (600, 397)
Screenshot: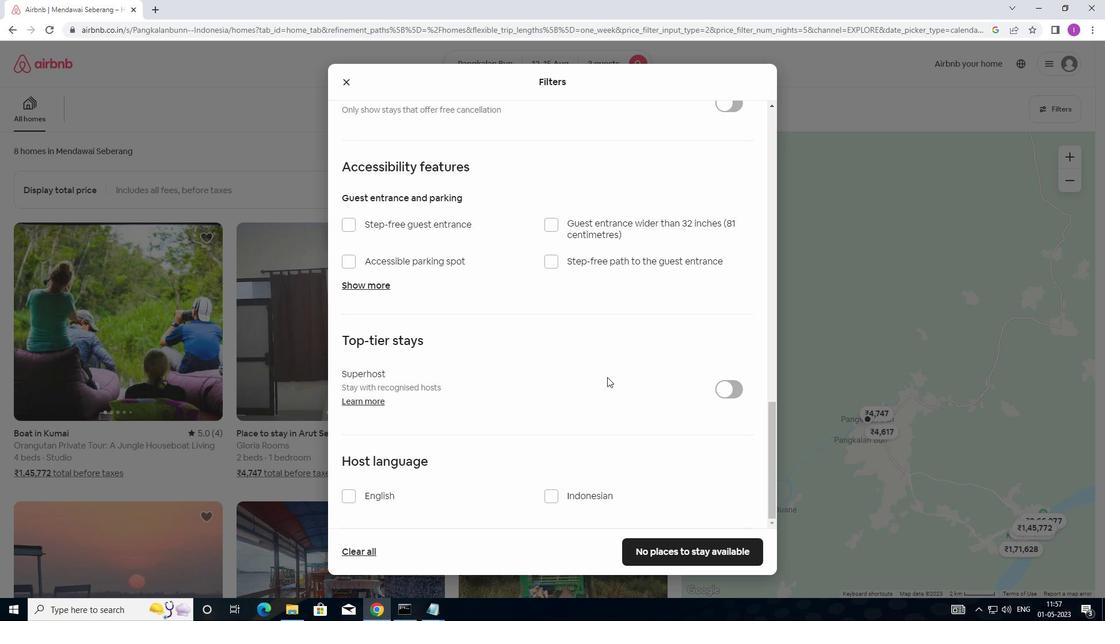 
Action: Mouse scrolled (600, 396) with delta (0, 0)
Screenshot: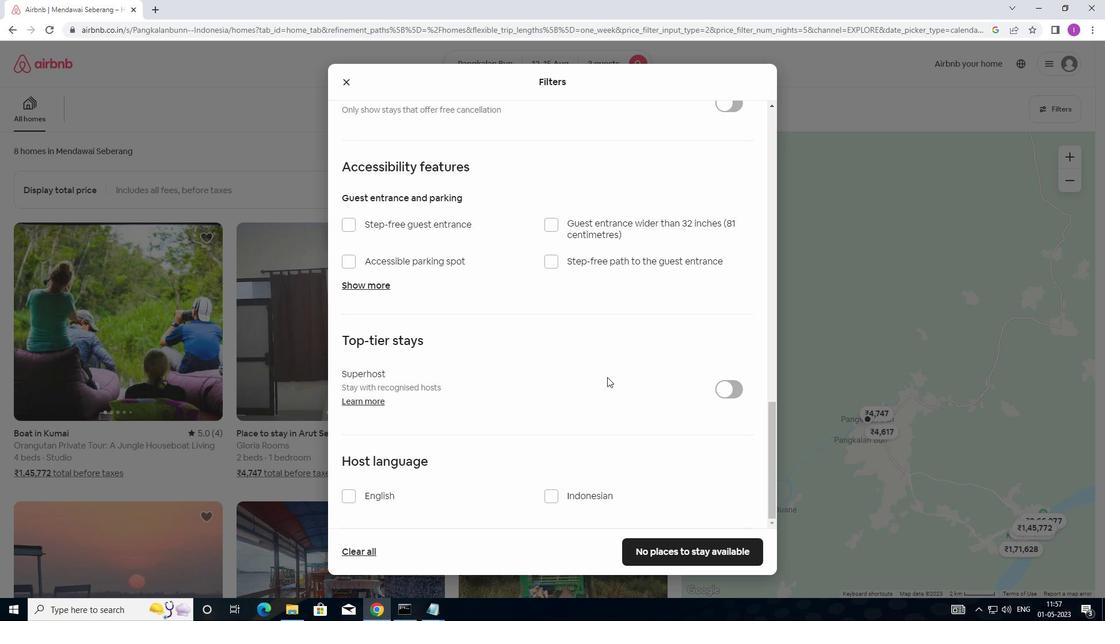 
Action: Mouse moved to (600, 405)
Screenshot: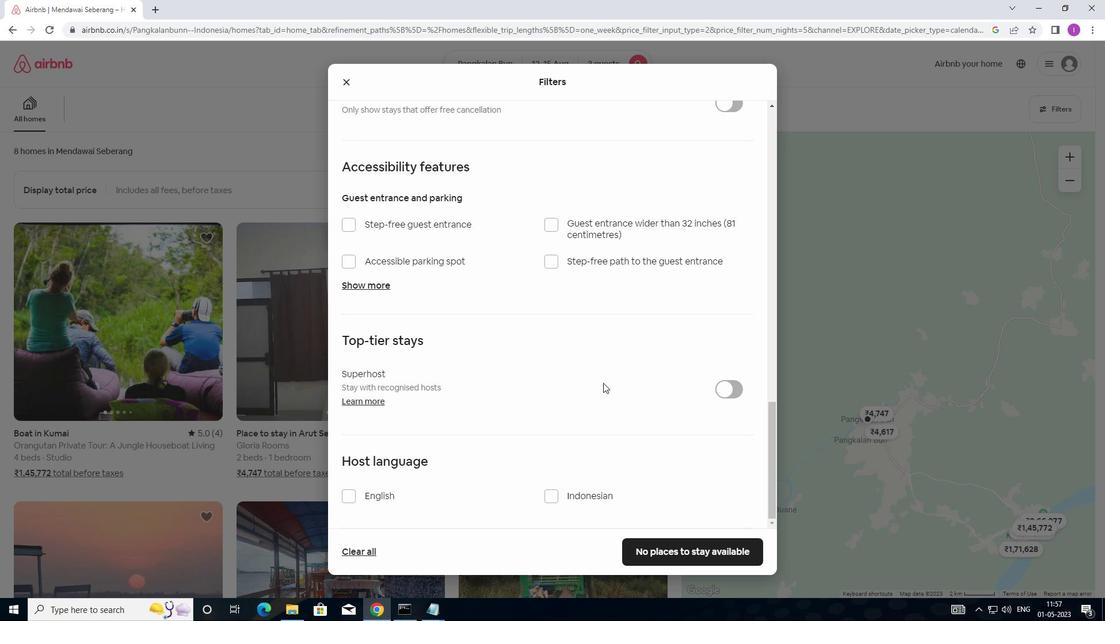 
Action: Mouse scrolled (600, 404) with delta (0, 0)
Screenshot: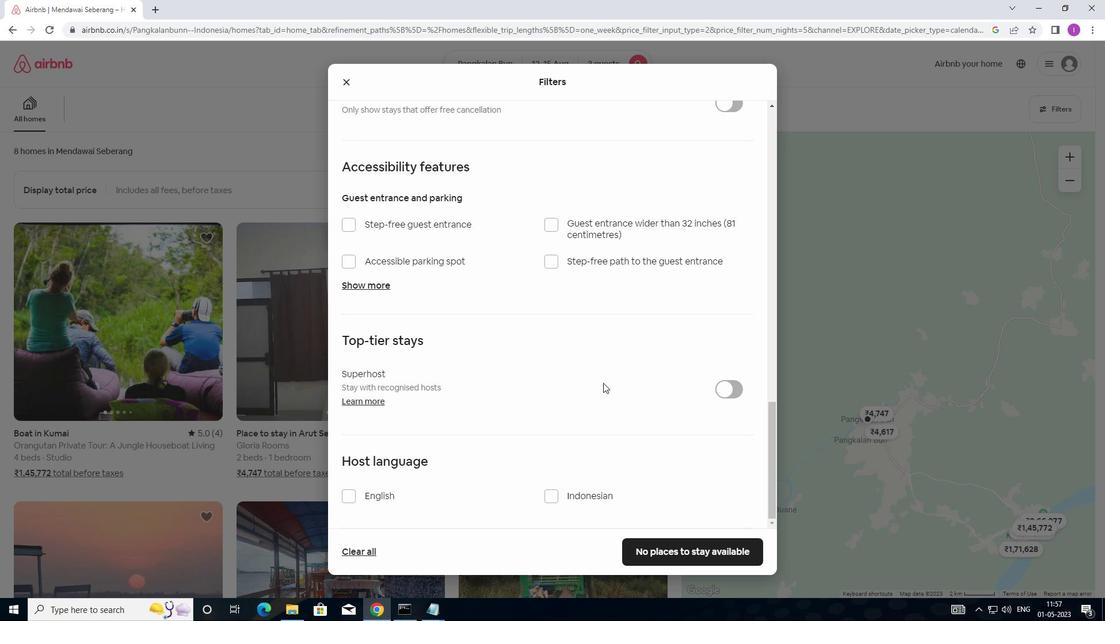 
Action: Mouse scrolled (600, 404) with delta (0, 0)
Screenshot: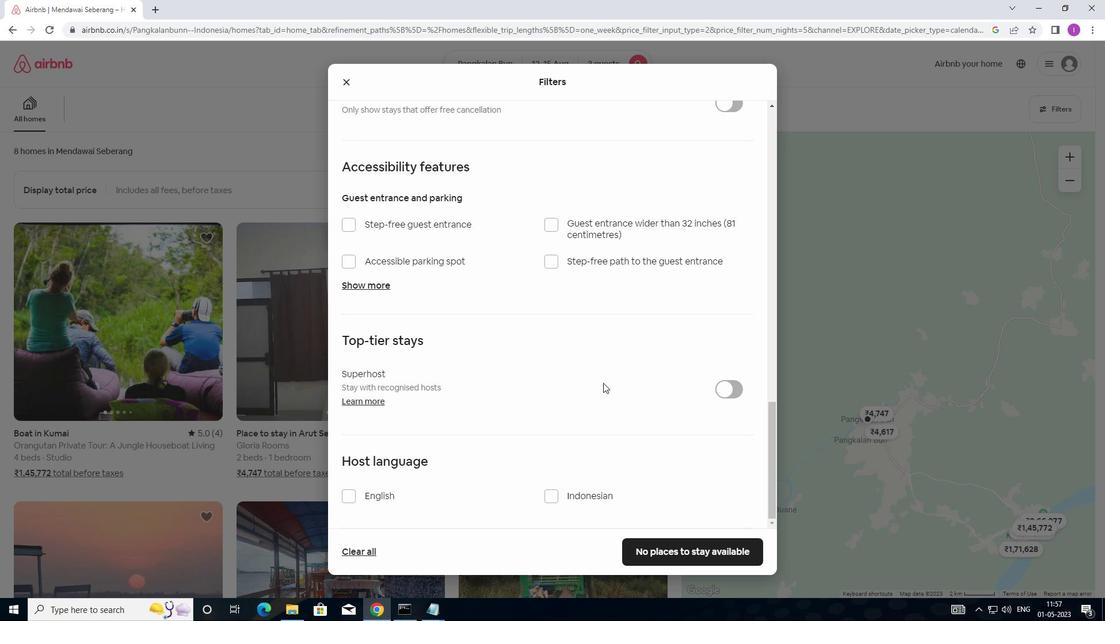 
Action: Mouse moved to (600, 405)
Screenshot: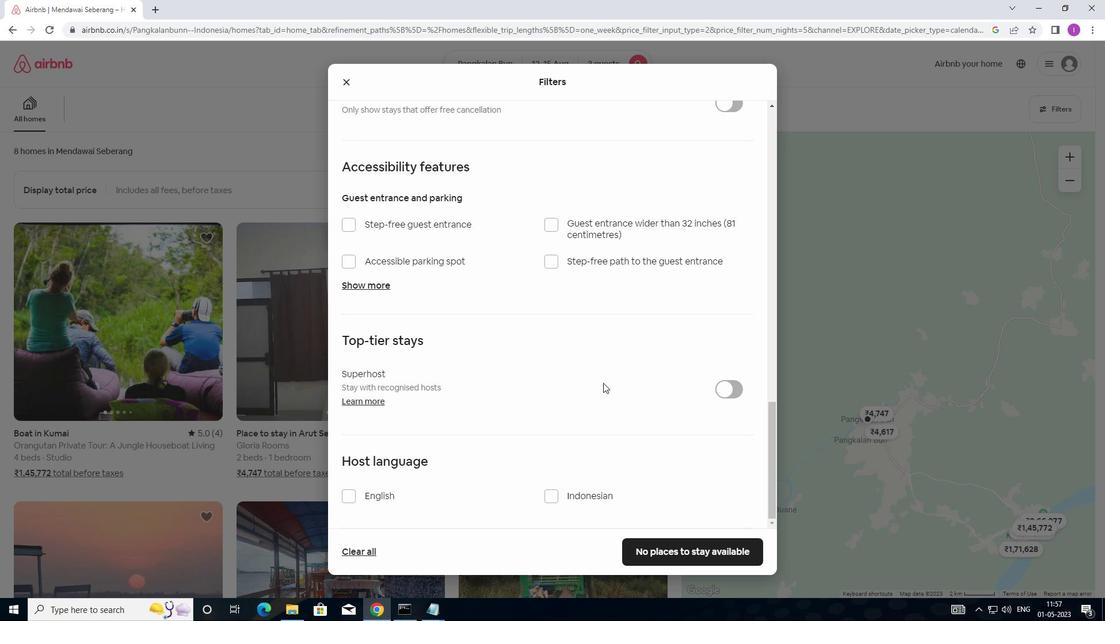 
Action: Mouse scrolled (600, 405) with delta (0, 0)
Screenshot: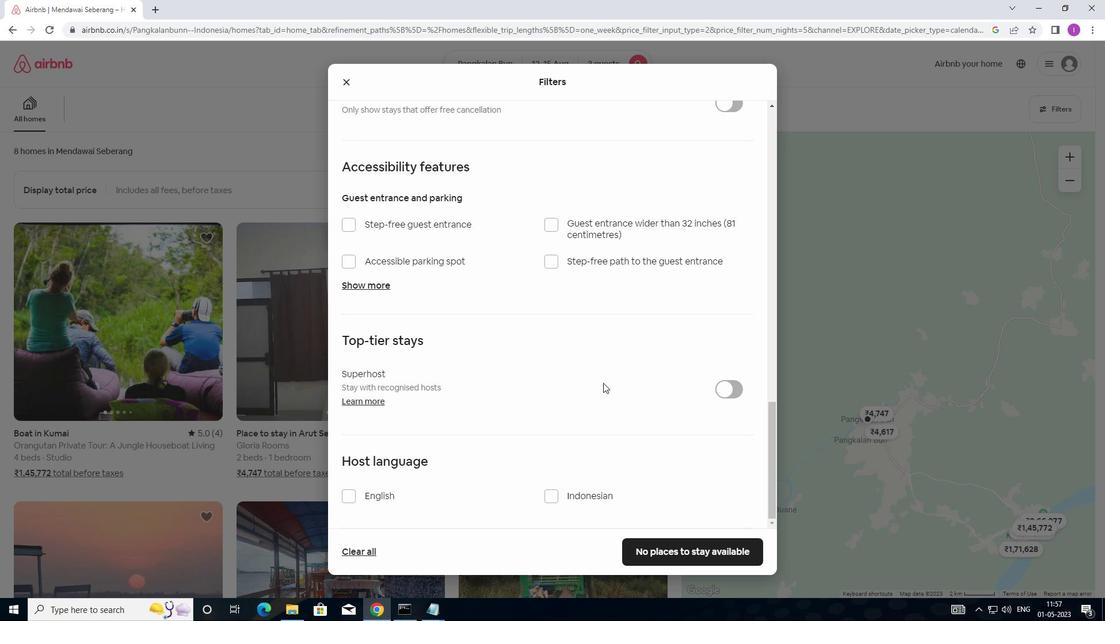 
Action: Mouse scrolled (600, 405) with delta (0, 0)
Screenshot: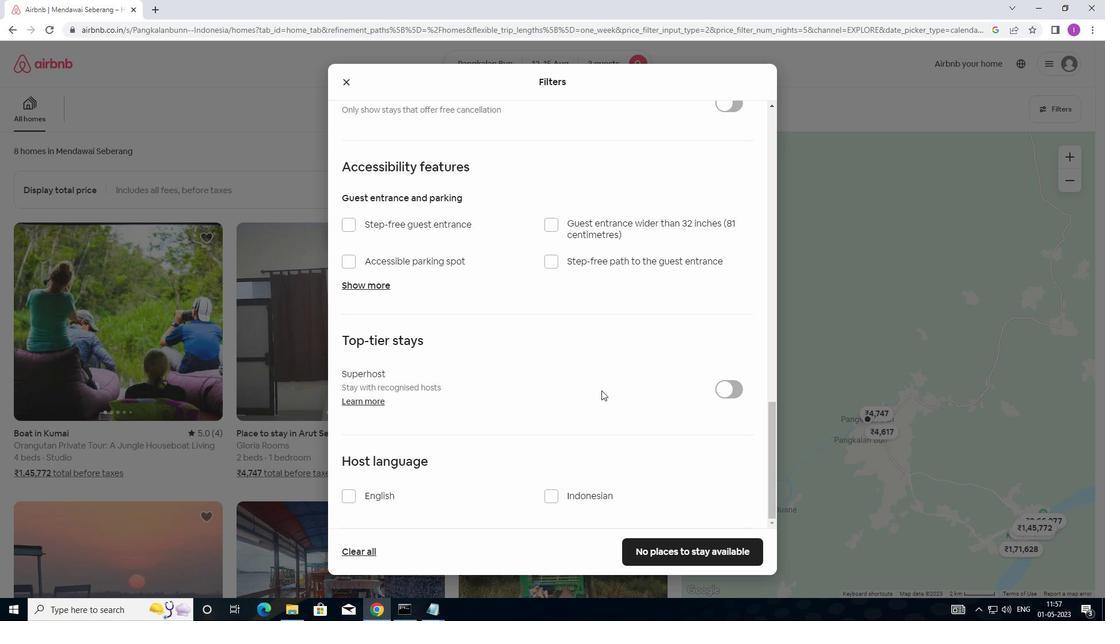
Action: Mouse scrolled (600, 405) with delta (0, 0)
Screenshot: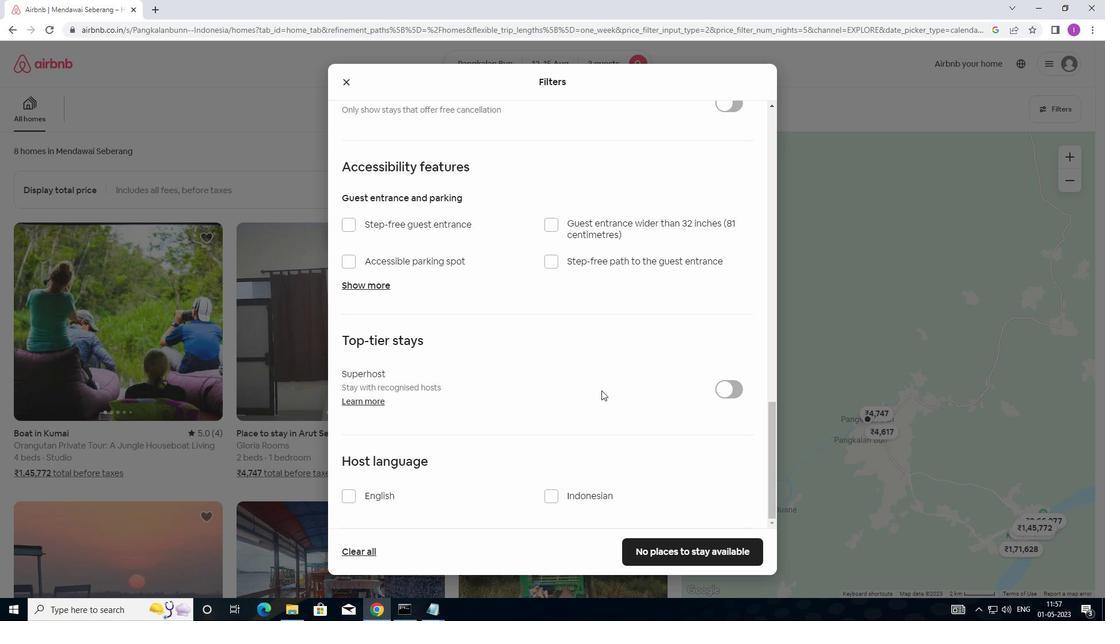 
Action: Mouse moved to (350, 500)
Screenshot: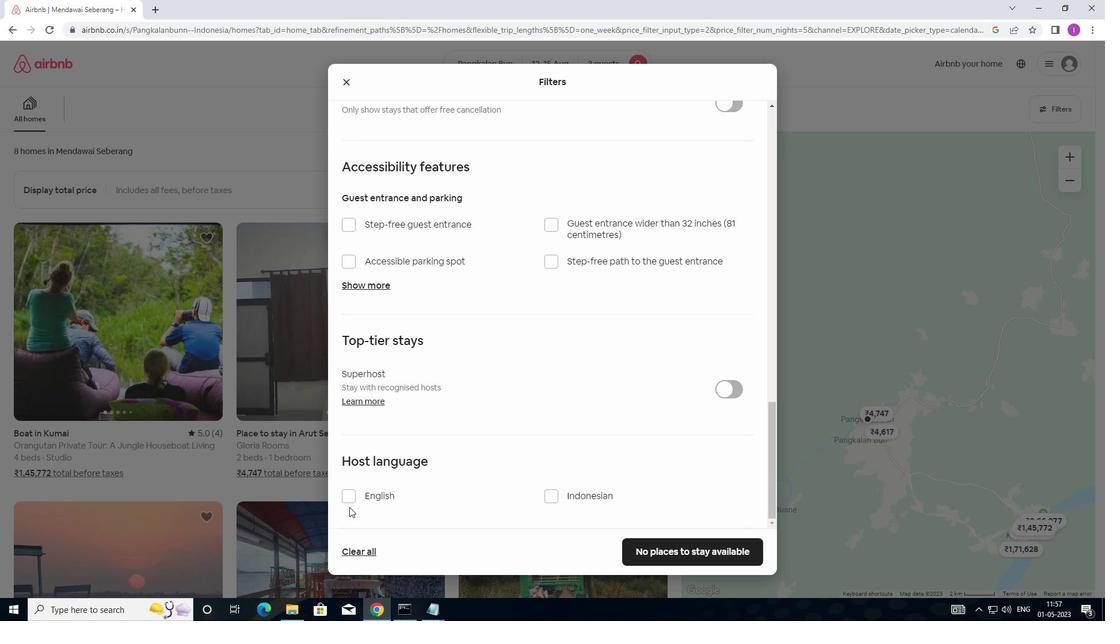 
Action: Mouse pressed left at (350, 500)
Screenshot: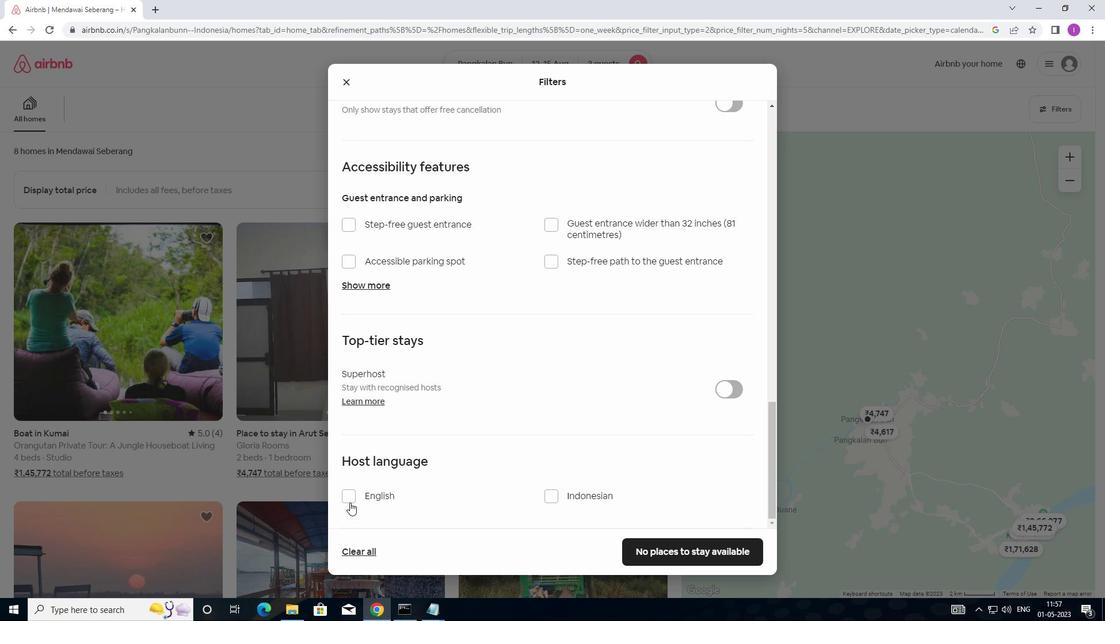 
Action: Mouse moved to (649, 557)
Screenshot: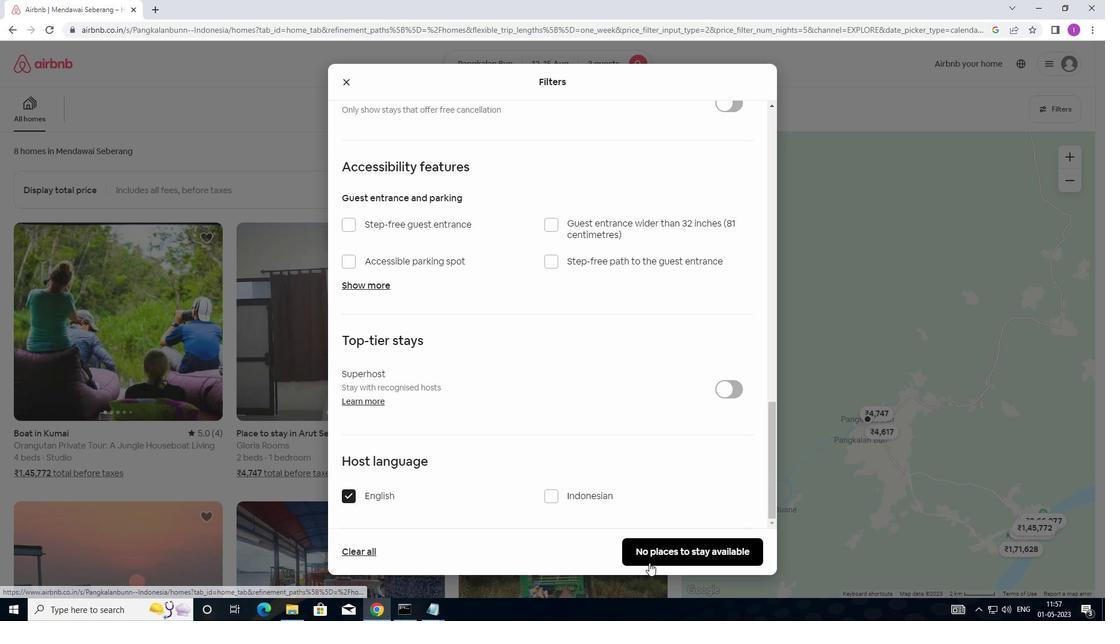 
Action: Mouse pressed left at (649, 557)
Screenshot: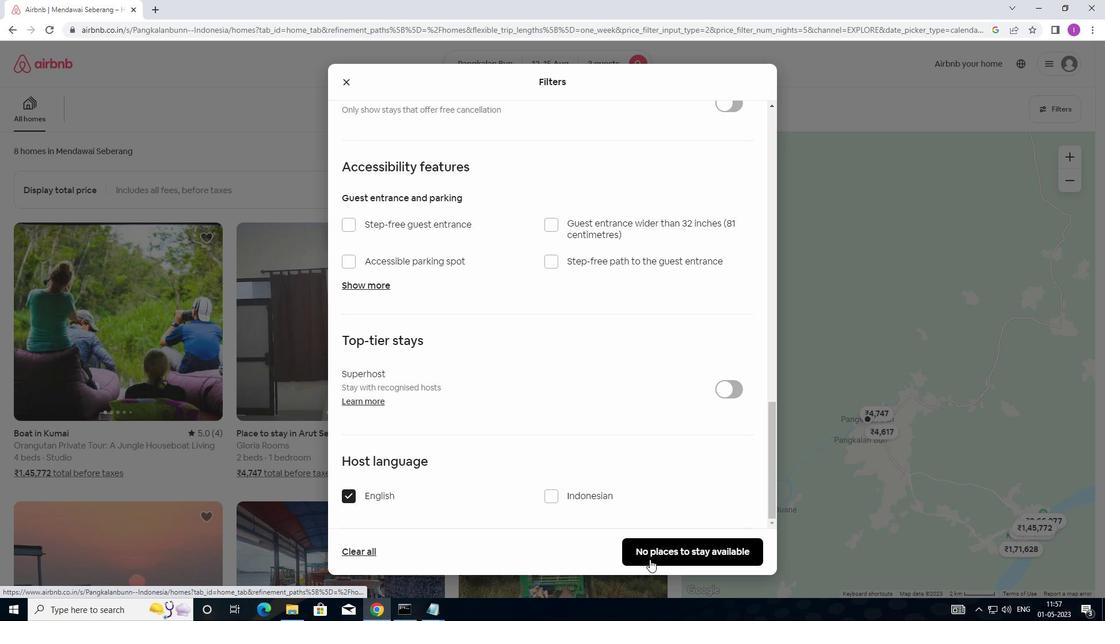 
Action: Mouse moved to (652, 554)
Screenshot: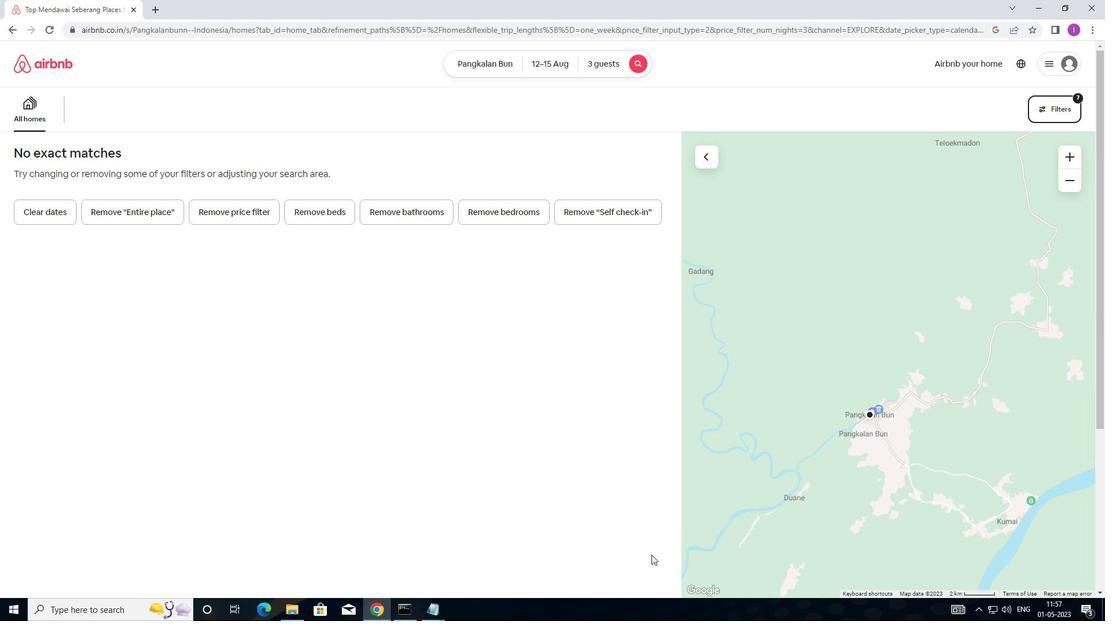 
